 Task: Find connections with filter location Sunshine West with filter topic #Automationwith filter profile language German with filter current company Spencer Stuart with filter school Dr. Ambedkar College, Nagpur with filter industry Armed Forces with filter service category Event Planning with filter keywords title Crane Operator
Action: Mouse moved to (707, 108)
Screenshot: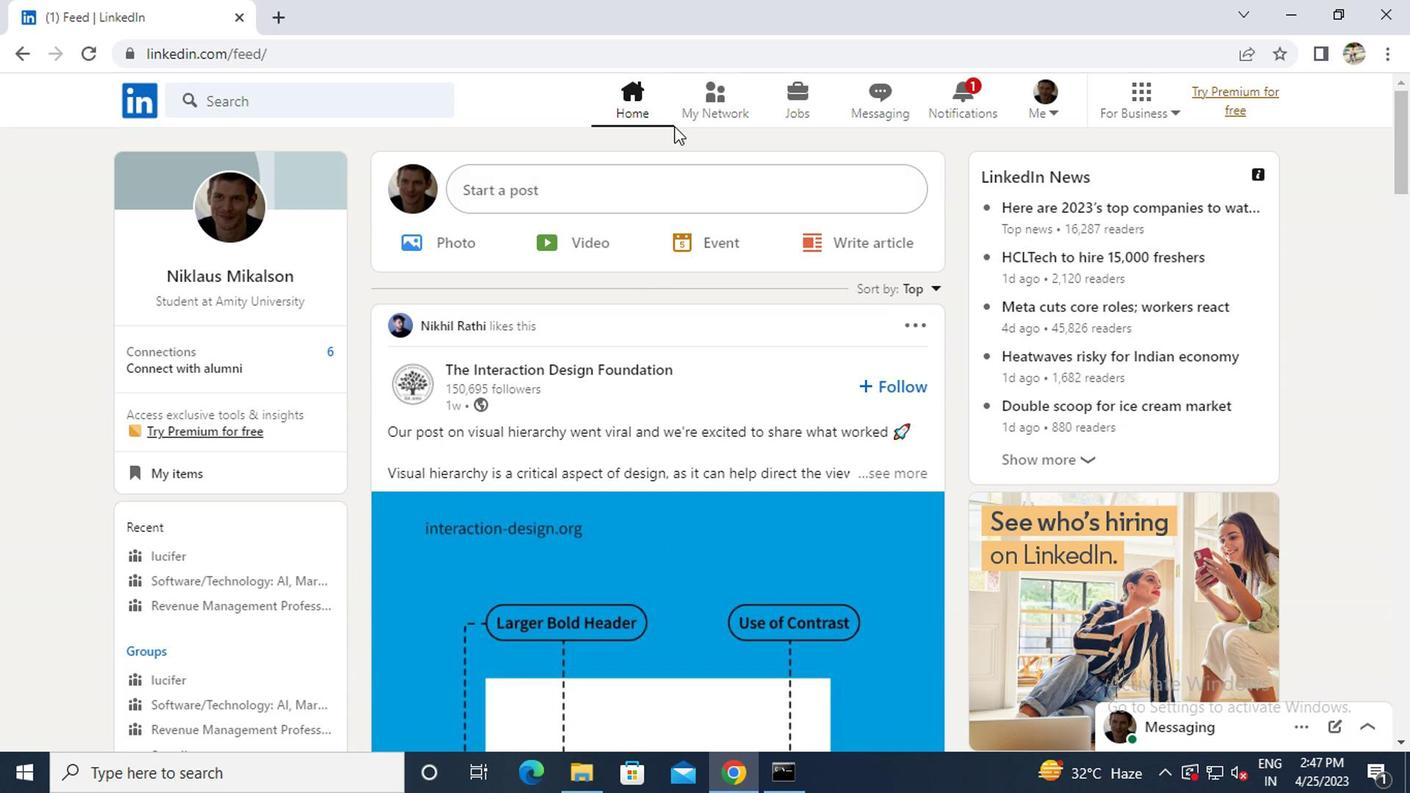 
Action: Mouse pressed left at (707, 108)
Screenshot: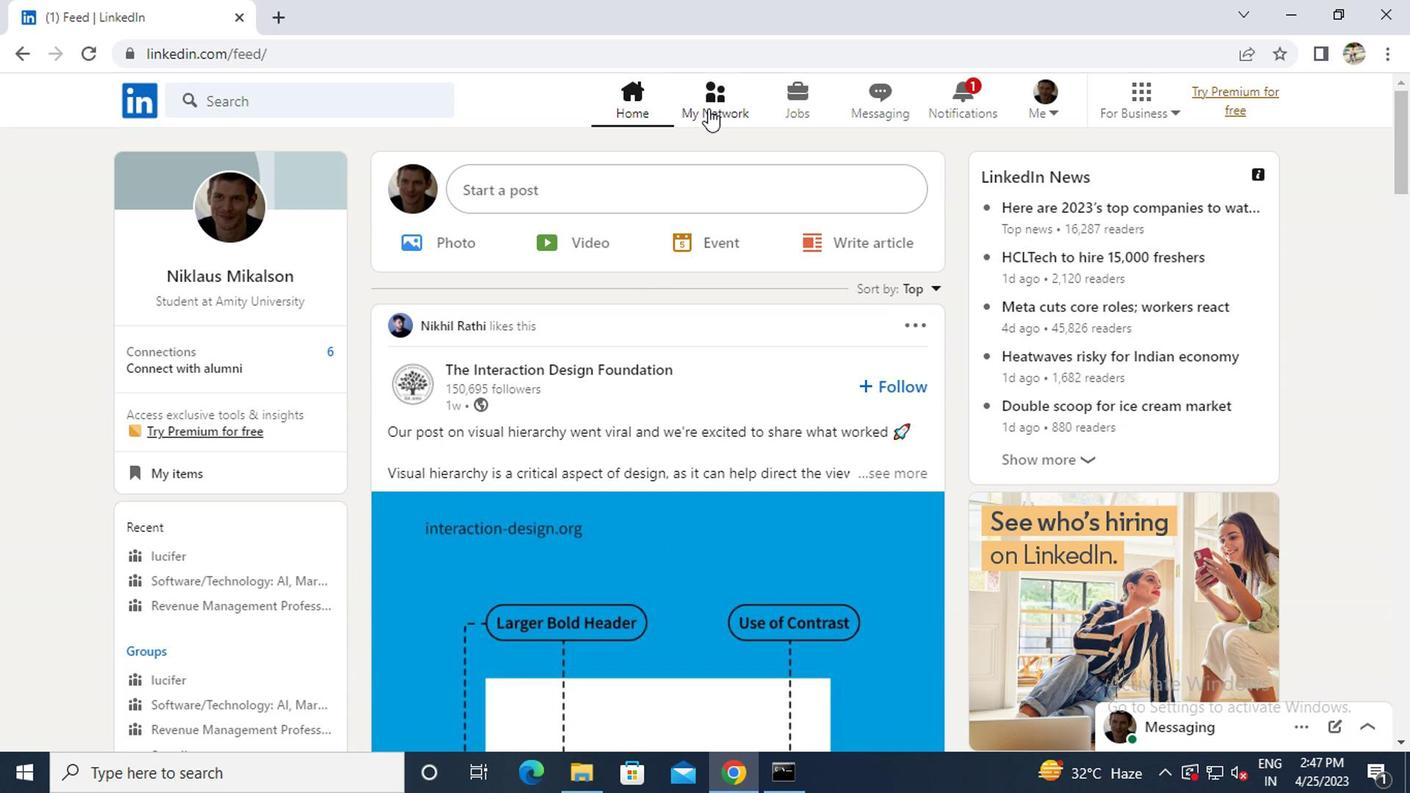 
Action: Mouse moved to (235, 203)
Screenshot: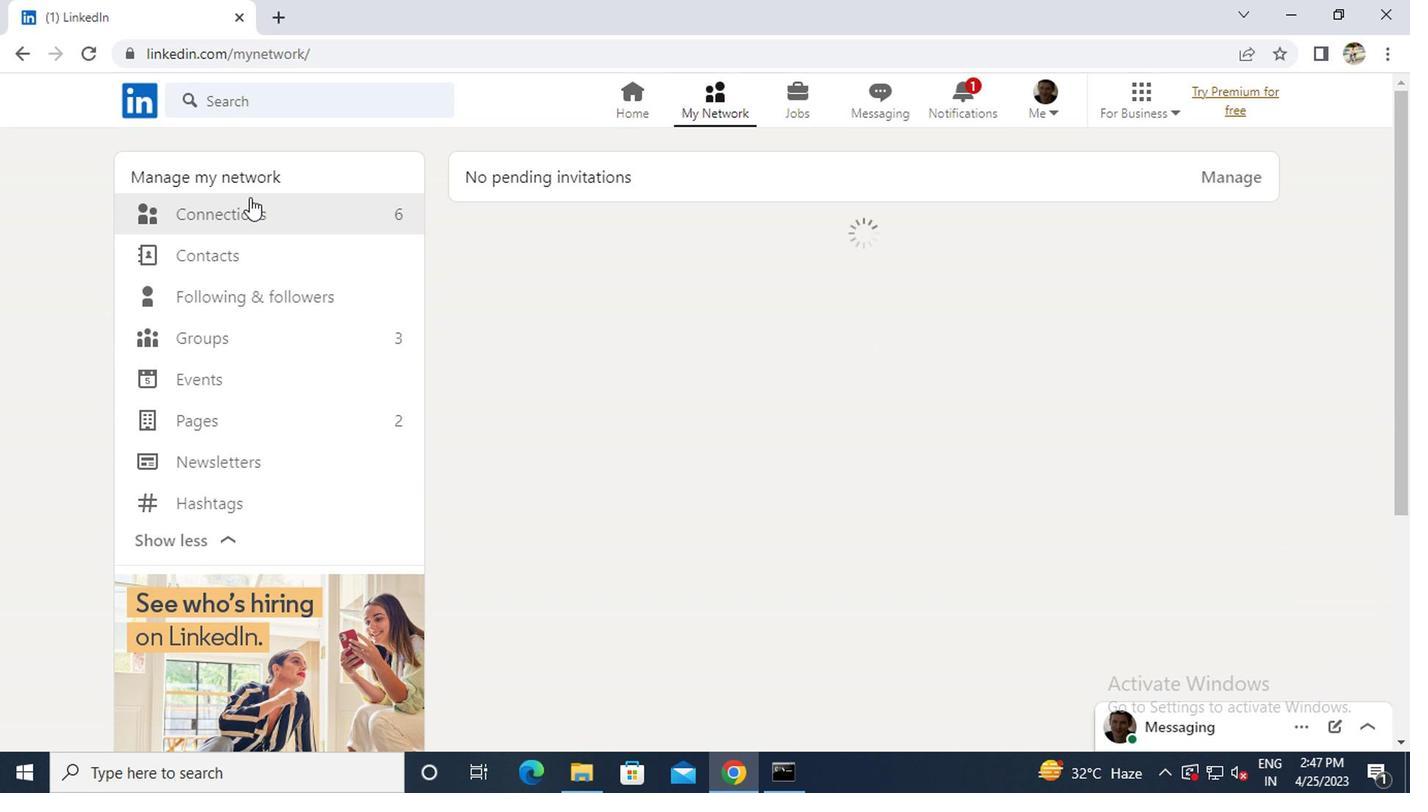 
Action: Mouse pressed left at (235, 203)
Screenshot: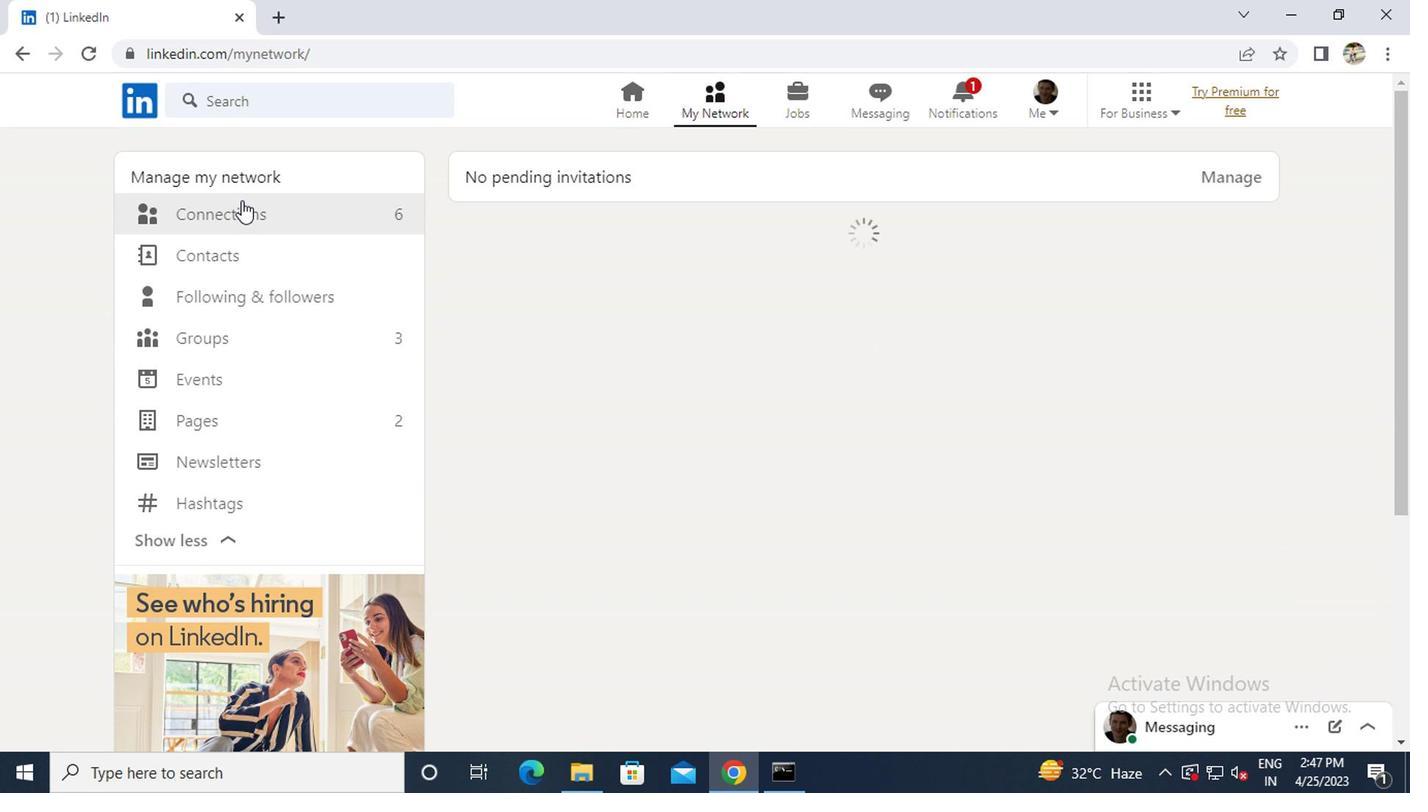 
Action: Mouse moved to (854, 216)
Screenshot: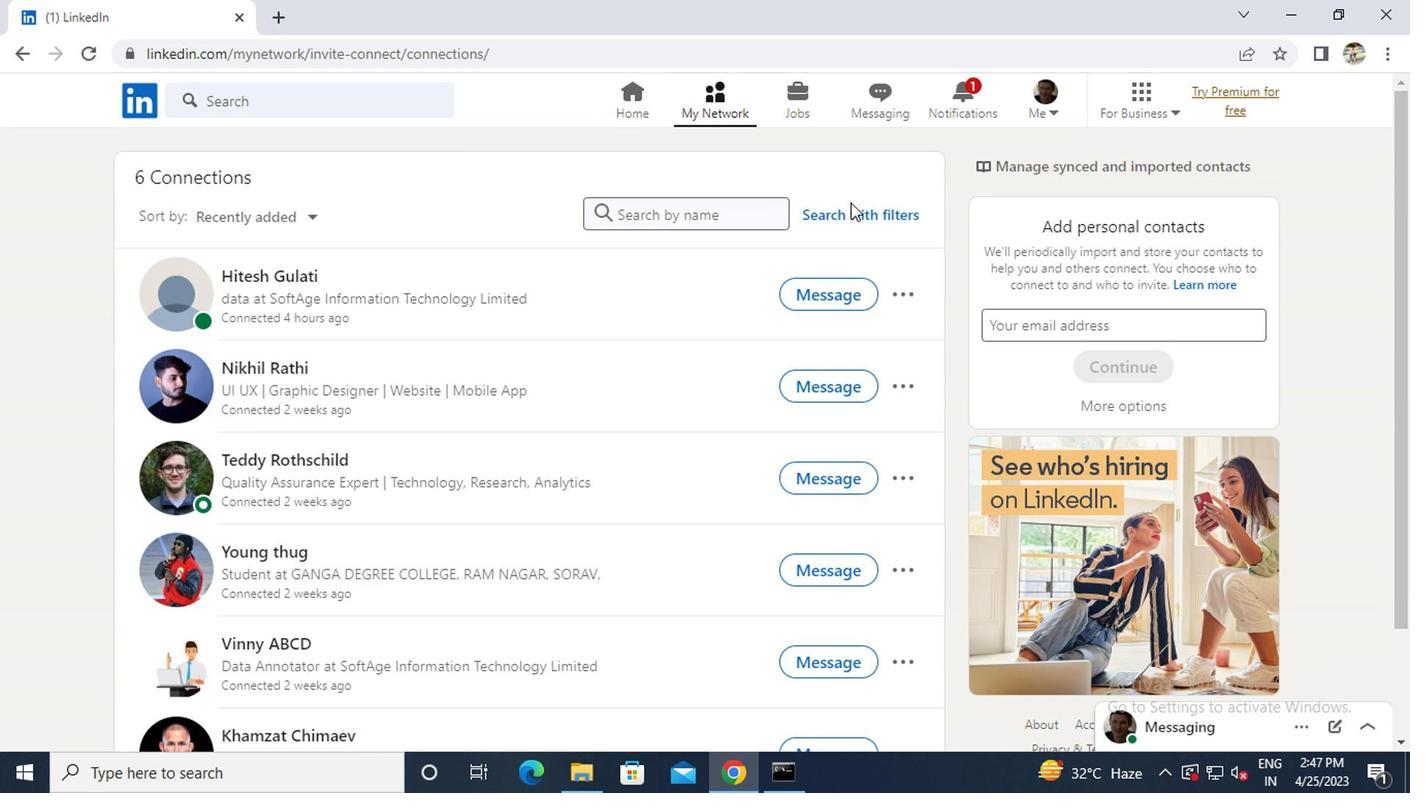 
Action: Mouse pressed left at (854, 216)
Screenshot: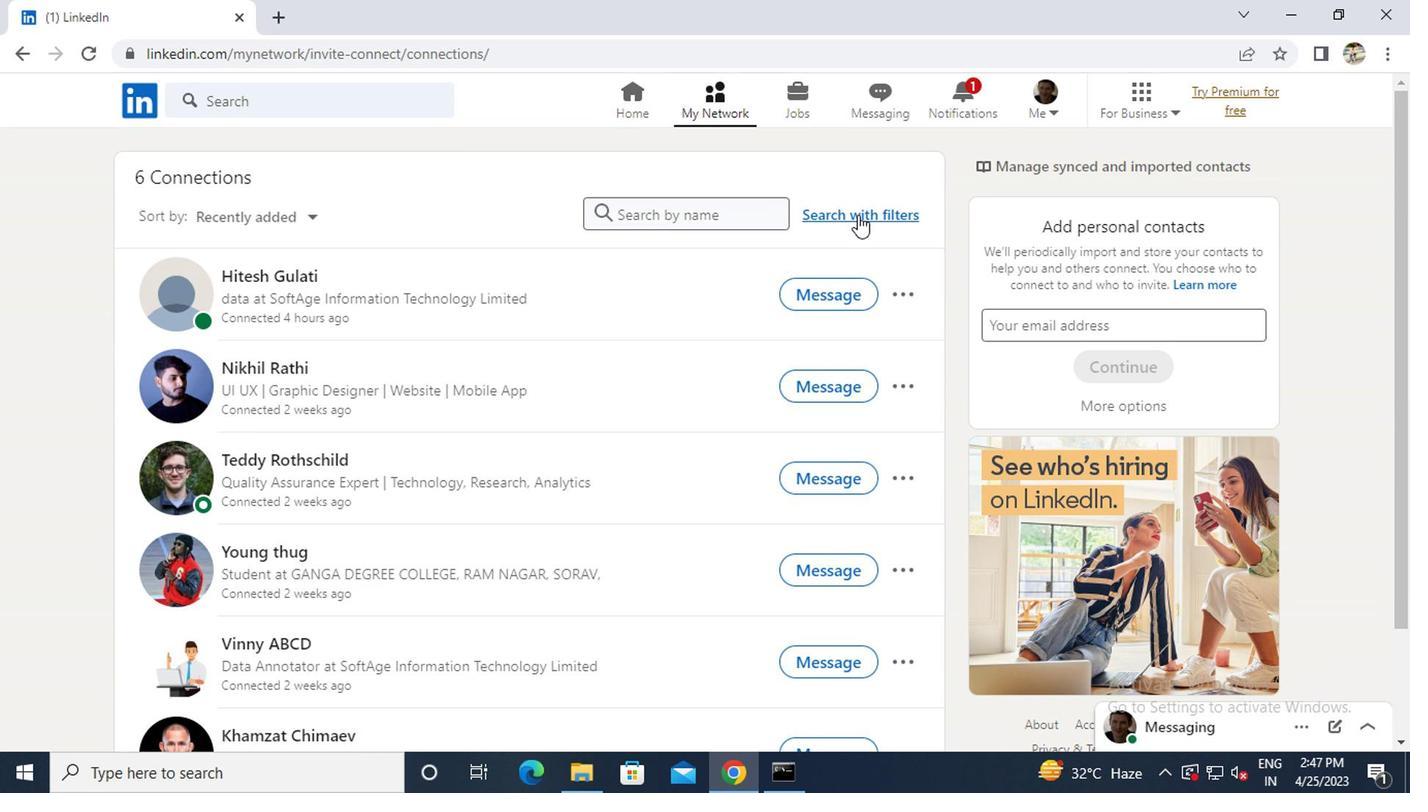 
Action: Mouse moved to (678, 150)
Screenshot: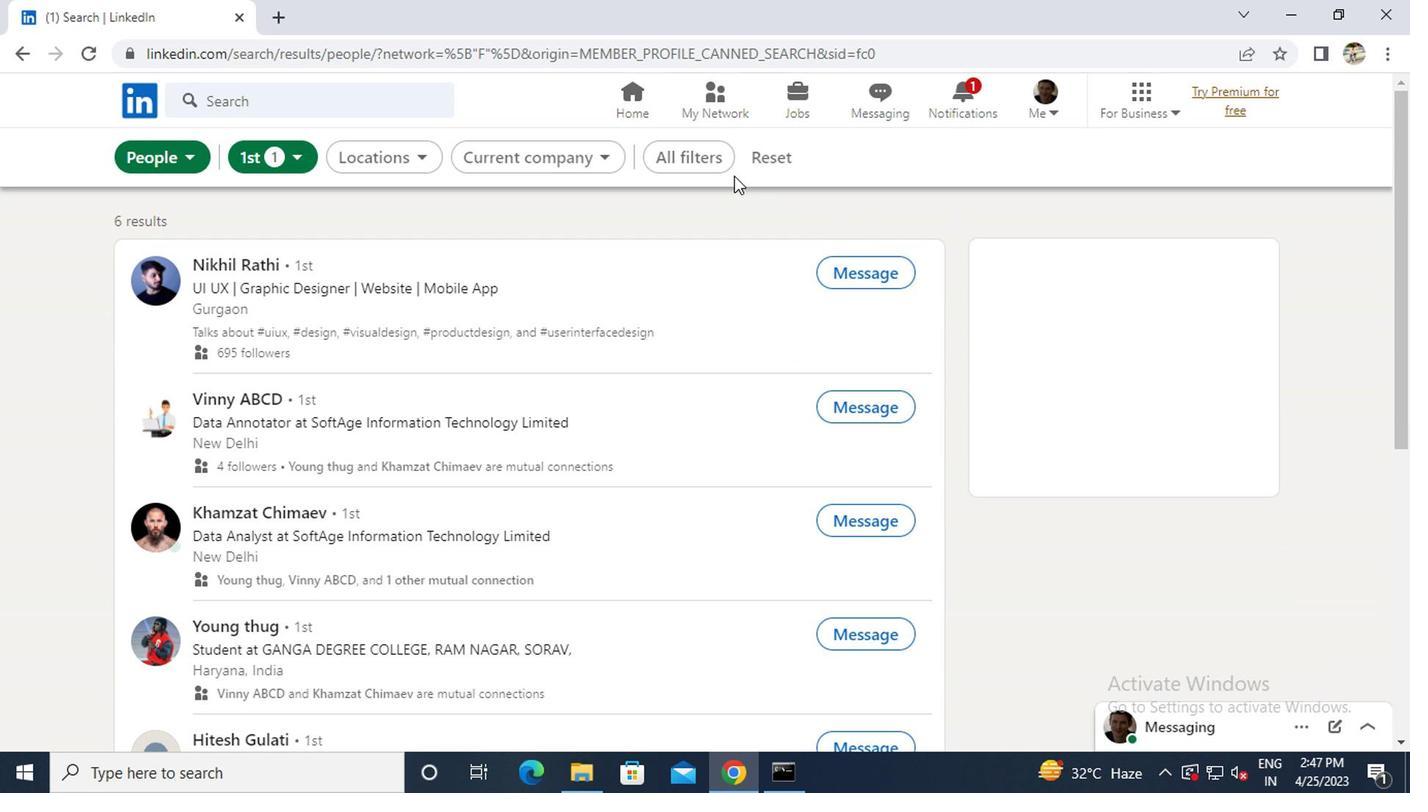 
Action: Mouse pressed left at (678, 150)
Screenshot: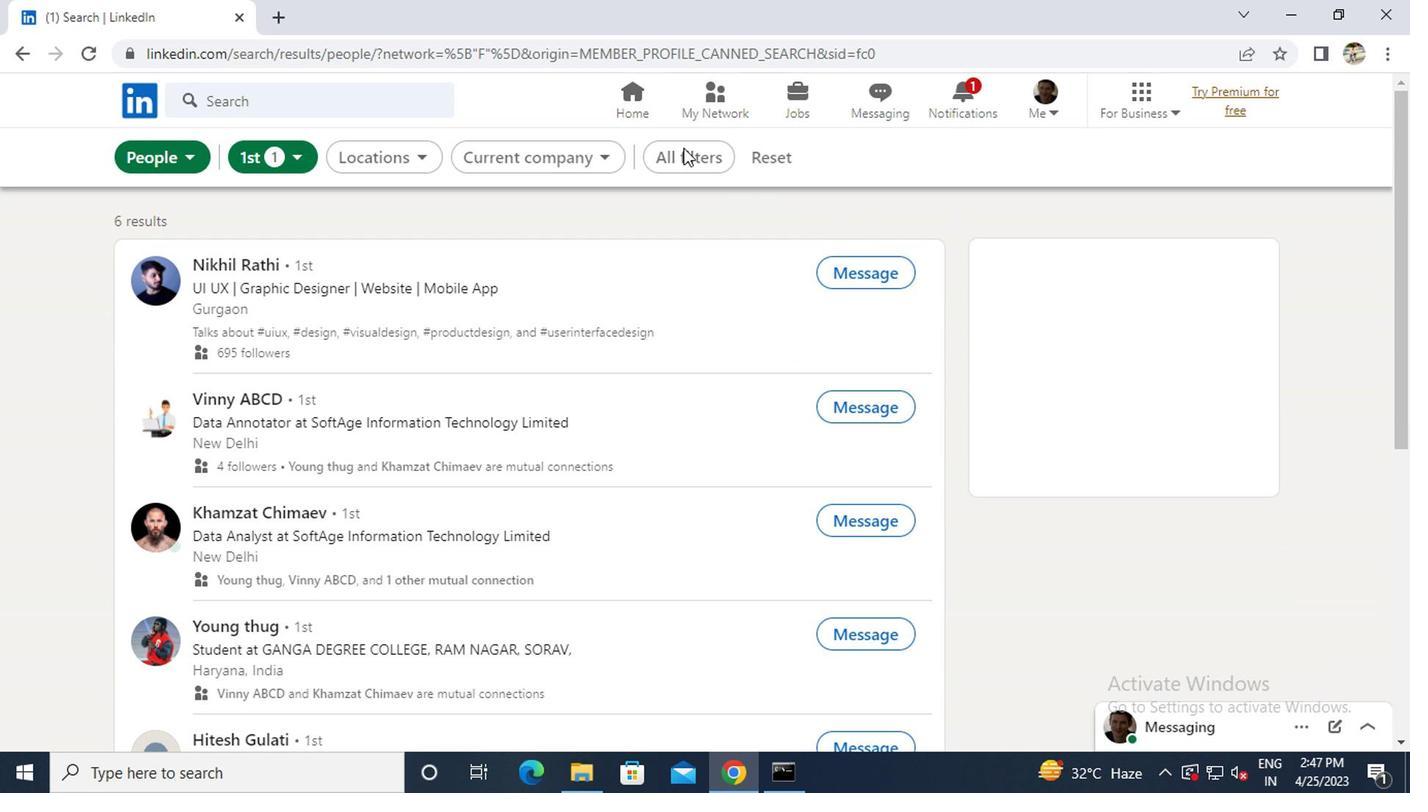 
Action: Mouse moved to (686, 154)
Screenshot: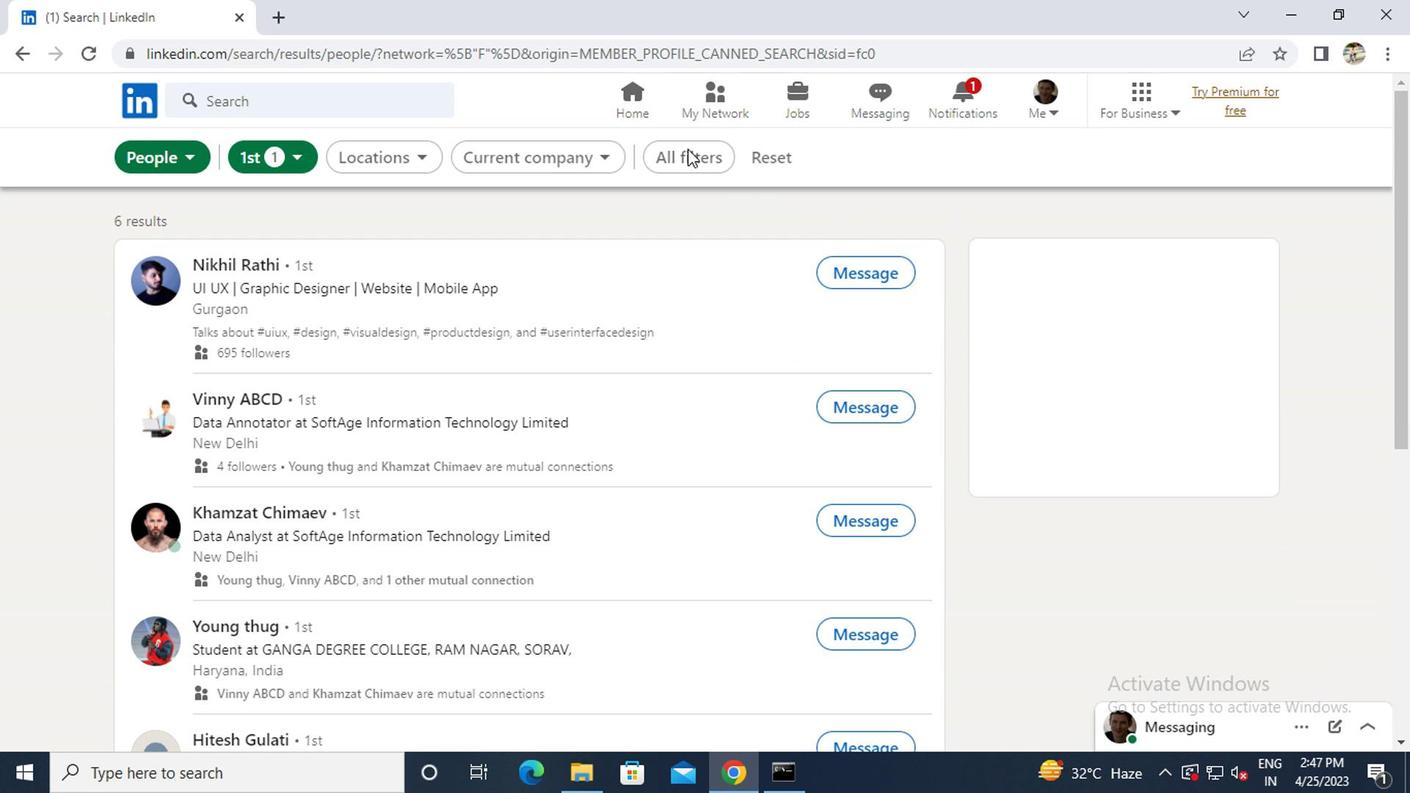 
Action: Mouse pressed left at (686, 154)
Screenshot: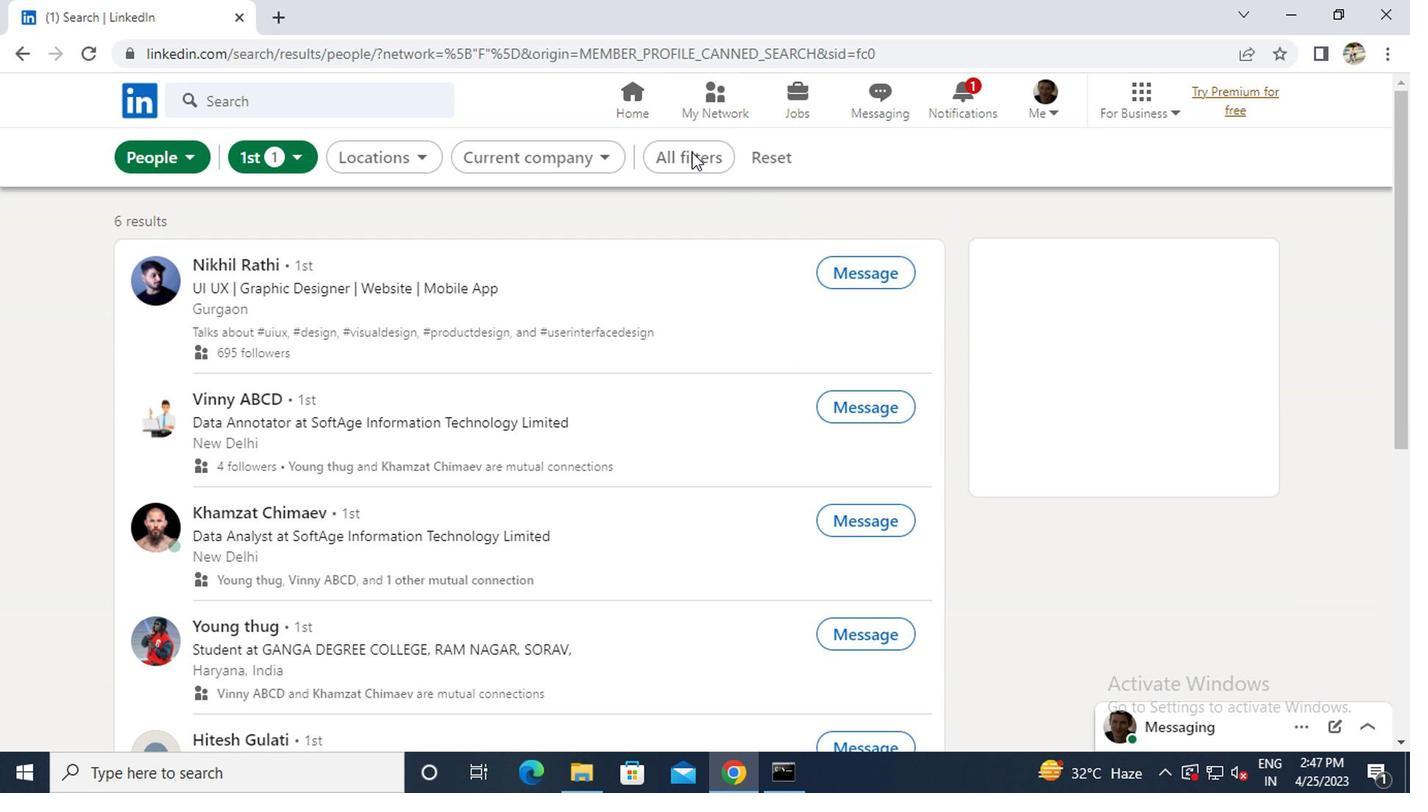 
Action: Mouse moved to (695, 163)
Screenshot: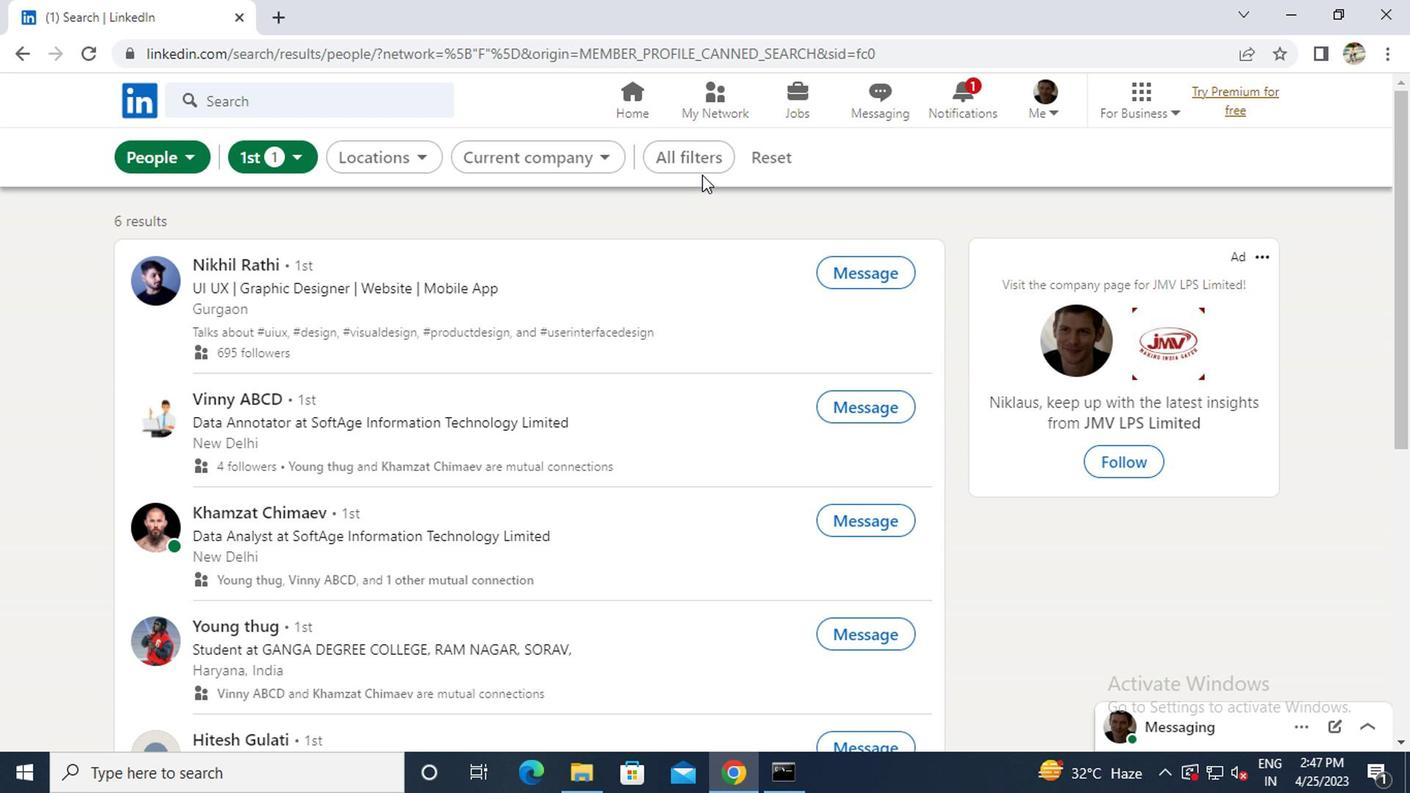 
Action: Mouse pressed left at (695, 163)
Screenshot: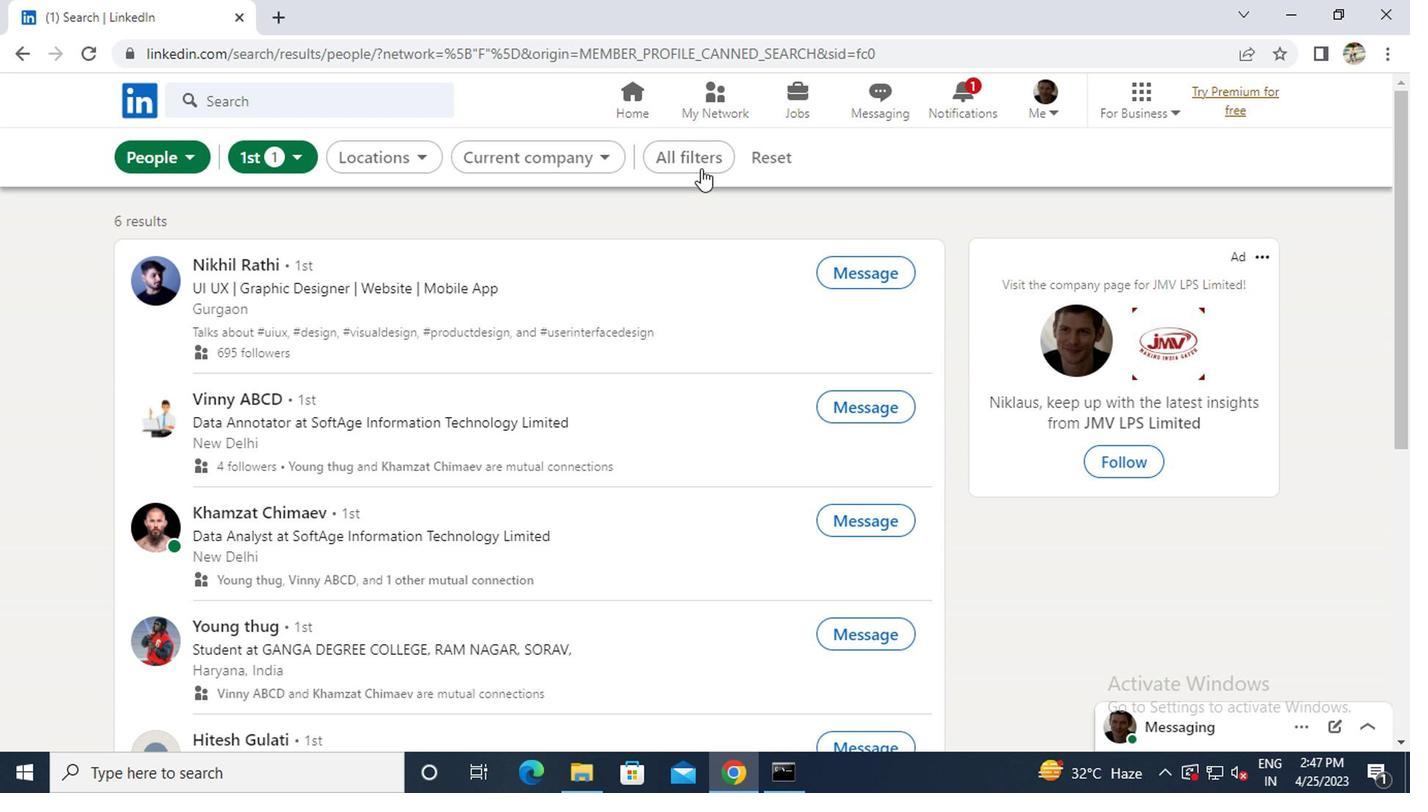 
Action: Mouse moved to (926, 434)
Screenshot: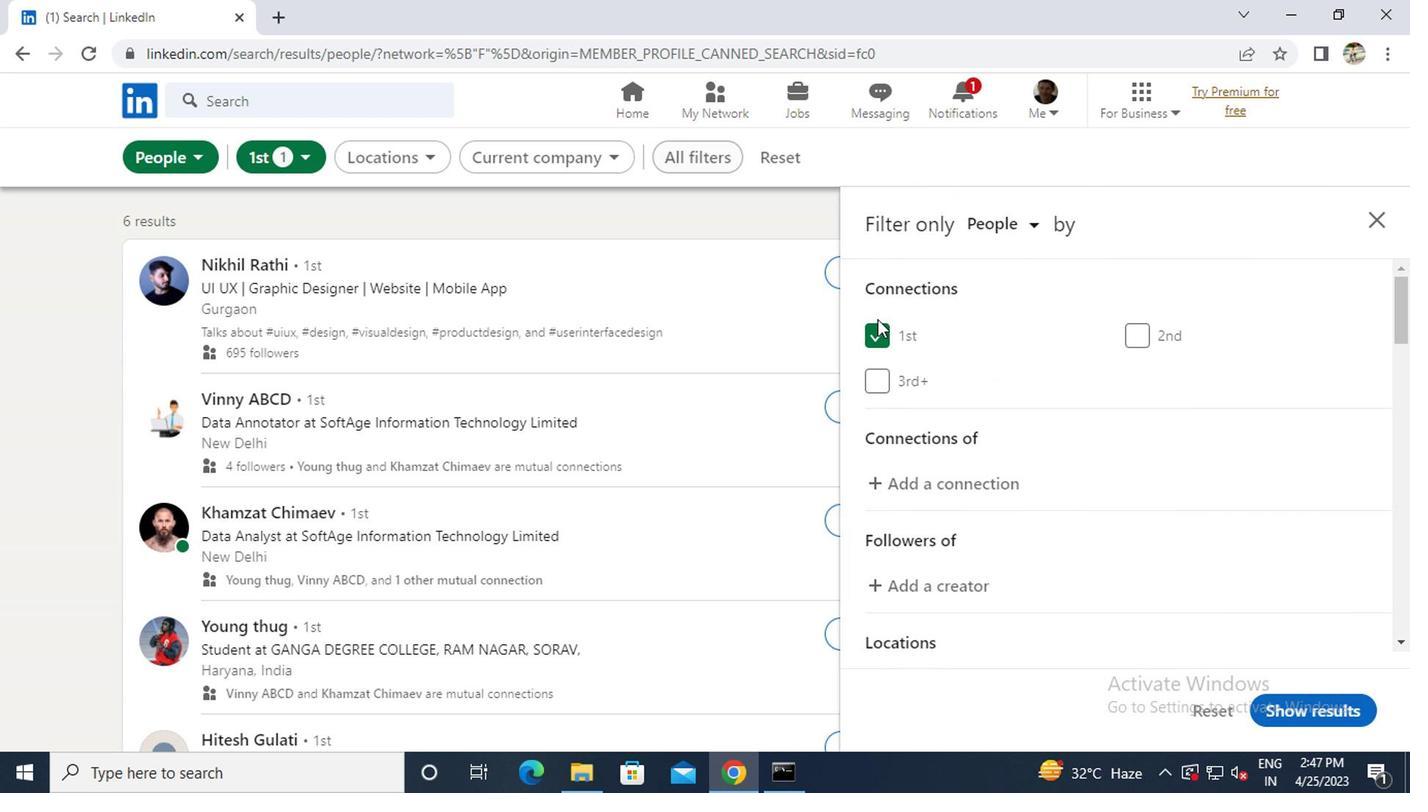 
Action: Mouse scrolled (926, 433) with delta (0, -1)
Screenshot: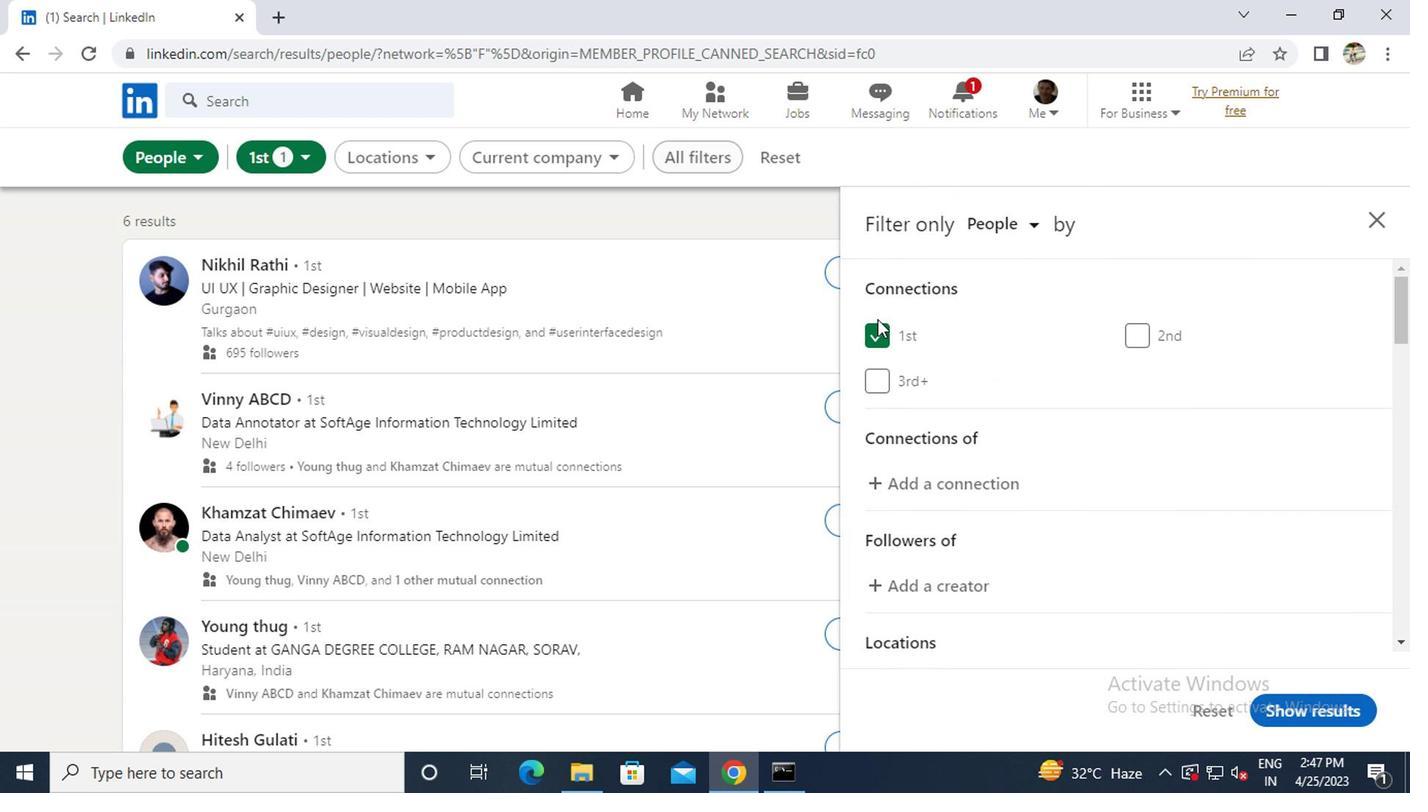 
Action: Mouse scrolled (926, 433) with delta (0, -1)
Screenshot: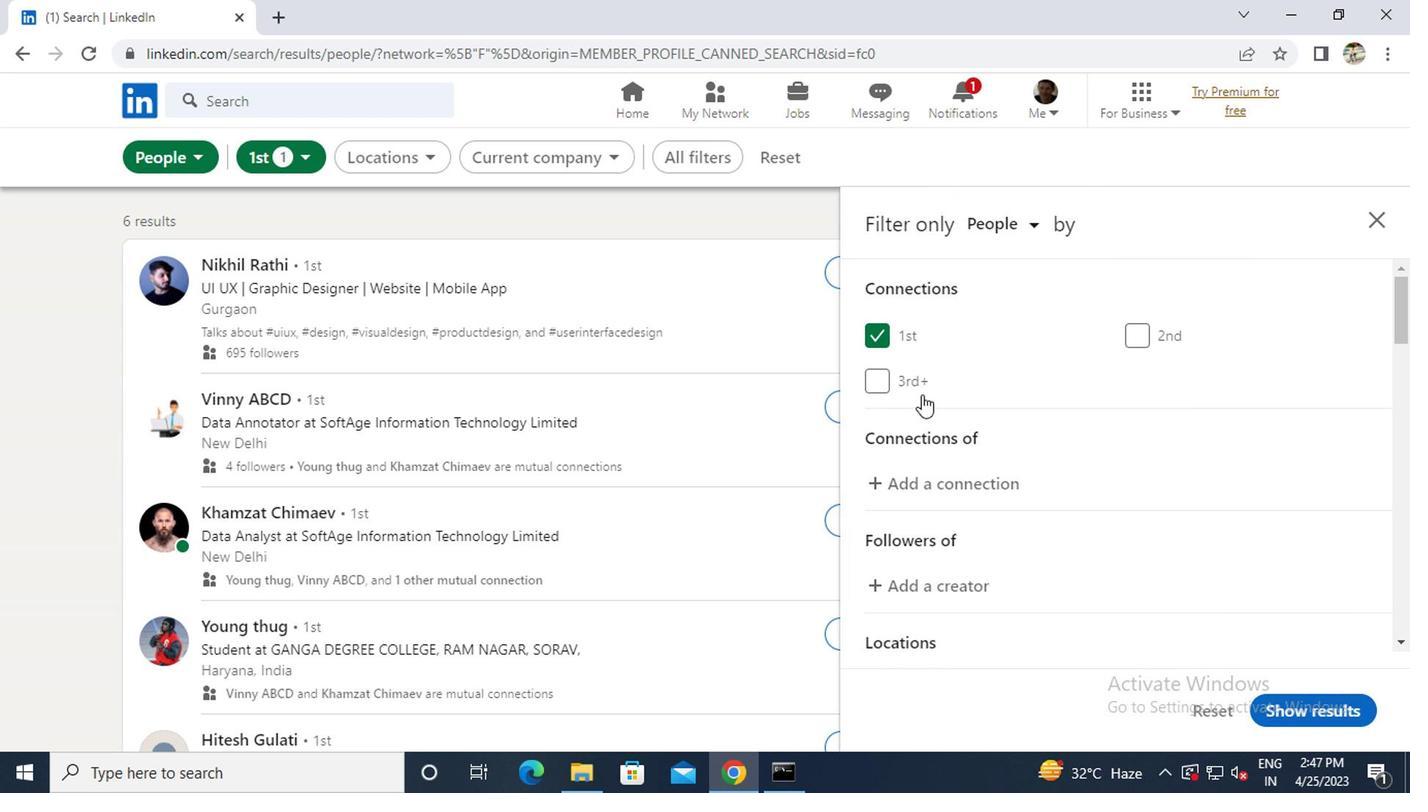 
Action: Mouse moved to (945, 454)
Screenshot: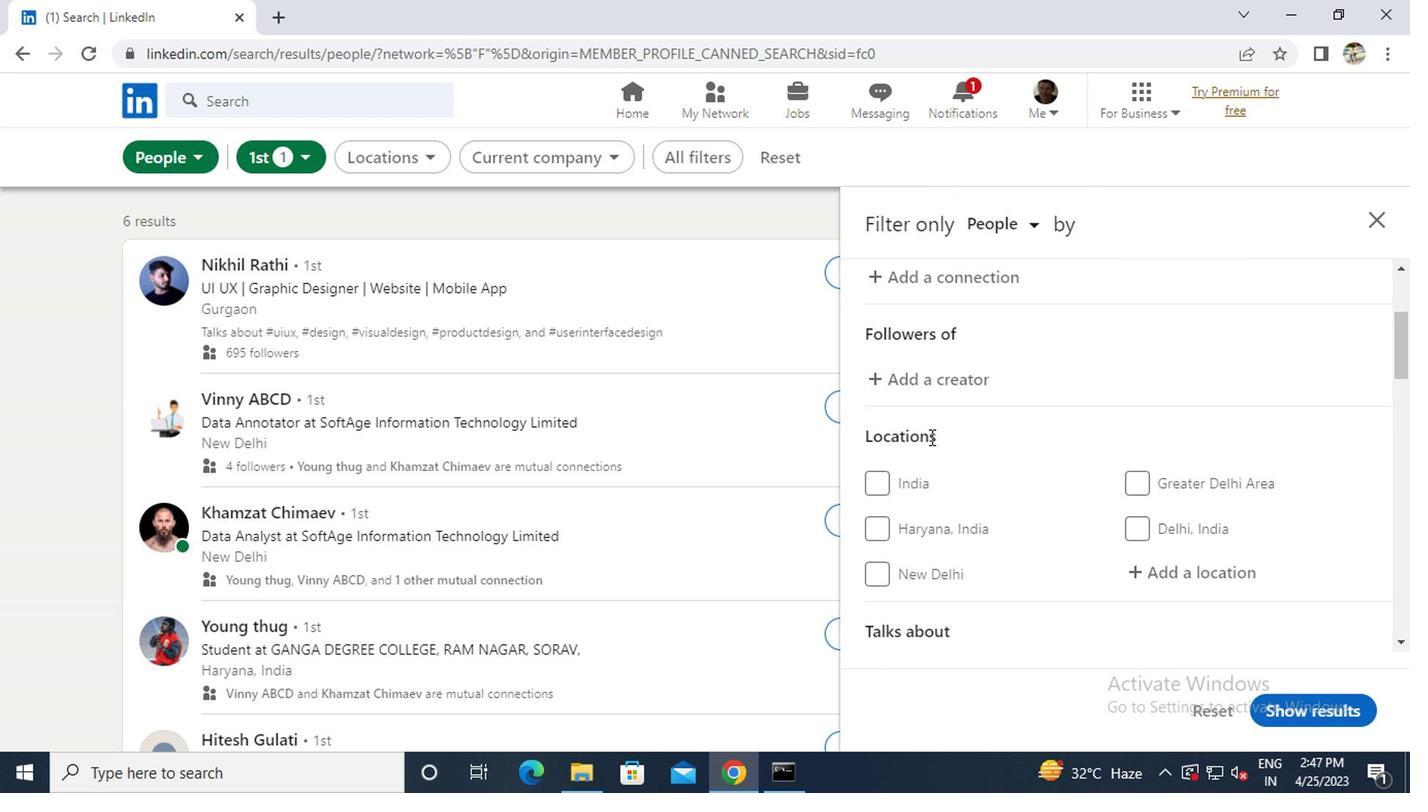 
Action: Mouse scrolled (945, 452) with delta (0, -1)
Screenshot: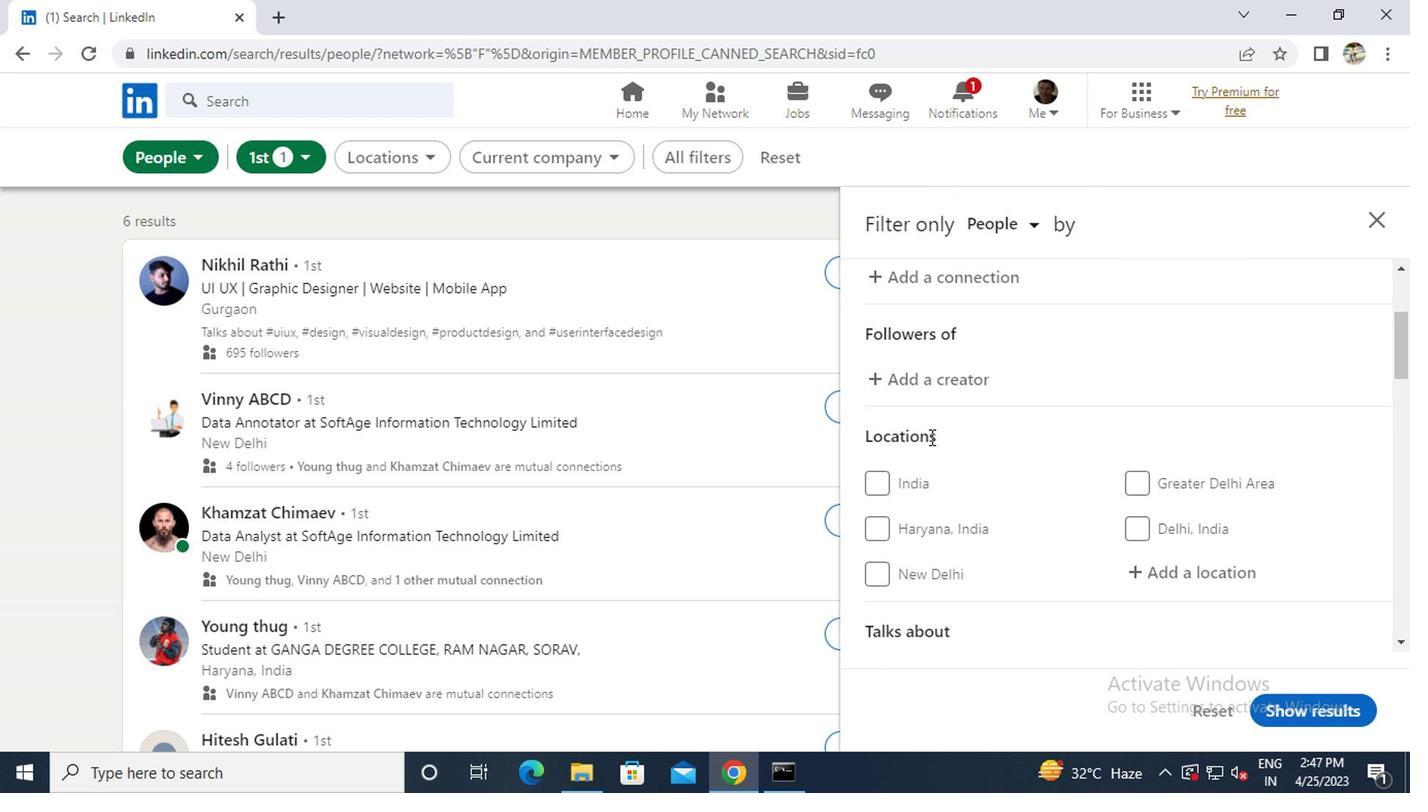 
Action: Mouse moved to (1187, 464)
Screenshot: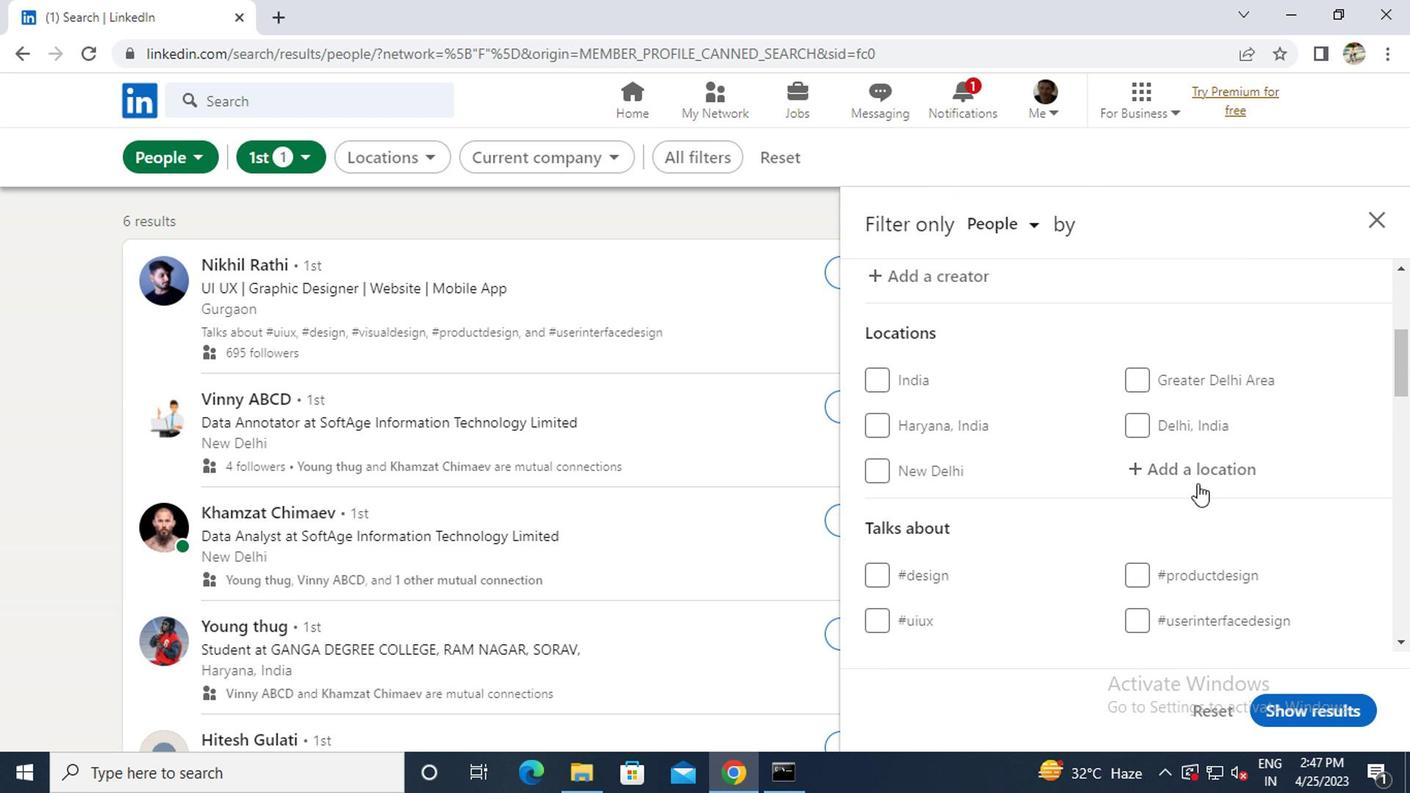 
Action: Mouse pressed left at (1187, 464)
Screenshot: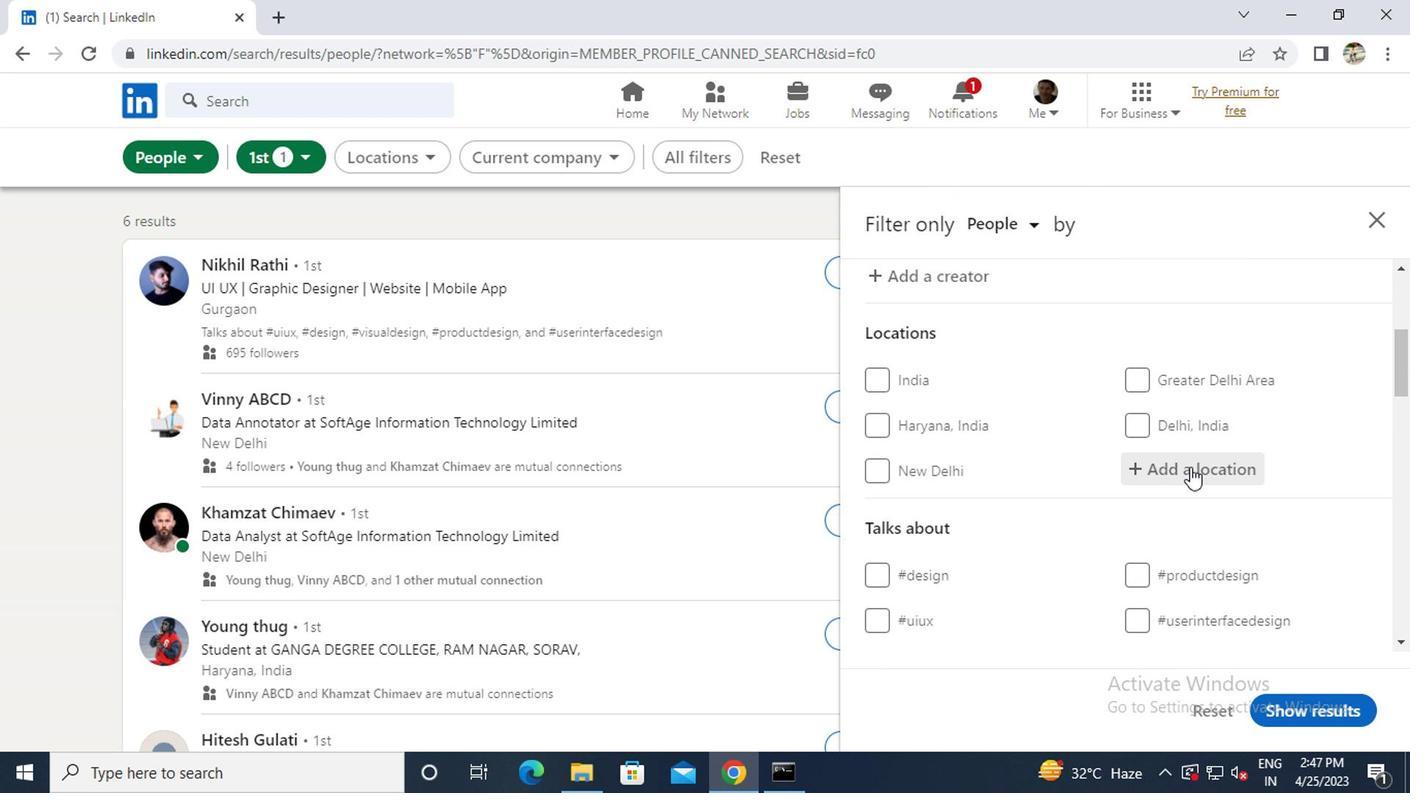 
Action: Key pressed <Key.caps_lock>s<Key.caps_lock>unshine<Key.space><Key.caps_lock>w<Key.caps_lock>est
Screenshot: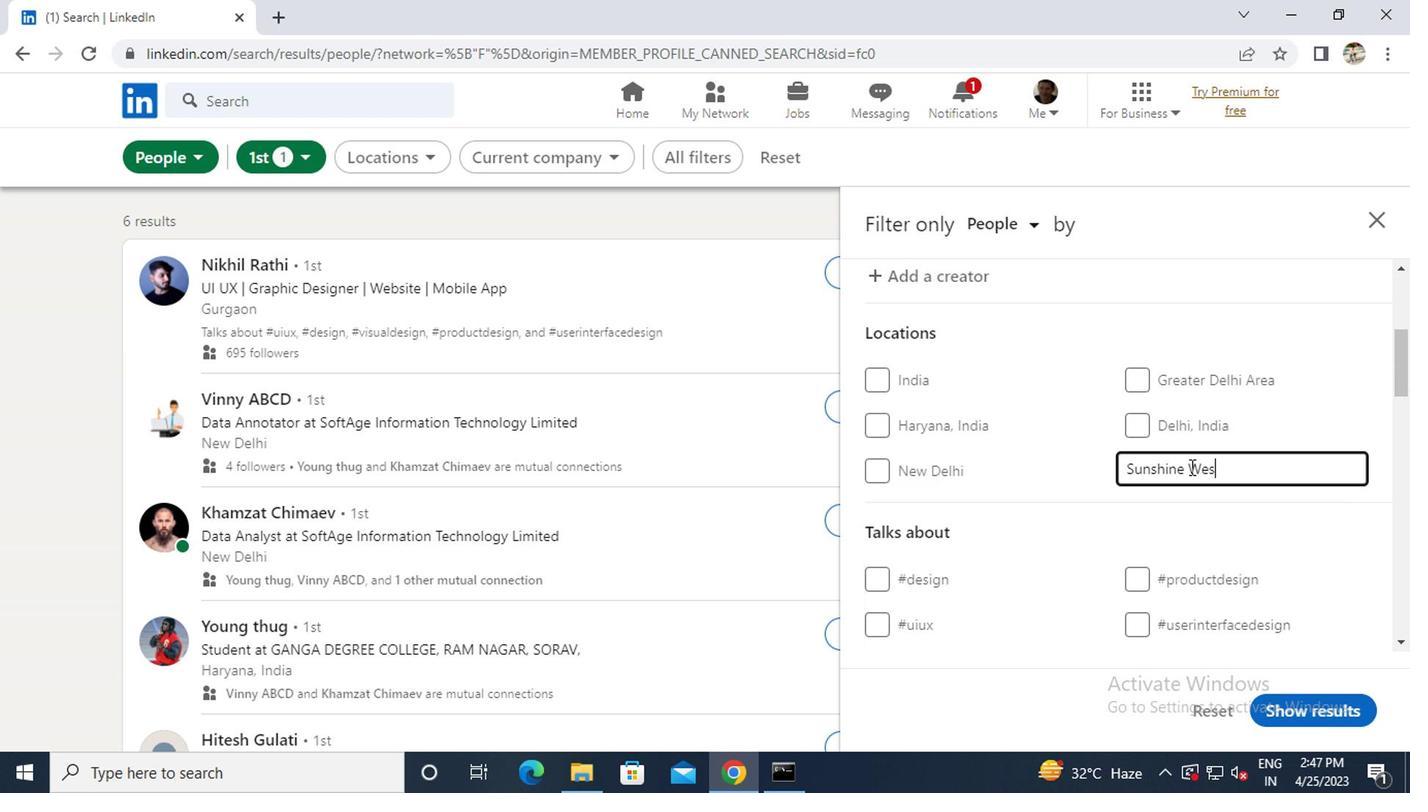 
Action: Mouse scrolled (1187, 462) with delta (0, -1)
Screenshot: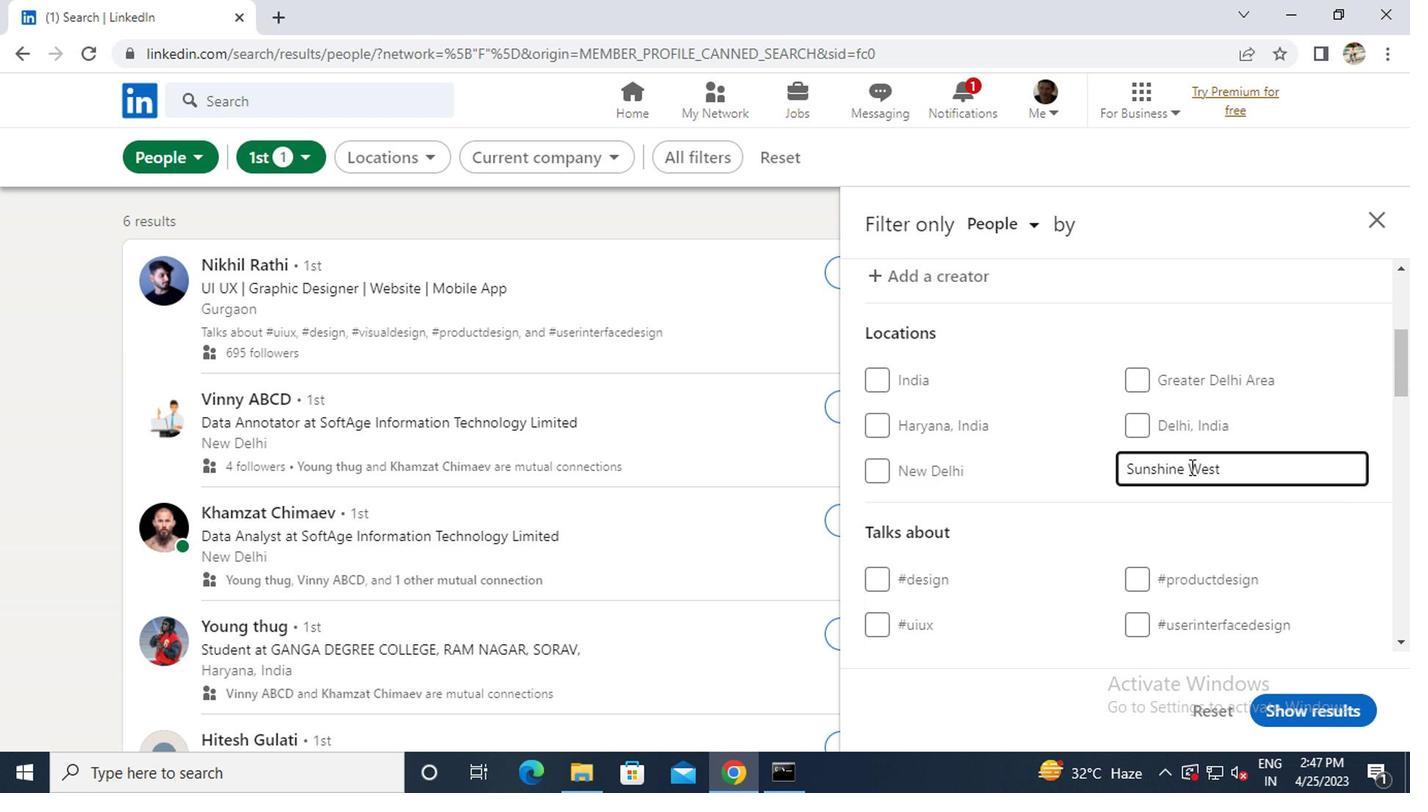 
Action: Mouse scrolled (1187, 462) with delta (0, -1)
Screenshot: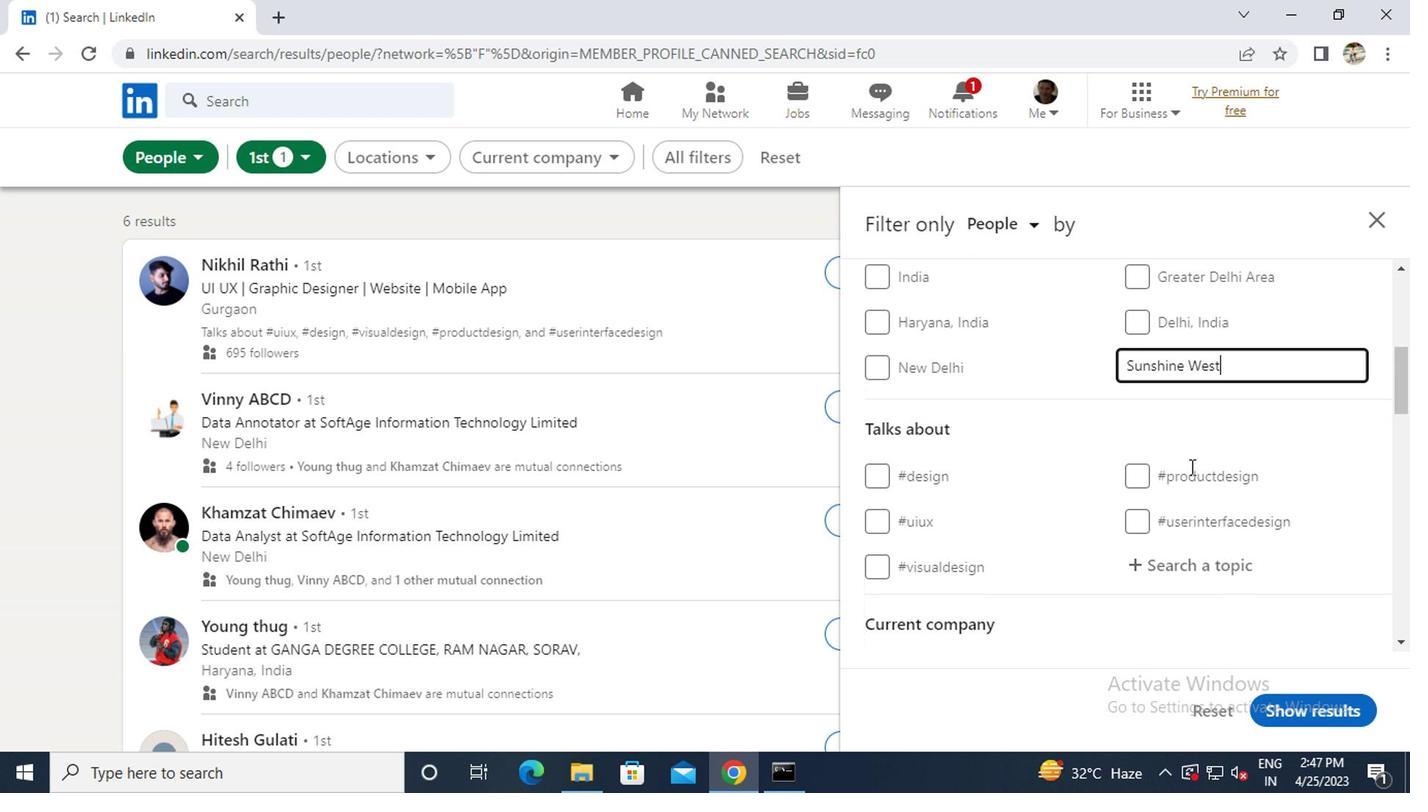 
Action: Mouse scrolled (1187, 462) with delta (0, -1)
Screenshot: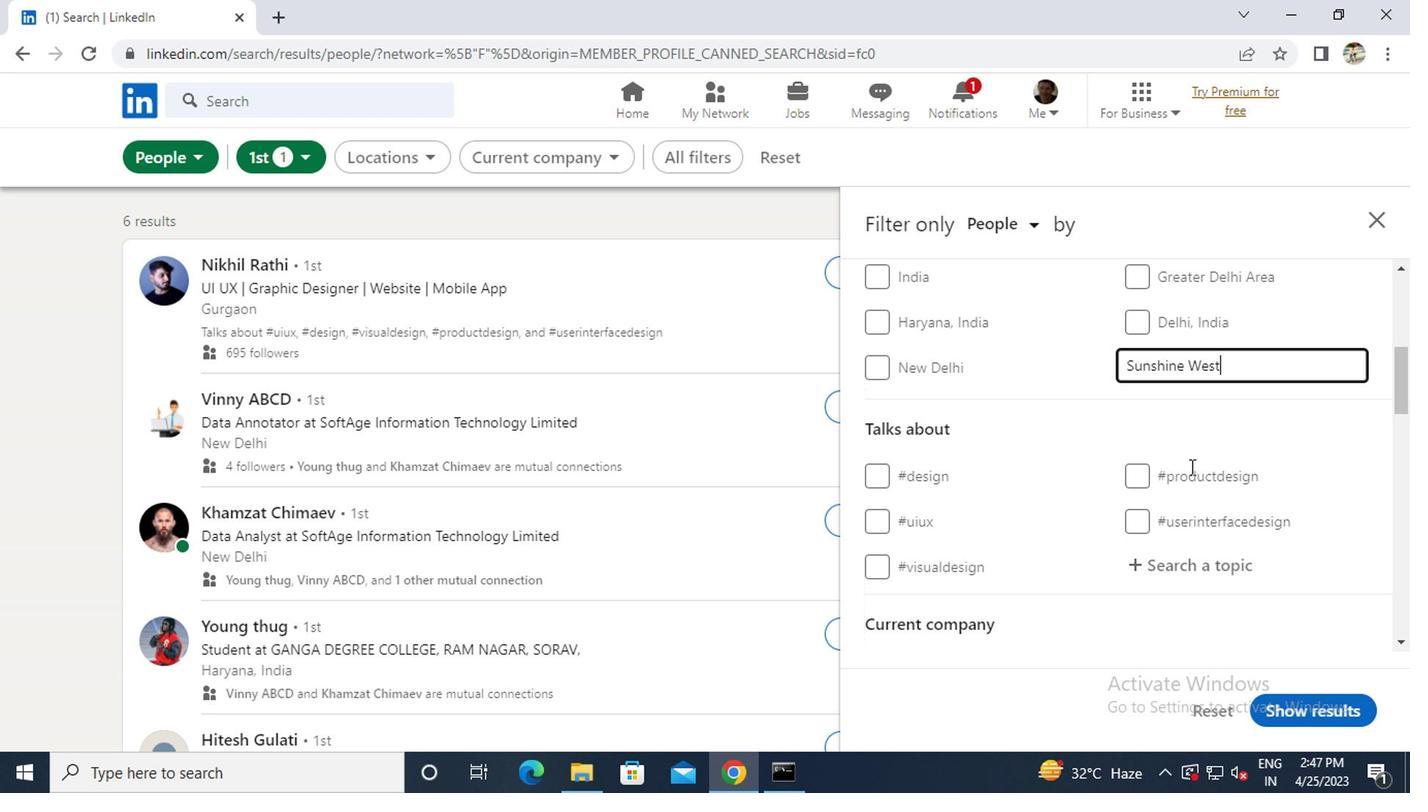 
Action: Mouse moved to (1154, 365)
Screenshot: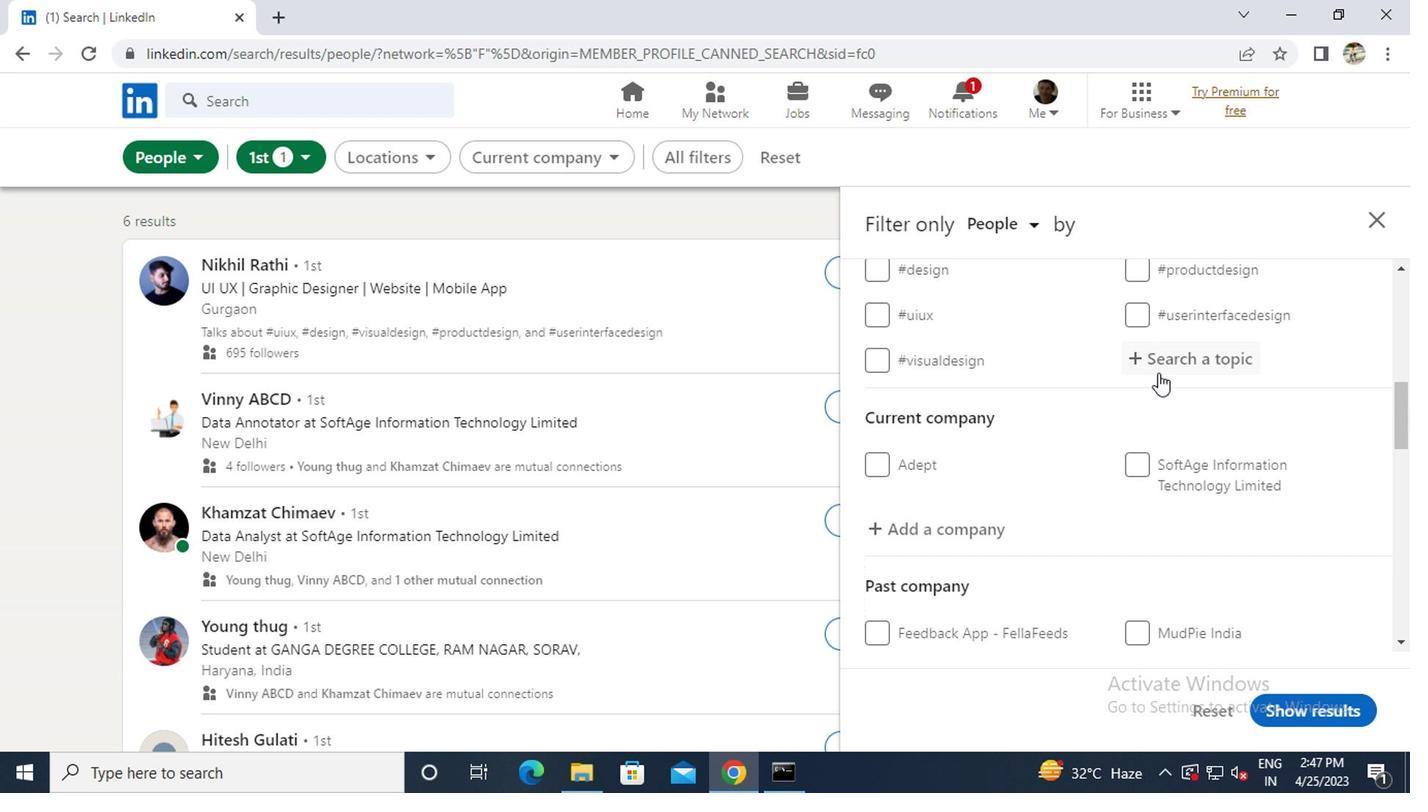 
Action: Mouse pressed left at (1154, 365)
Screenshot: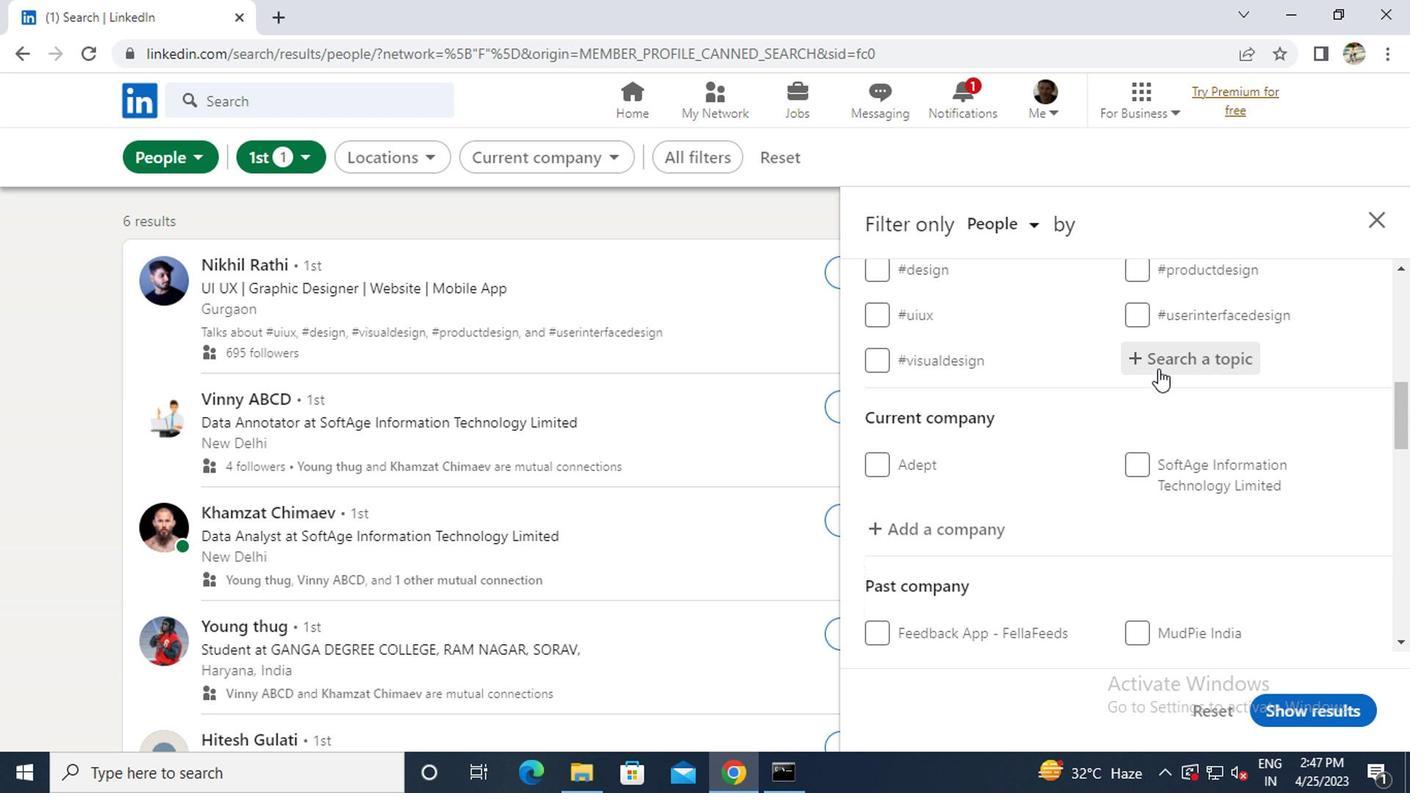 
Action: Key pressed <Key.shift>#<Key.caps_lock>A<Key.caps_lock>UTOMATION
Screenshot: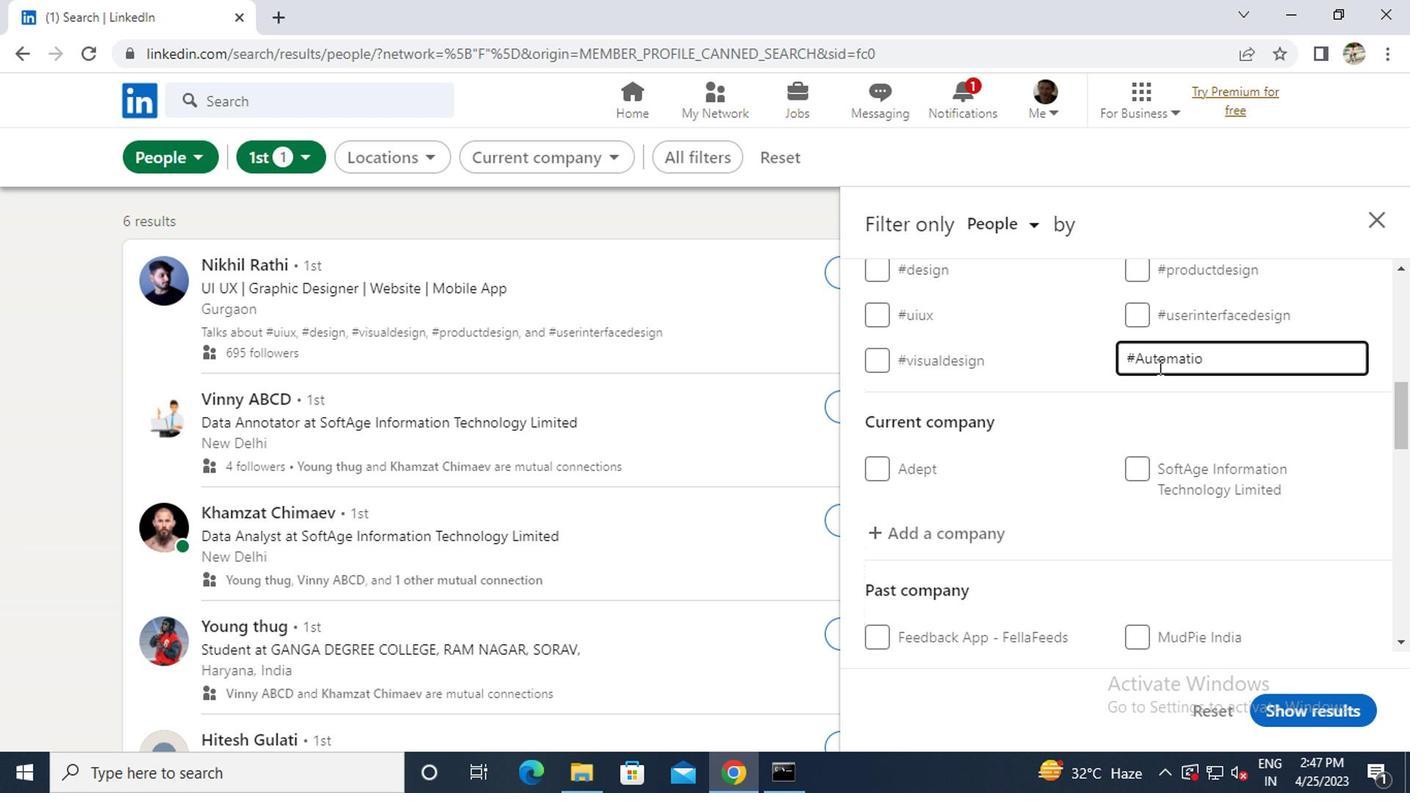 
Action: Mouse moved to (922, 528)
Screenshot: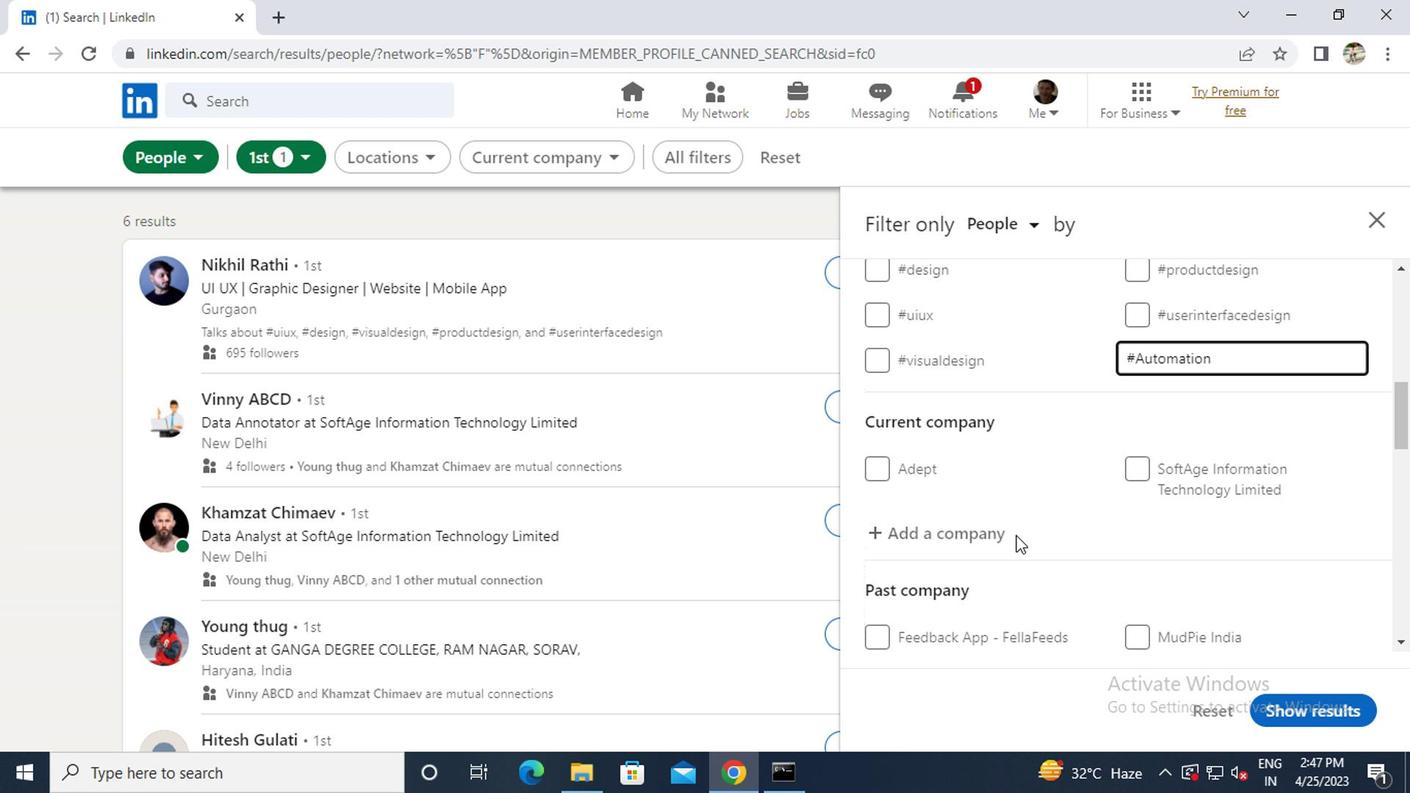
Action: Mouse pressed left at (922, 528)
Screenshot: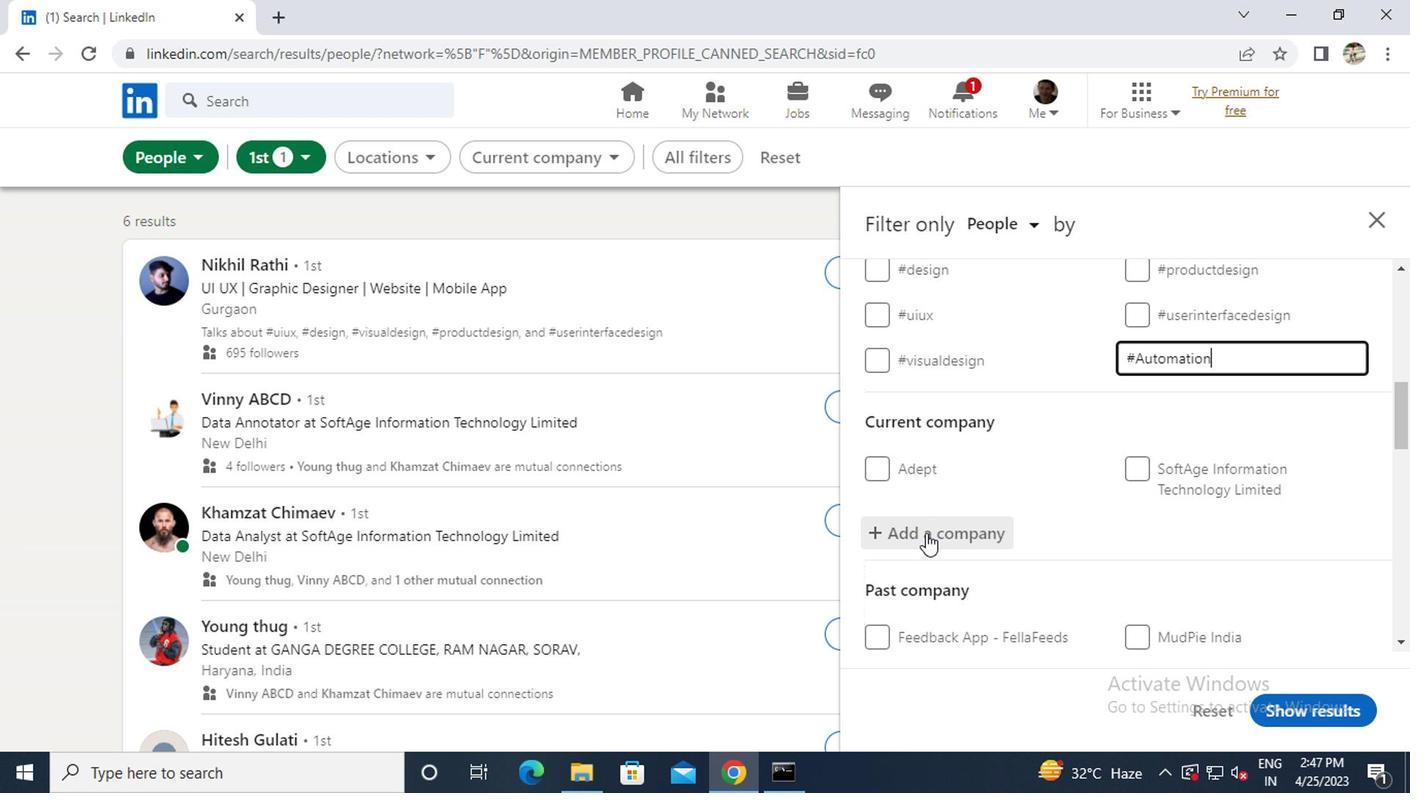 
Action: Key pressed <Key.space><Key.caps_lock>S<Key.caps_lock>PENCER<Key.space><Key.caps_lock>S<Key.caps_lock>TUART
Screenshot: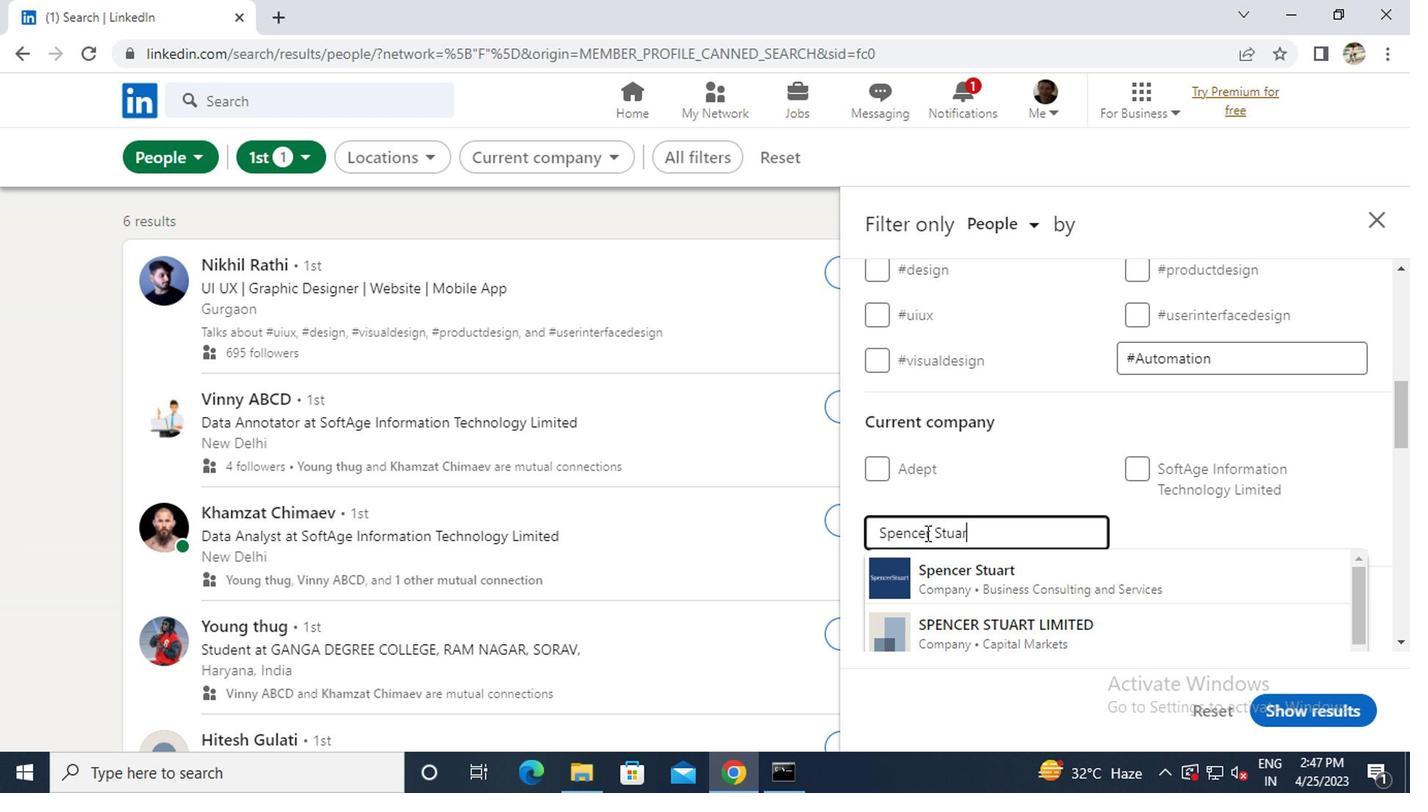 
Action: Mouse moved to (939, 569)
Screenshot: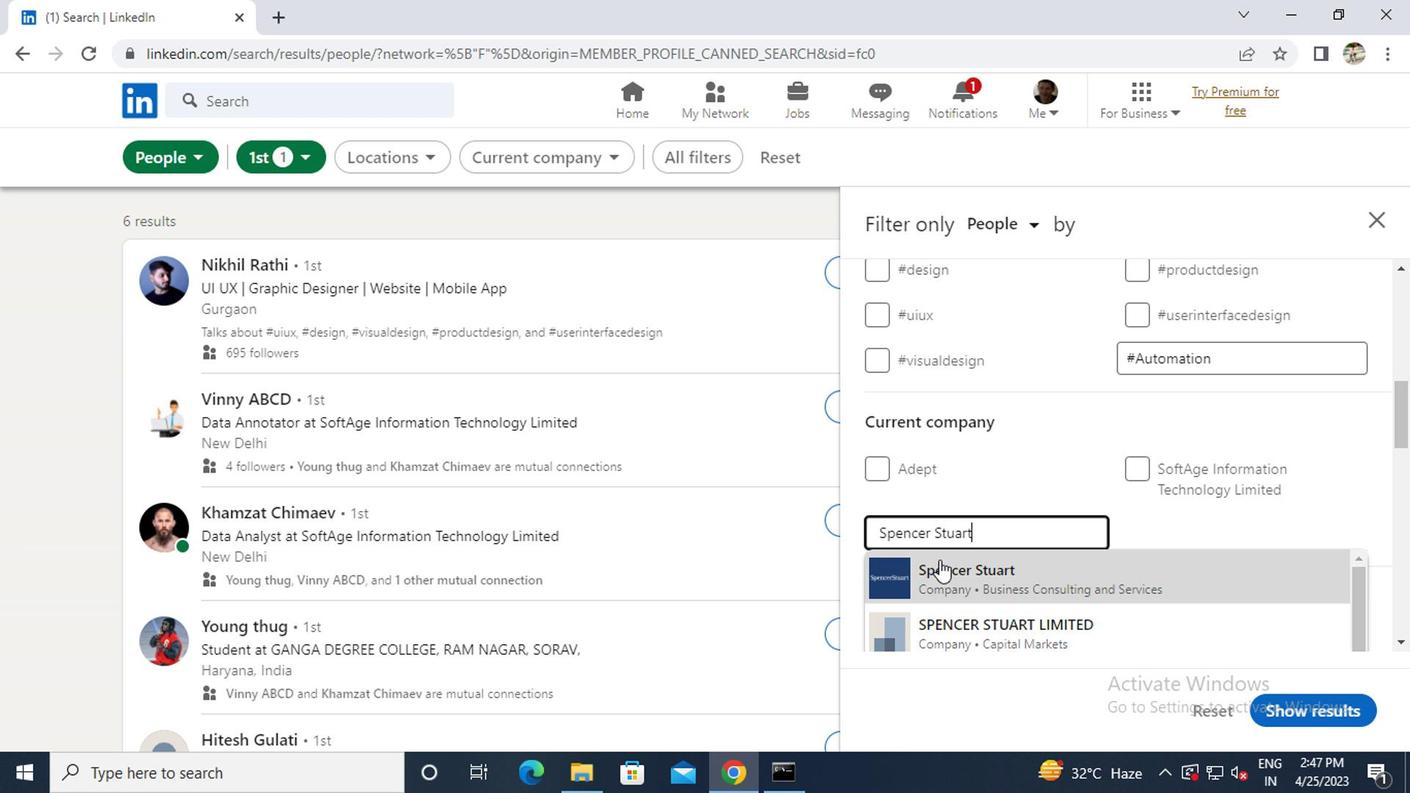 
Action: Mouse pressed left at (939, 569)
Screenshot: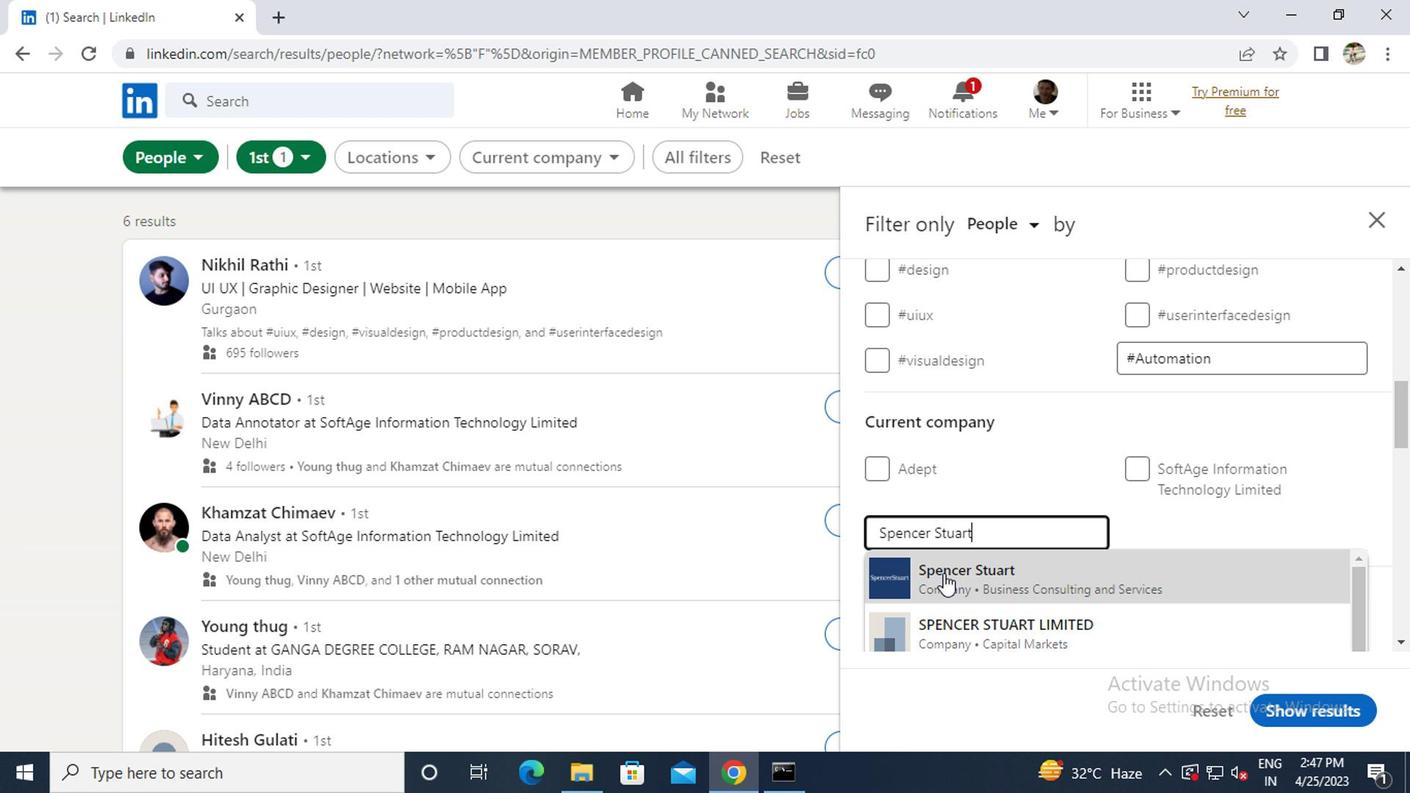 
Action: Mouse scrolled (939, 568) with delta (0, 0)
Screenshot: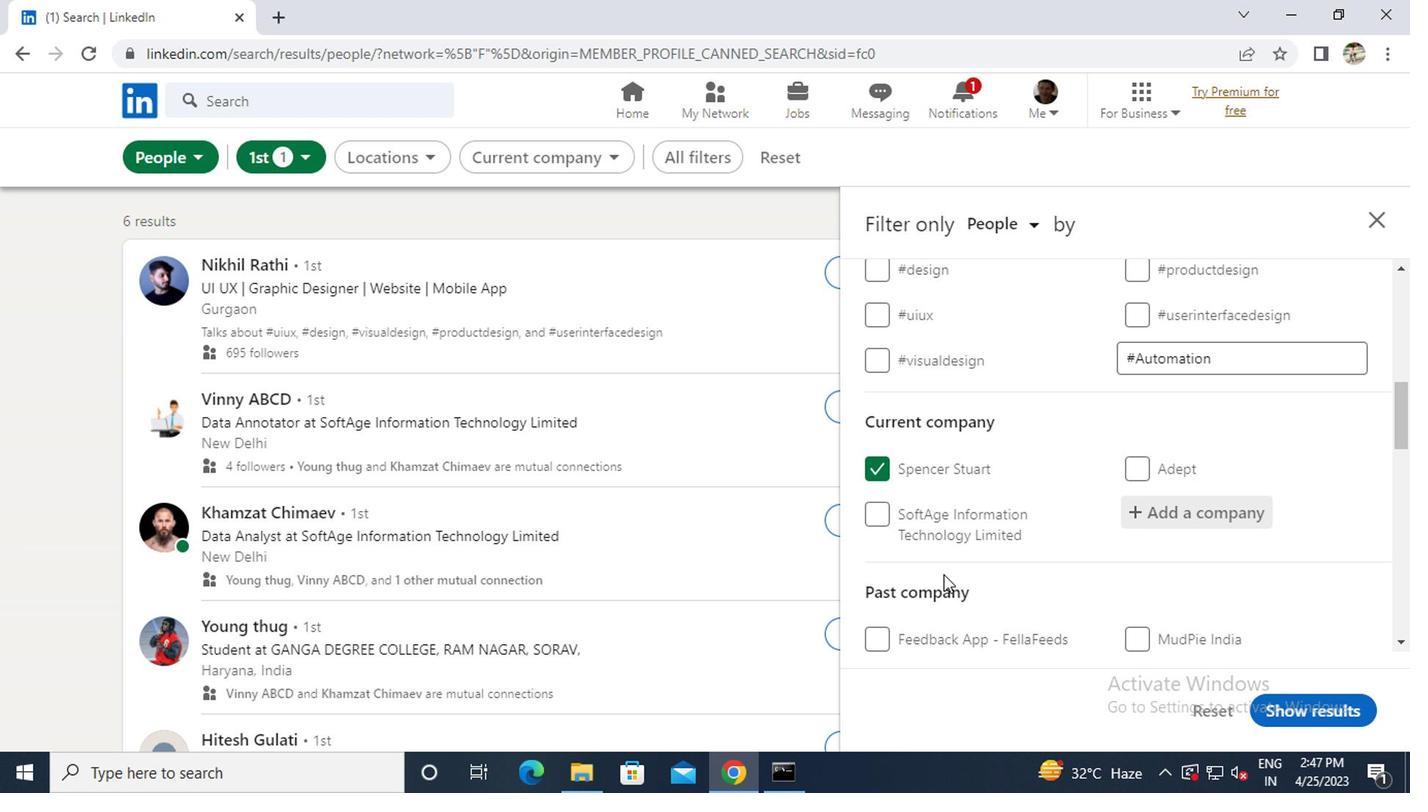 
Action: Mouse scrolled (939, 568) with delta (0, 0)
Screenshot: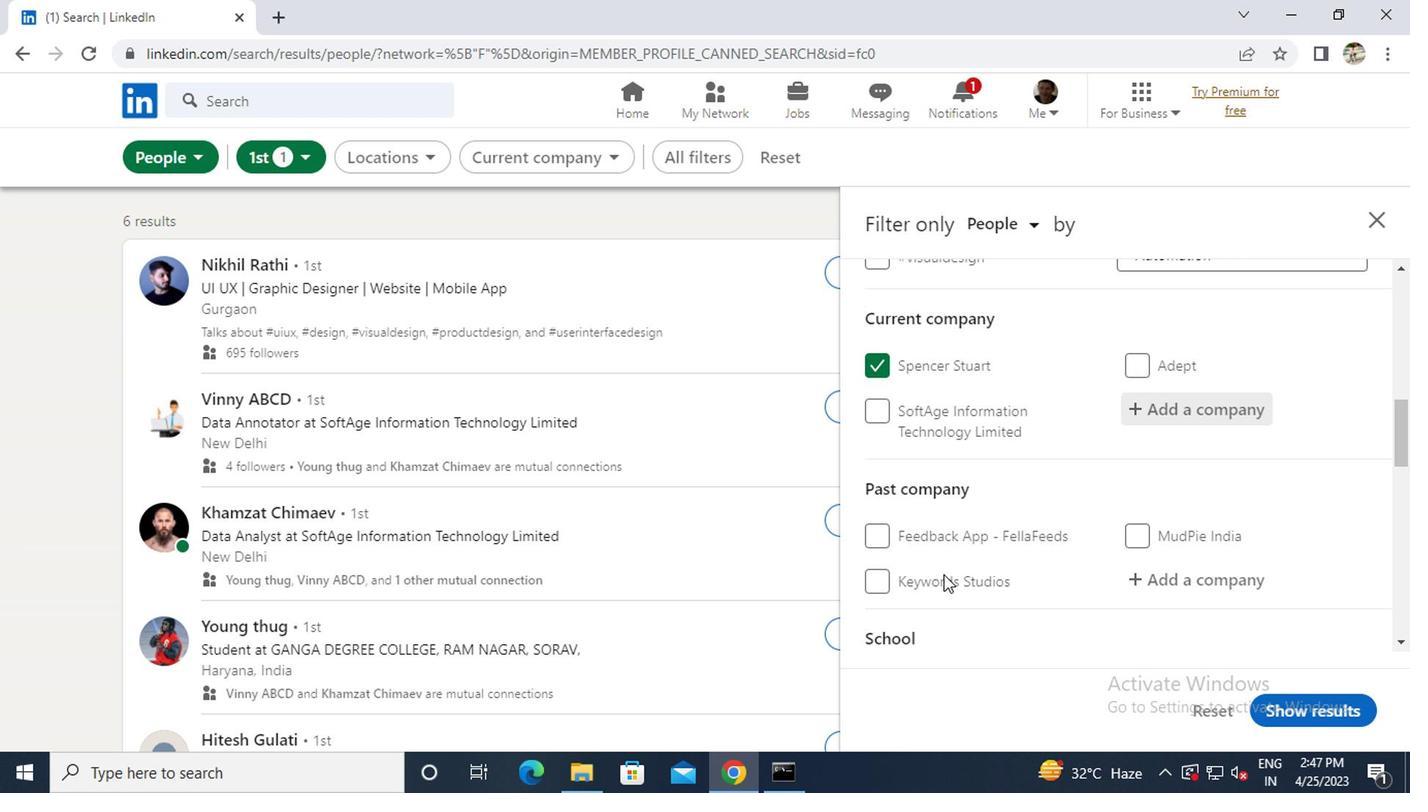 
Action: Mouse scrolled (939, 568) with delta (0, 0)
Screenshot: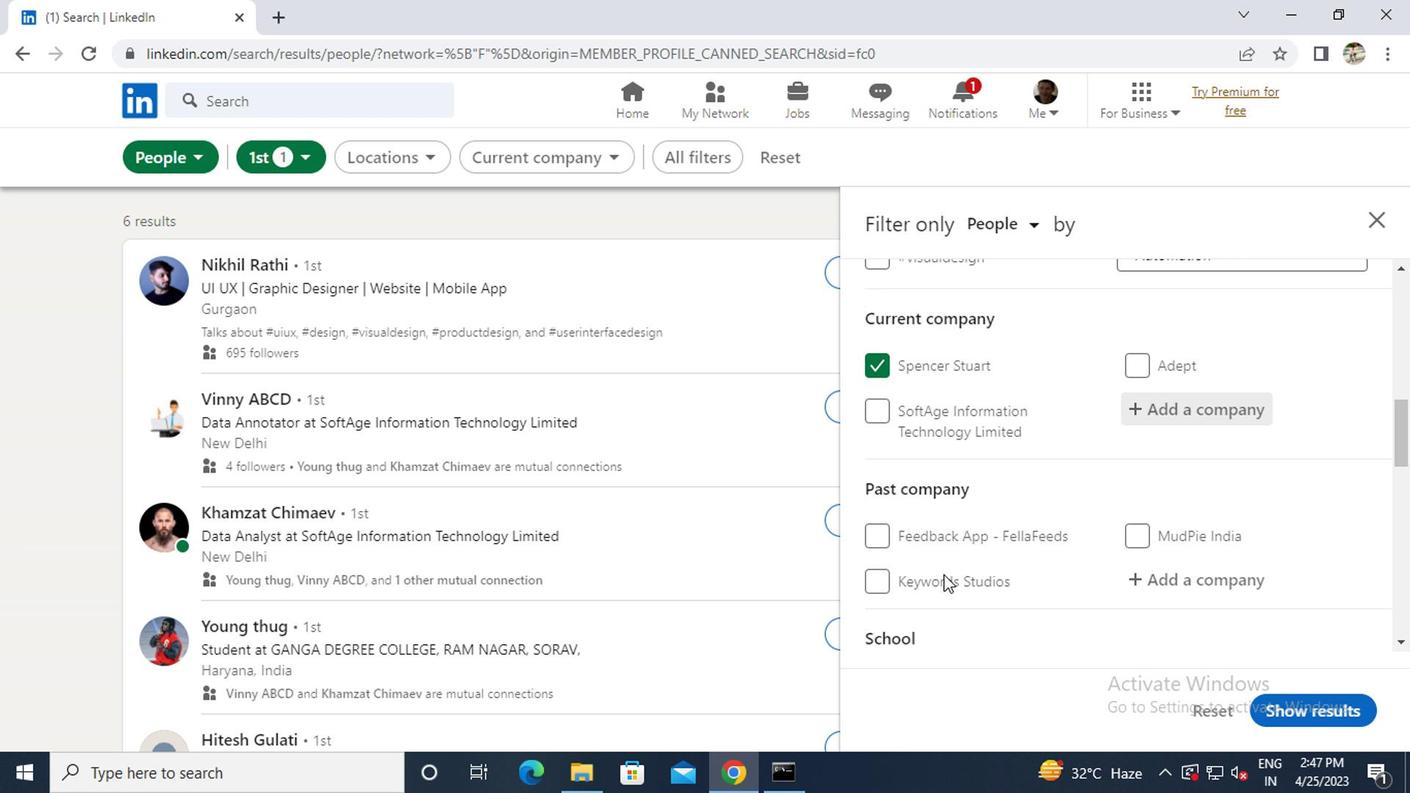 
Action: Mouse moved to (941, 584)
Screenshot: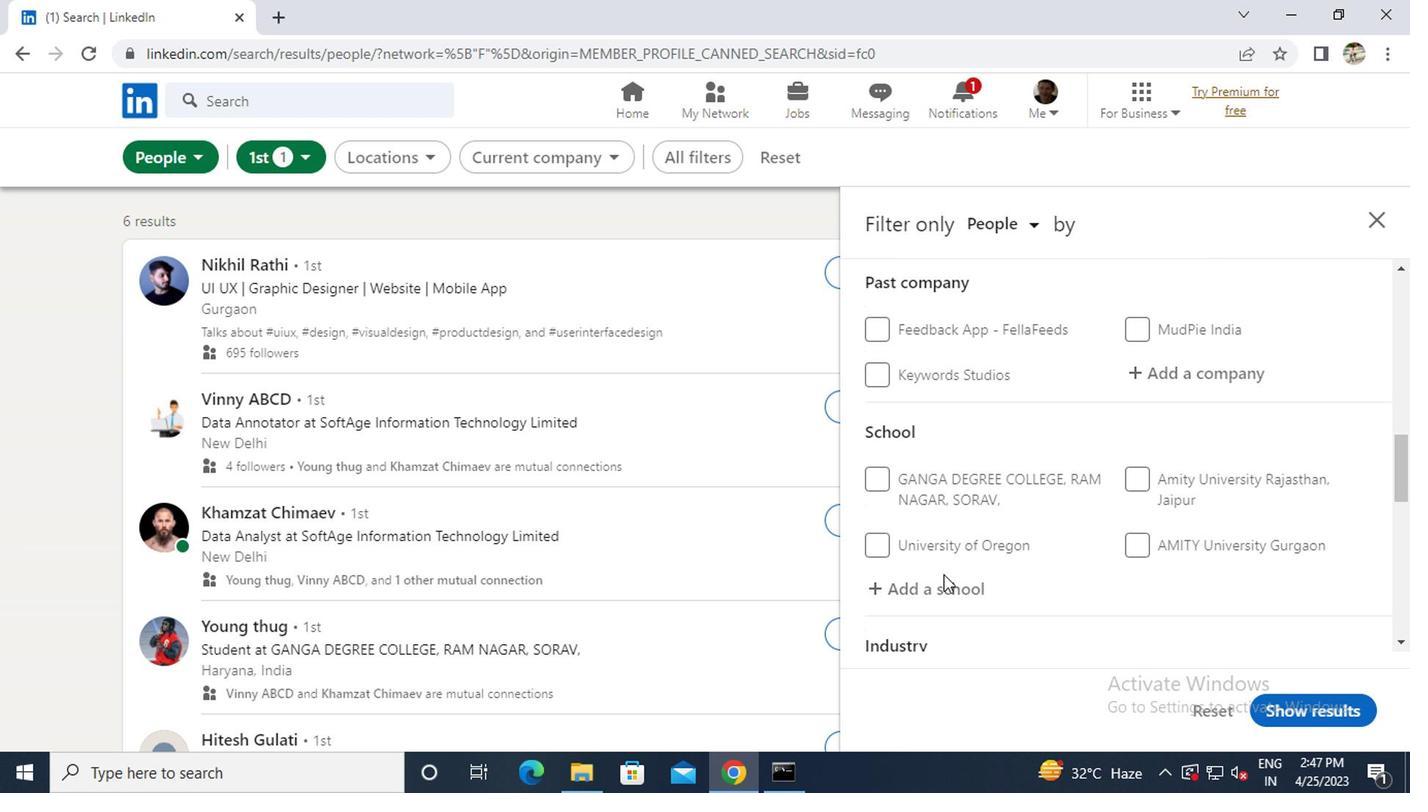 
Action: Mouse pressed left at (941, 584)
Screenshot: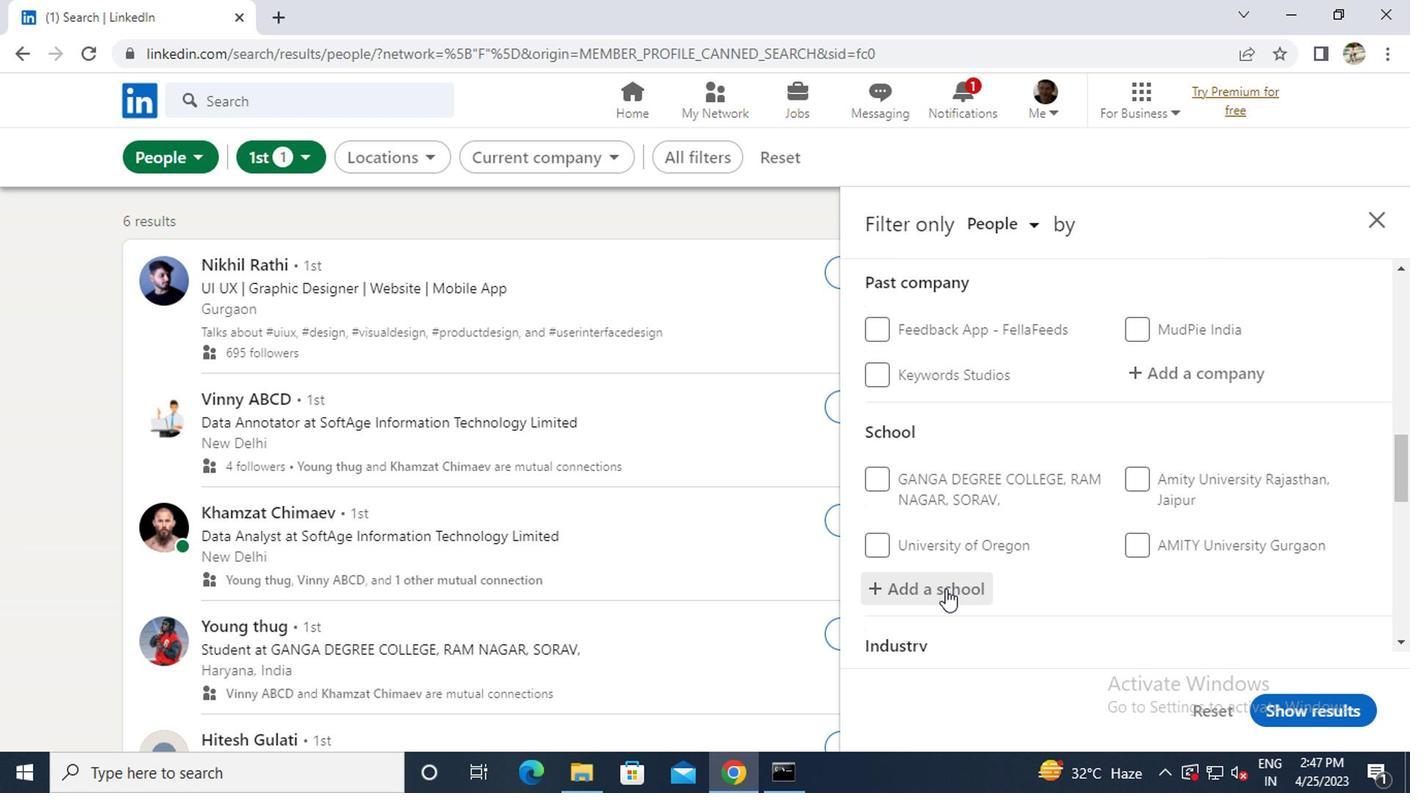 
Action: Key pressed <Key.caps_lock>D<Key.caps_lock>R.<Key.space><Key.caps_lock>A<Key.caps_lock>MBEDKAR<Key.space><Key.caps_lock>C<Key.caps_lock>OLLEGE,<Key.space><Key.caps_lock>N<Key.caps_lock>AGPUR
Screenshot: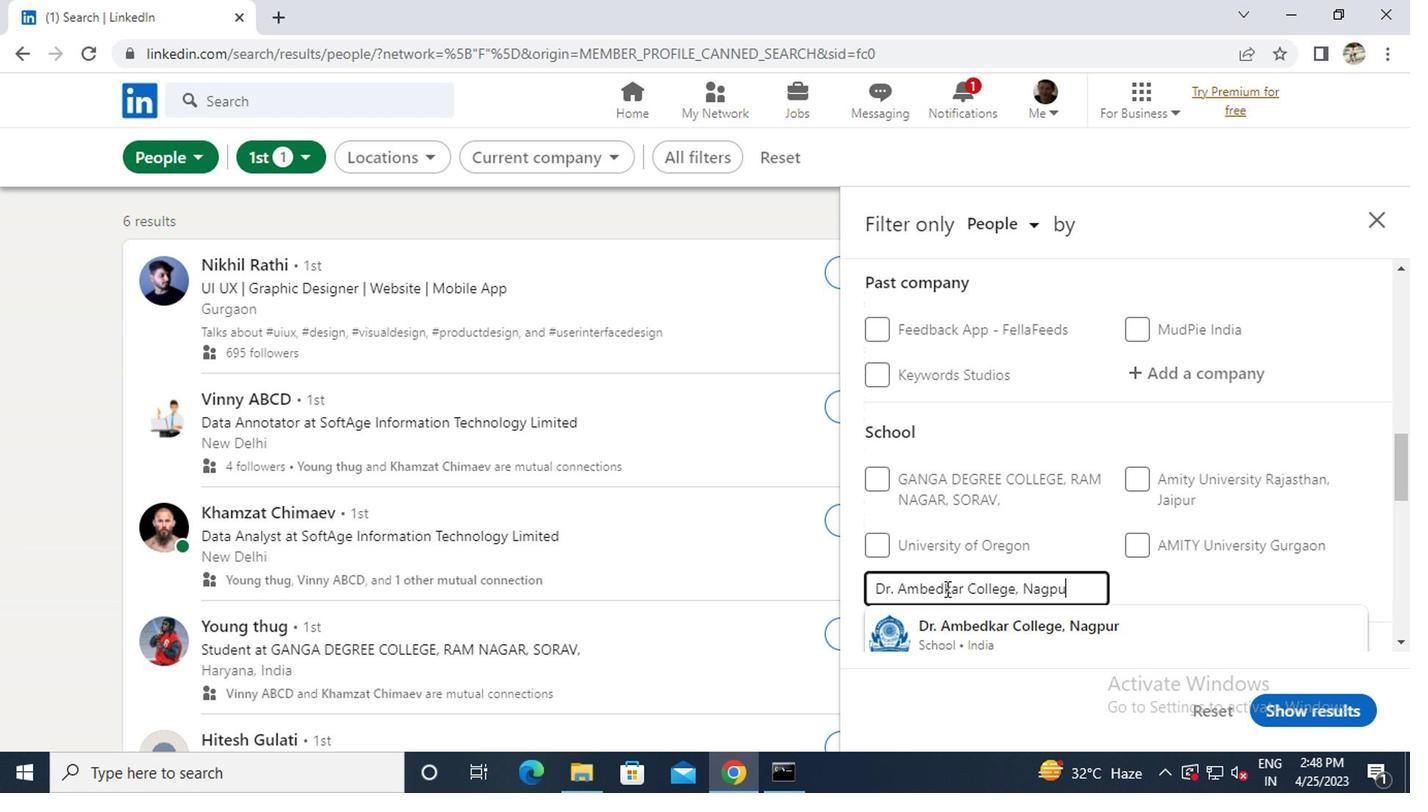 
Action: Mouse moved to (961, 622)
Screenshot: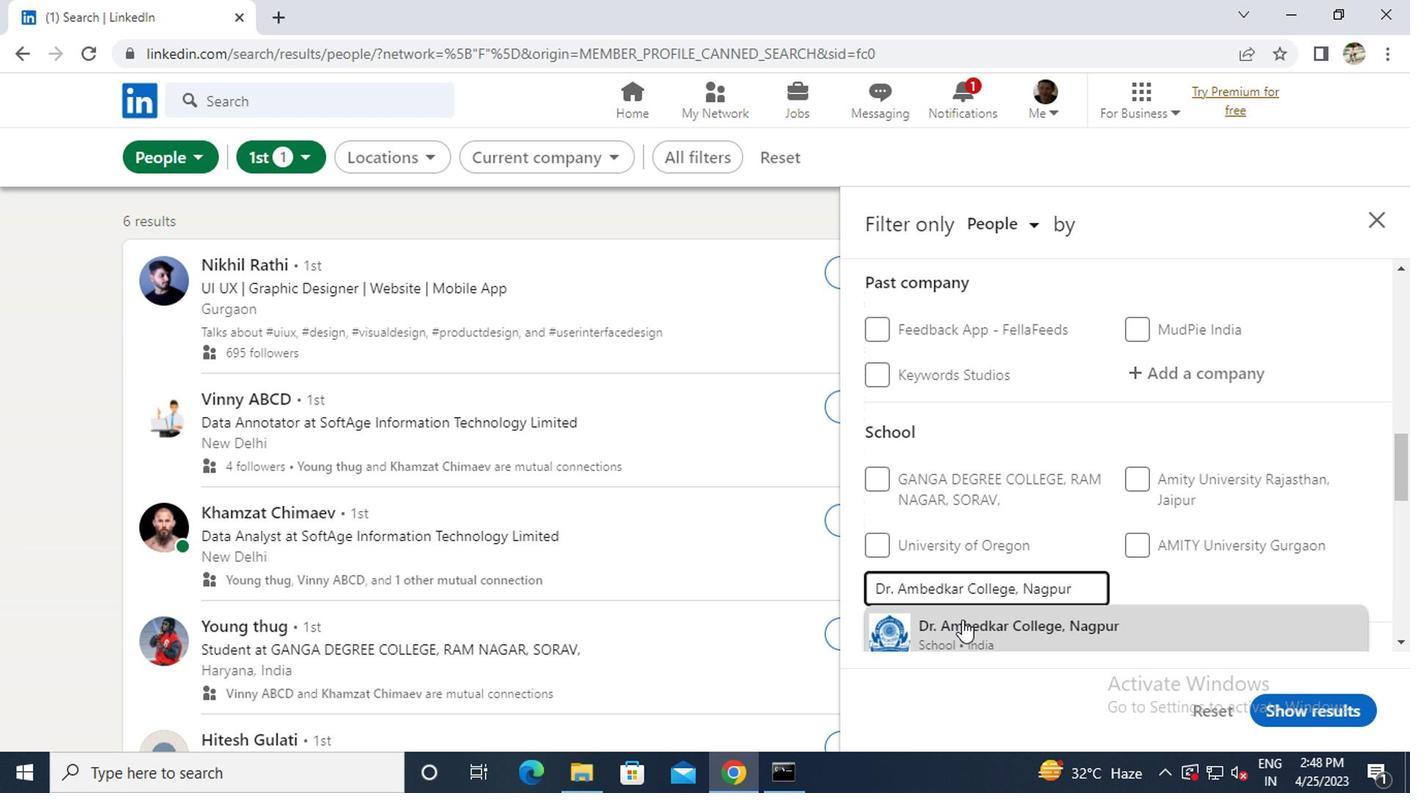 
Action: Mouse pressed left at (961, 622)
Screenshot: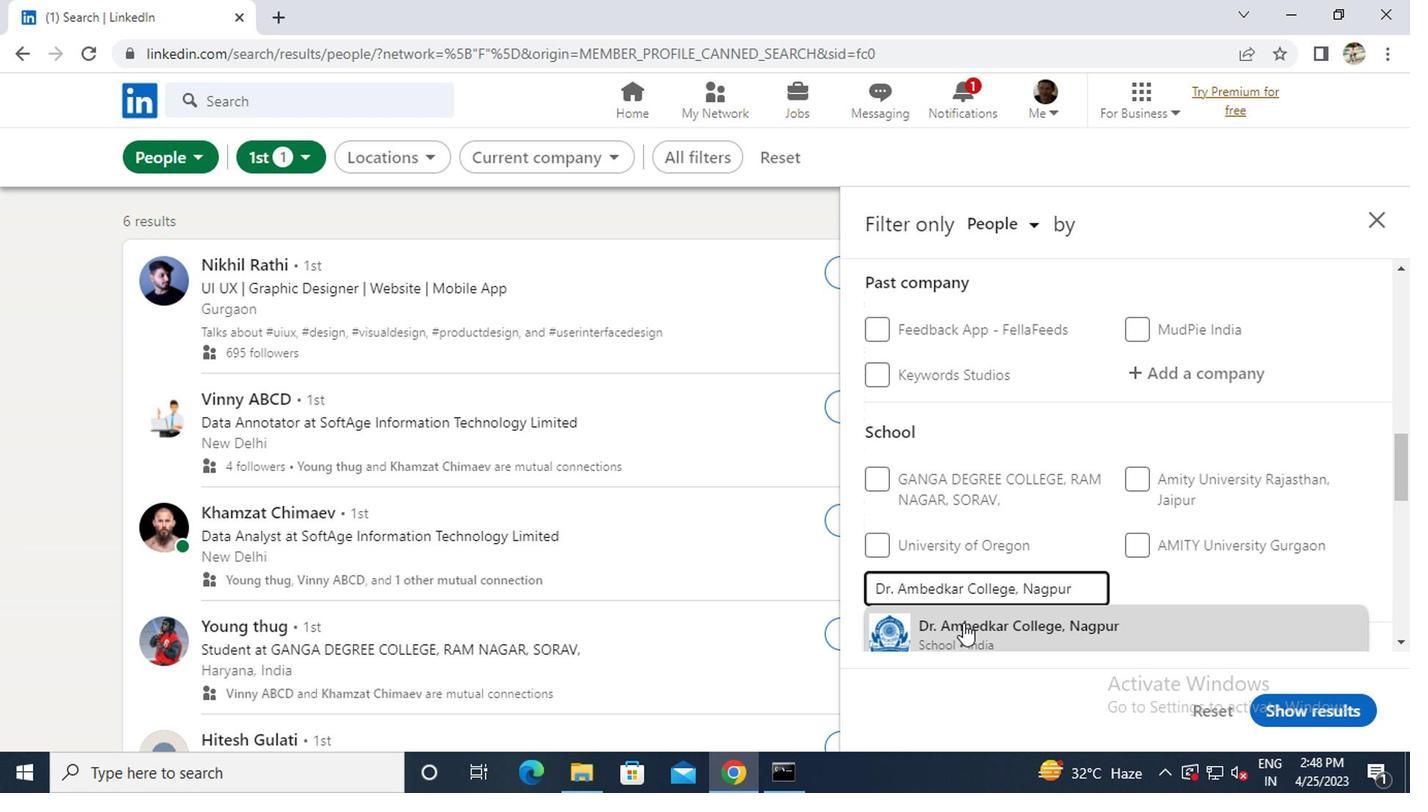 
Action: Mouse scrolled (961, 621) with delta (0, 0)
Screenshot: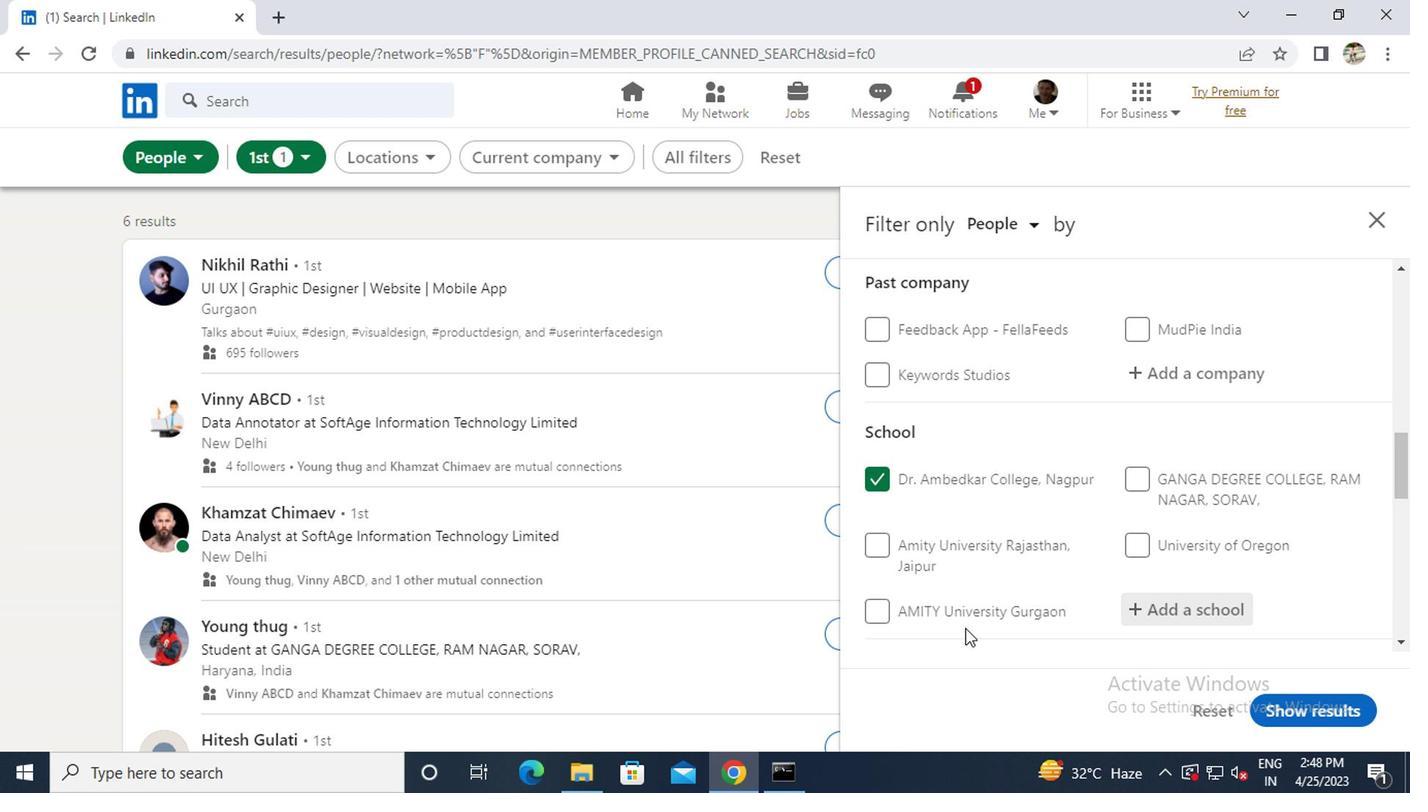
Action: Mouse scrolled (961, 621) with delta (0, 0)
Screenshot: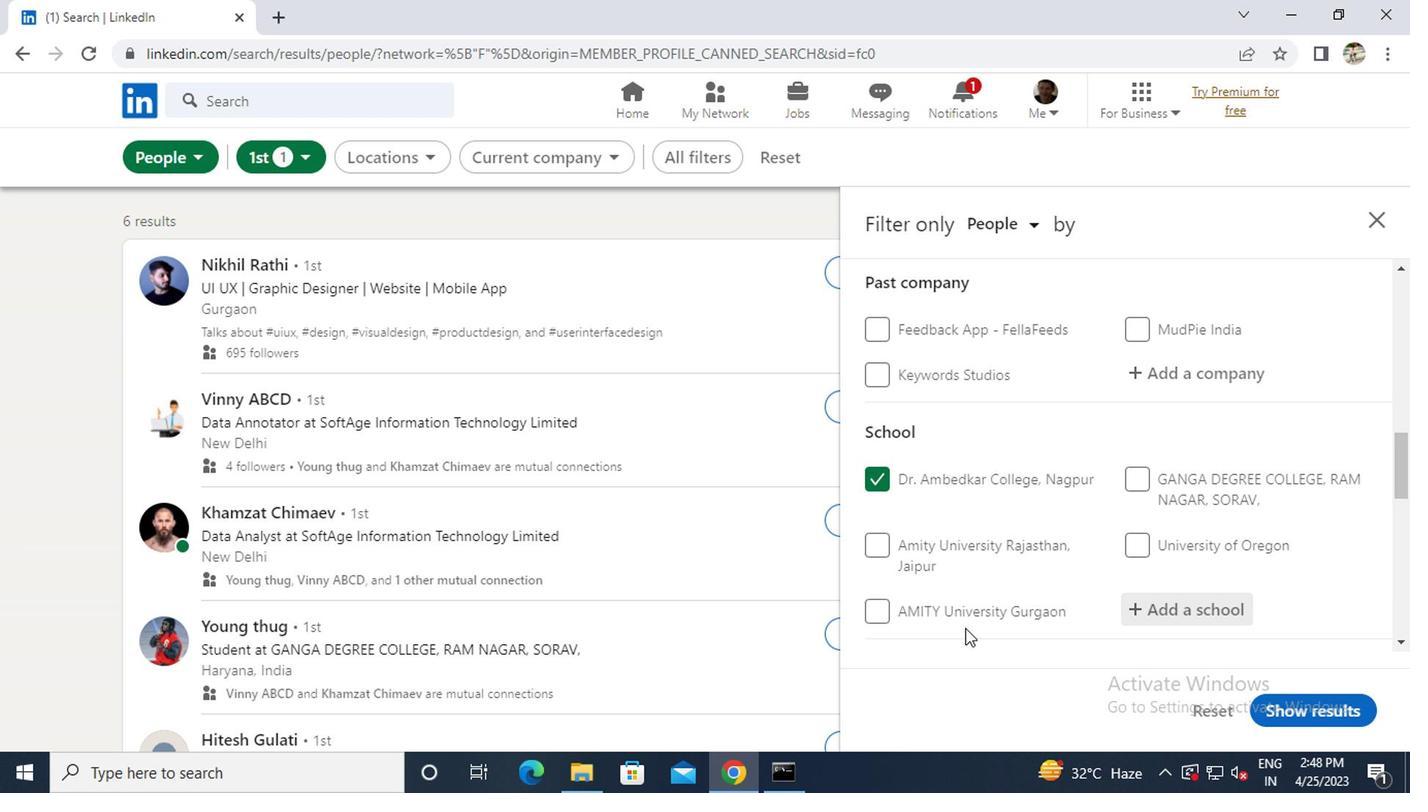 
Action: Mouse scrolled (961, 621) with delta (0, 0)
Screenshot: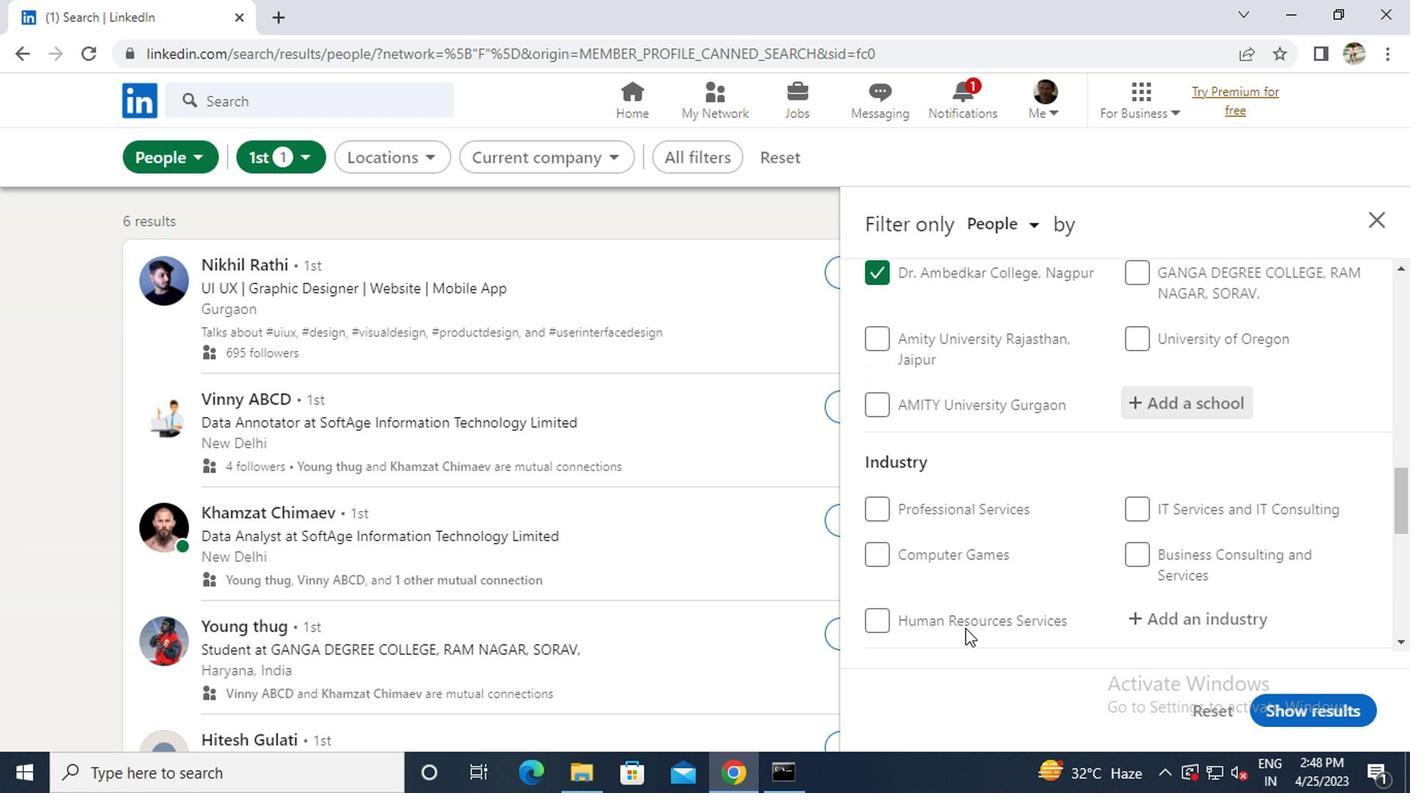 
Action: Mouse moved to (1149, 515)
Screenshot: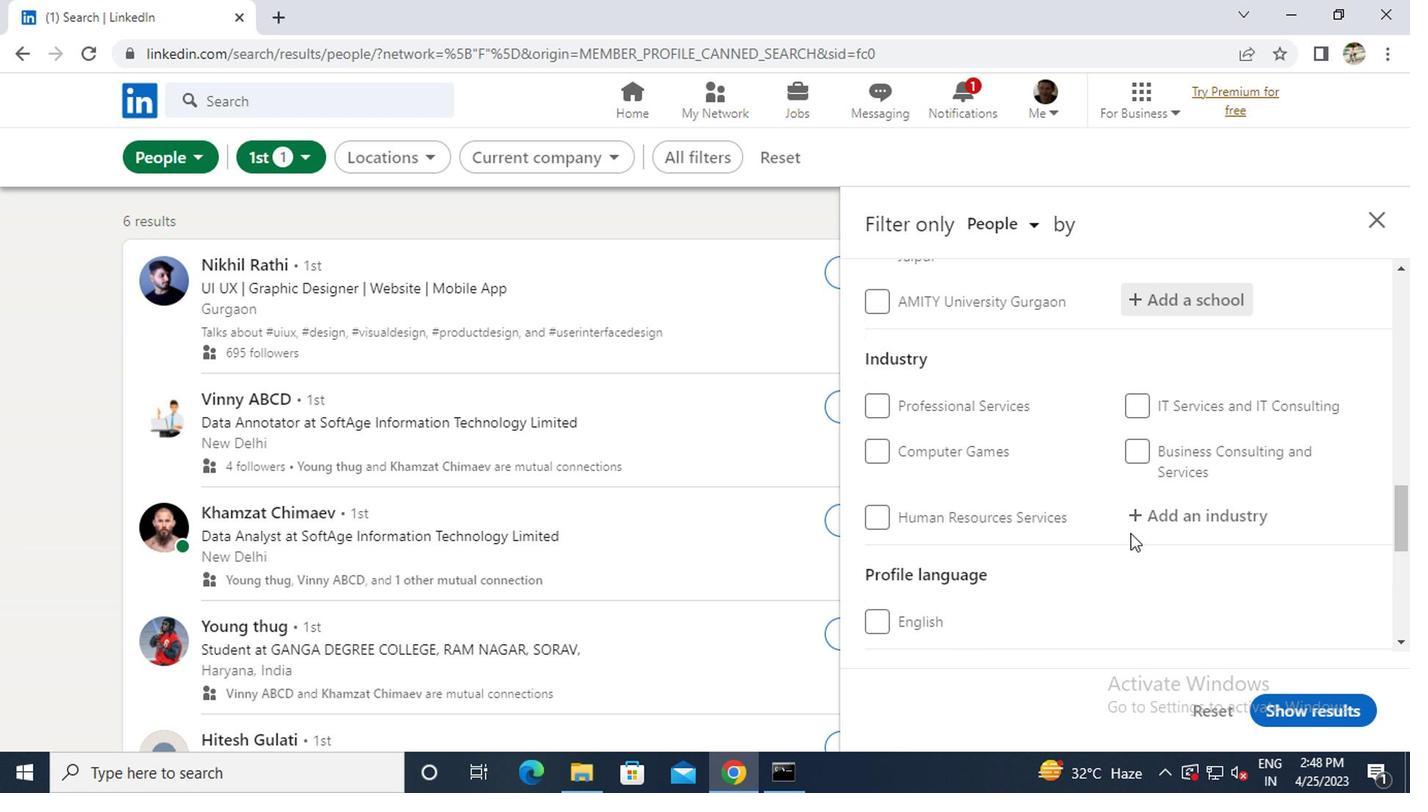 
Action: Mouse pressed left at (1149, 515)
Screenshot: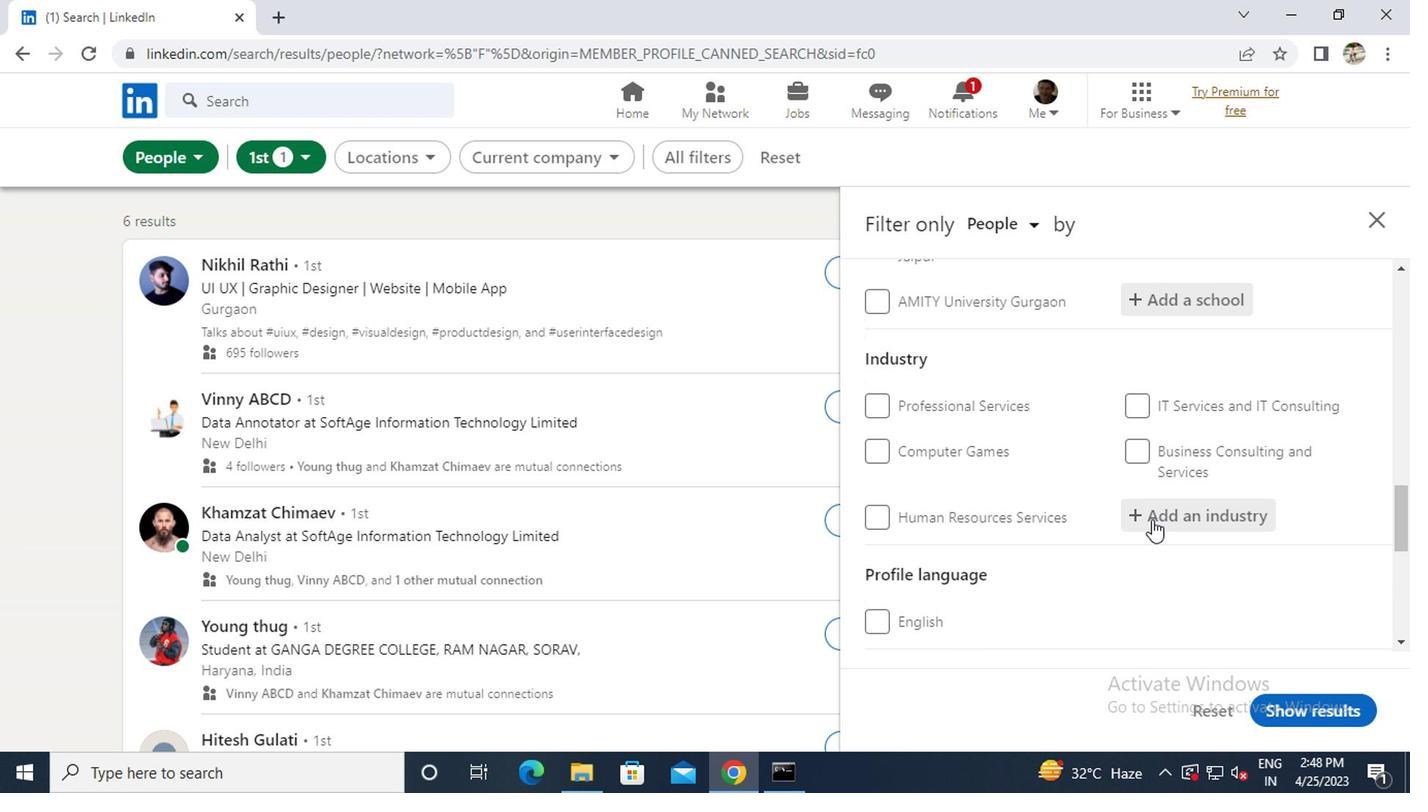 
Action: Key pressed <Key.caps_lock>A<Key.caps_lock>RMED<Key.space><Key.caps_lock>F<Key.caps_lock>ORCES
Screenshot: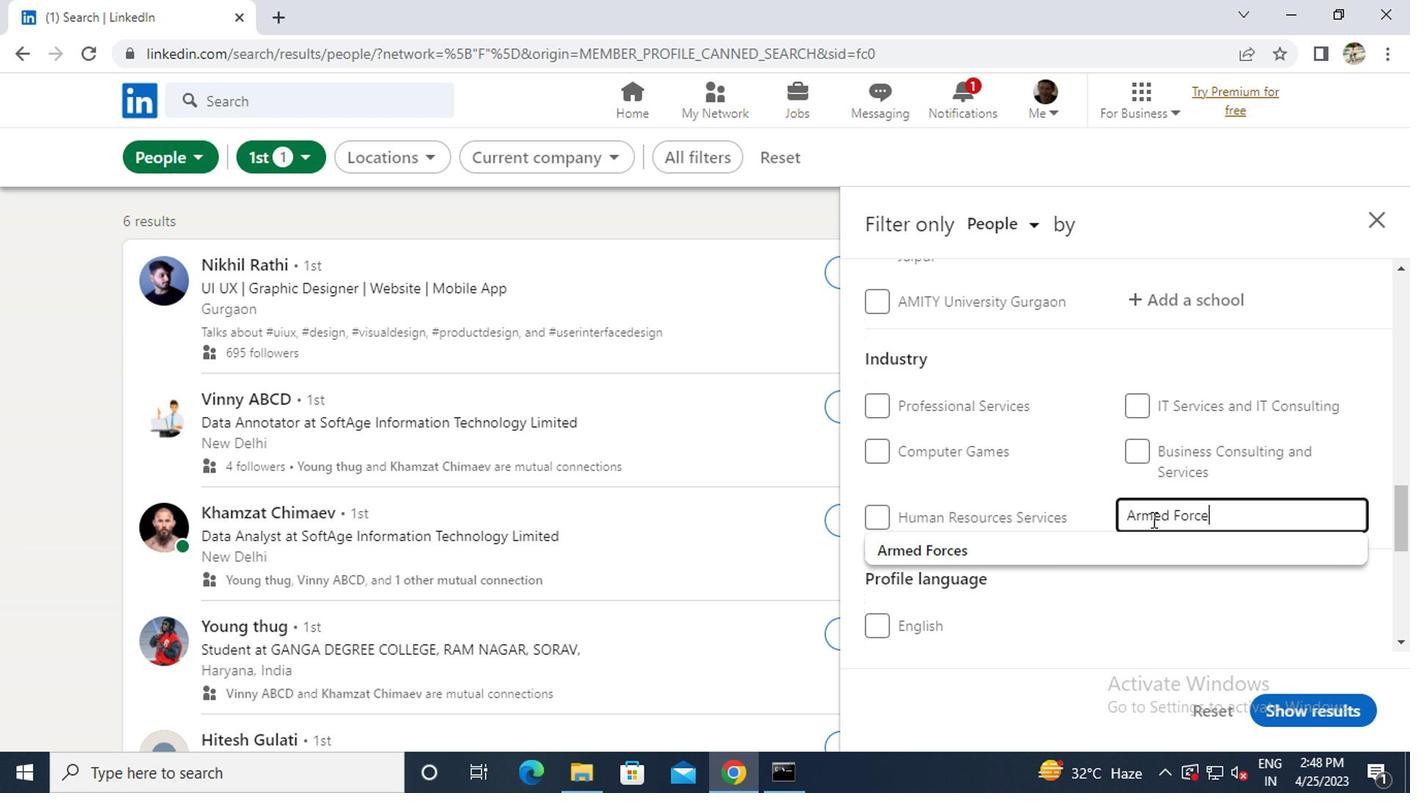 
Action: Mouse moved to (1092, 544)
Screenshot: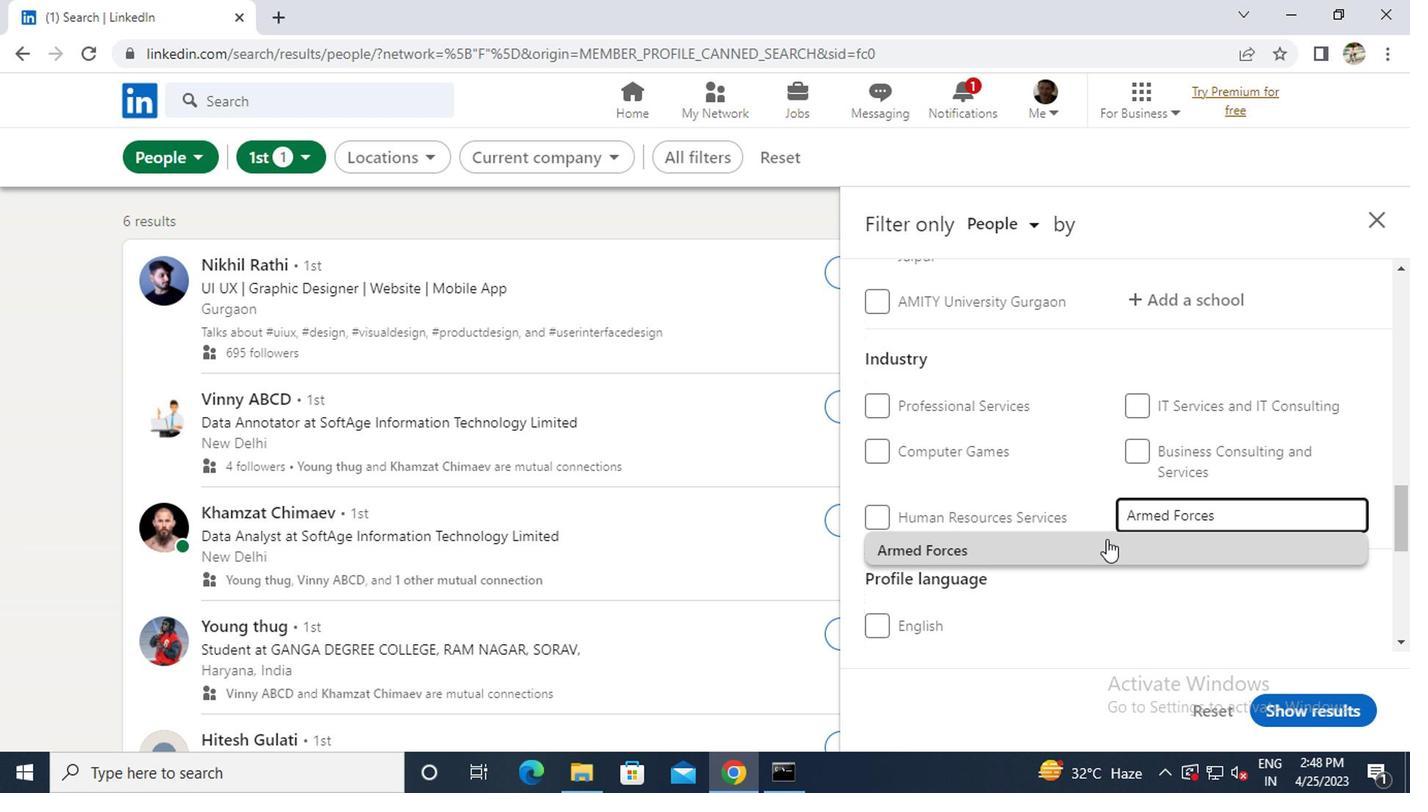 
Action: Mouse pressed left at (1092, 544)
Screenshot: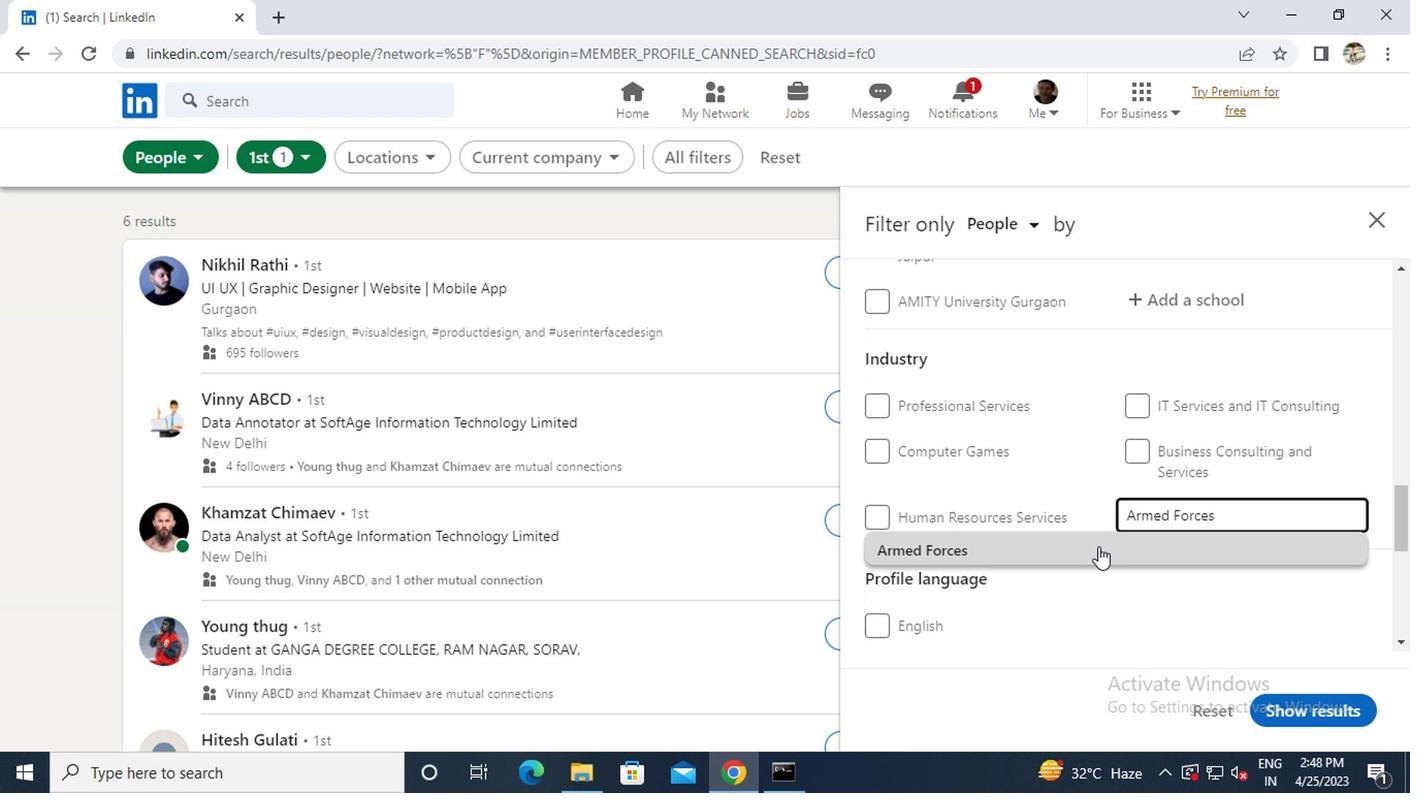 
Action: Mouse scrolled (1092, 542) with delta (0, -1)
Screenshot: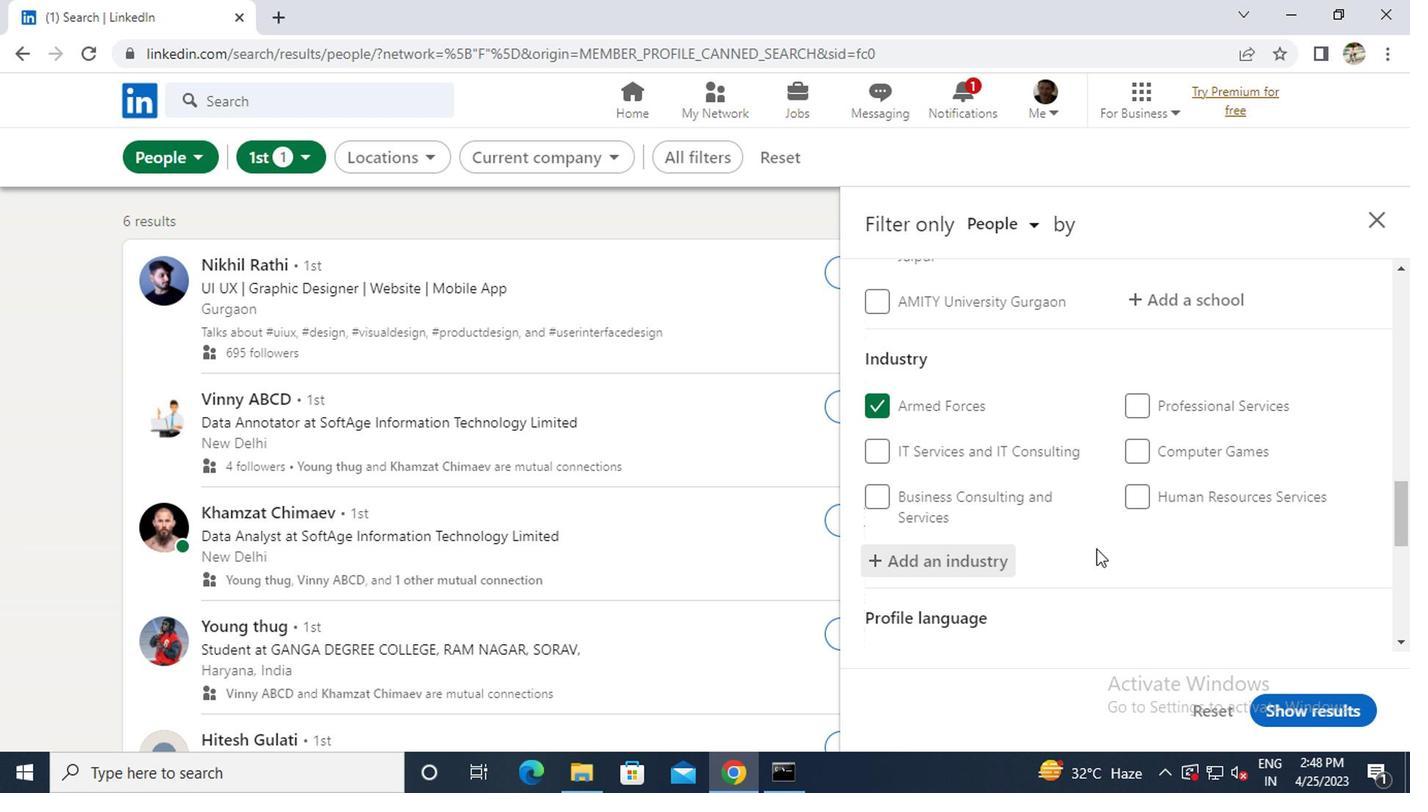 
Action: Mouse scrolled (1092, 542) with delta (0, -1)
Screenshot: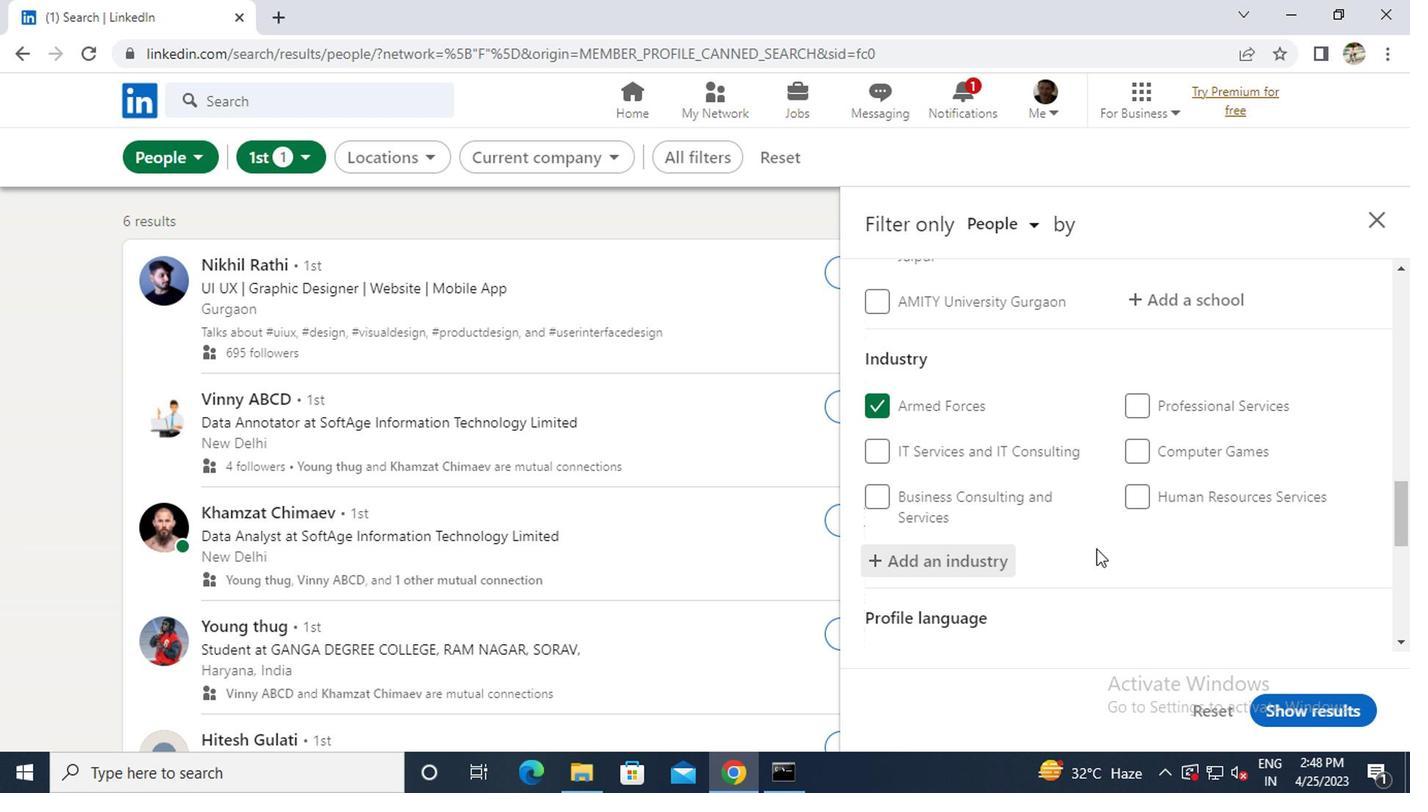 
Action: Mouse scrolled (1092, 542) with delta (0, -1)
Screenshot: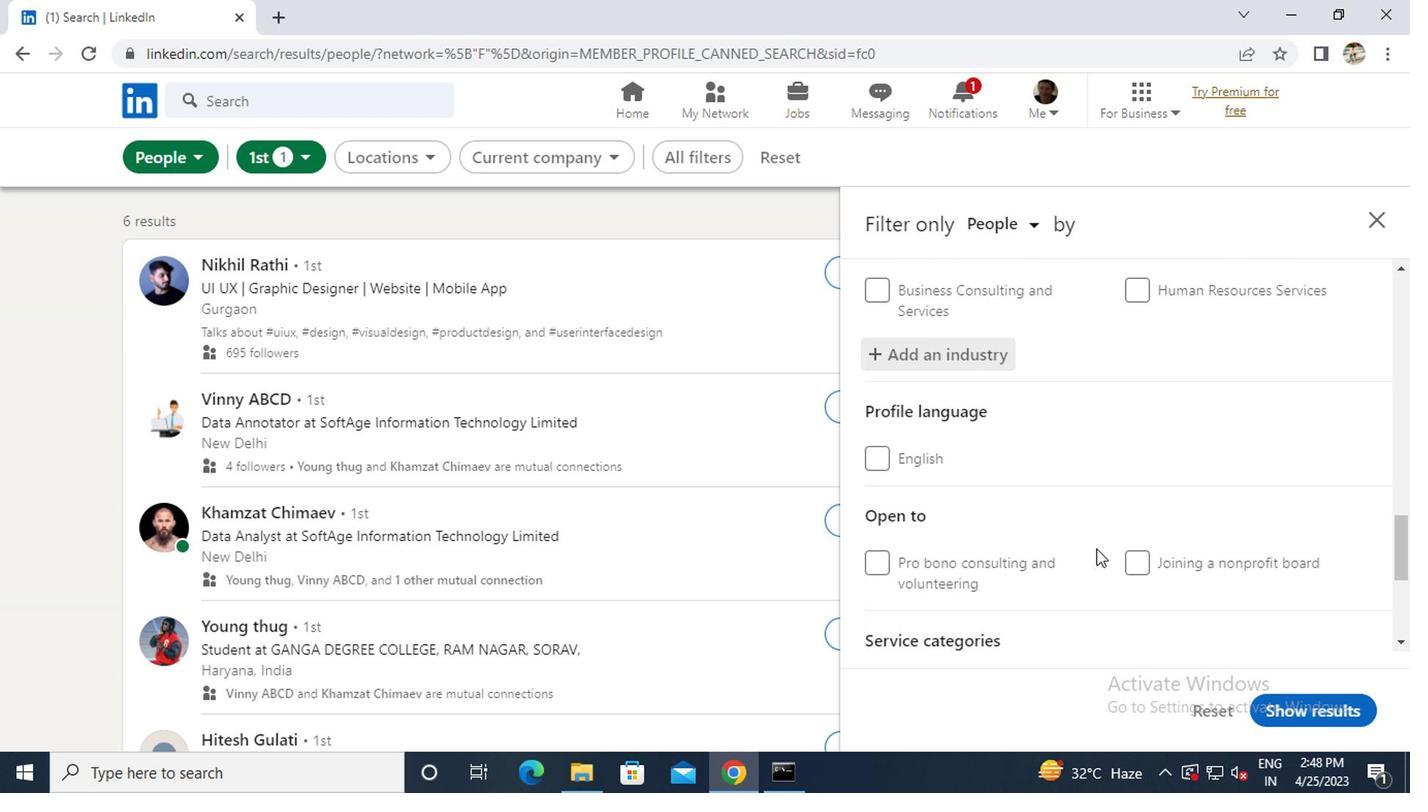 
Action: Mouse moved to (977, 576)
Screenshot: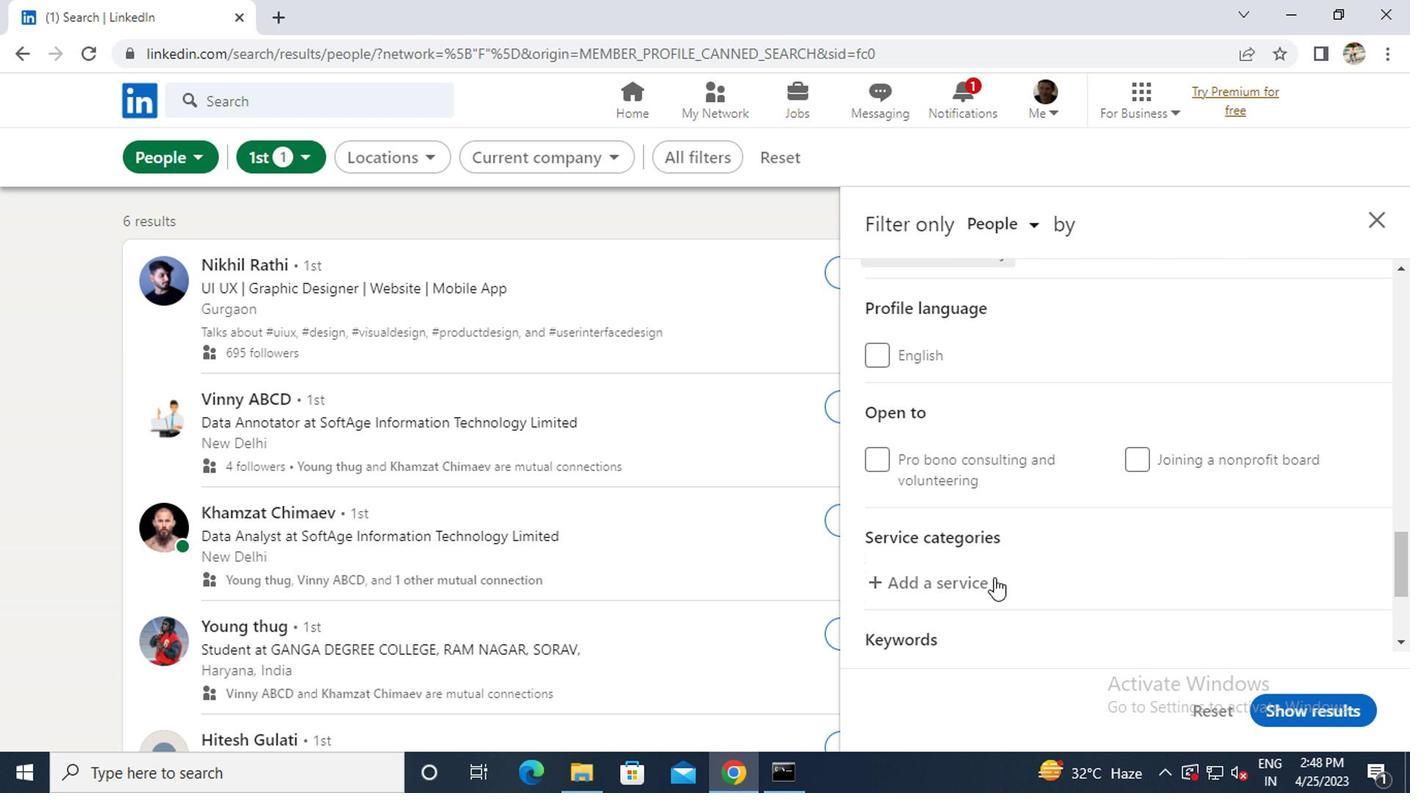 
Action: Mouse pressed left at (977, 576)
Screenshot: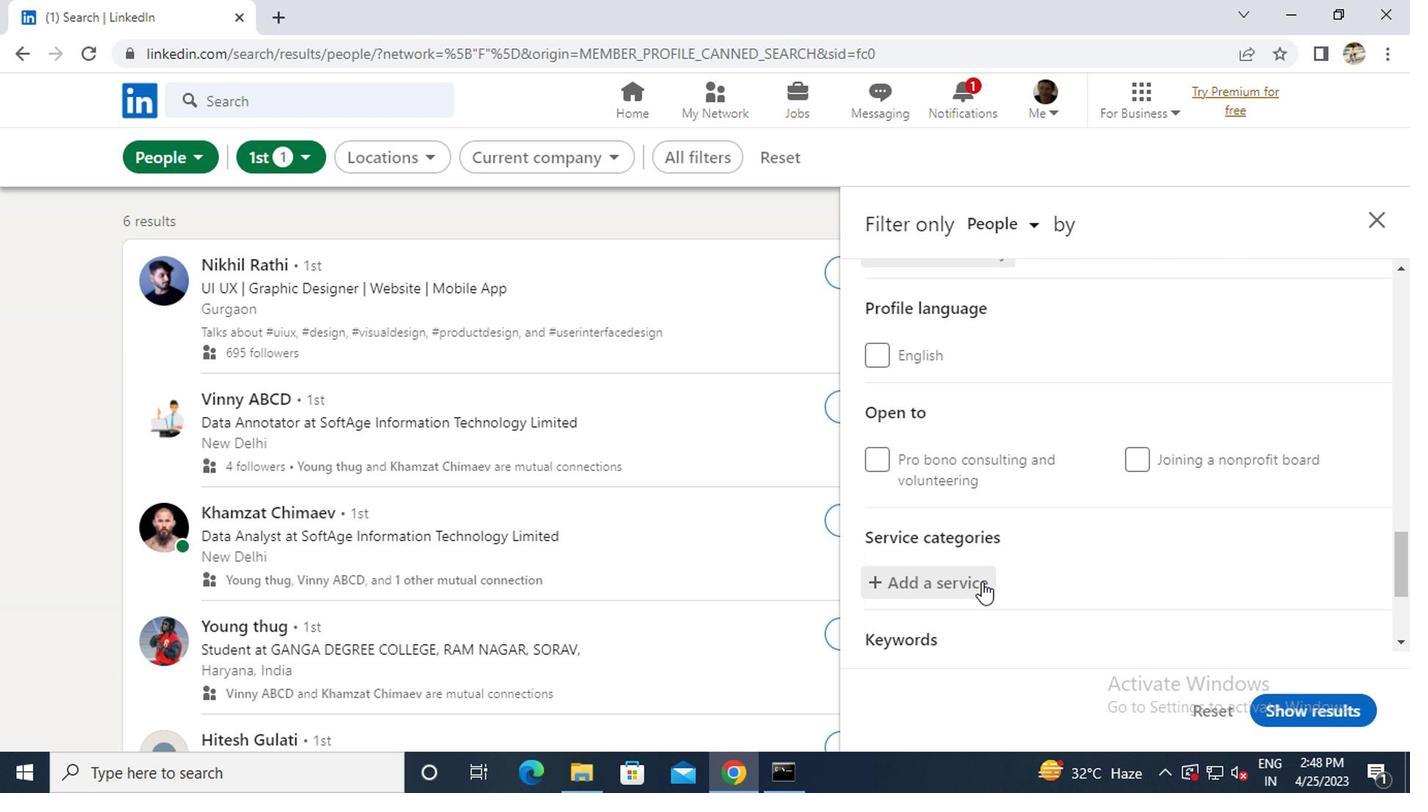 
Action: Key pressed <Key.caps_lock>E<Key.caps_lock>VENT<Key.space><Key.caps_lock>P<Key.caps_lock>LANNING
Screenshot: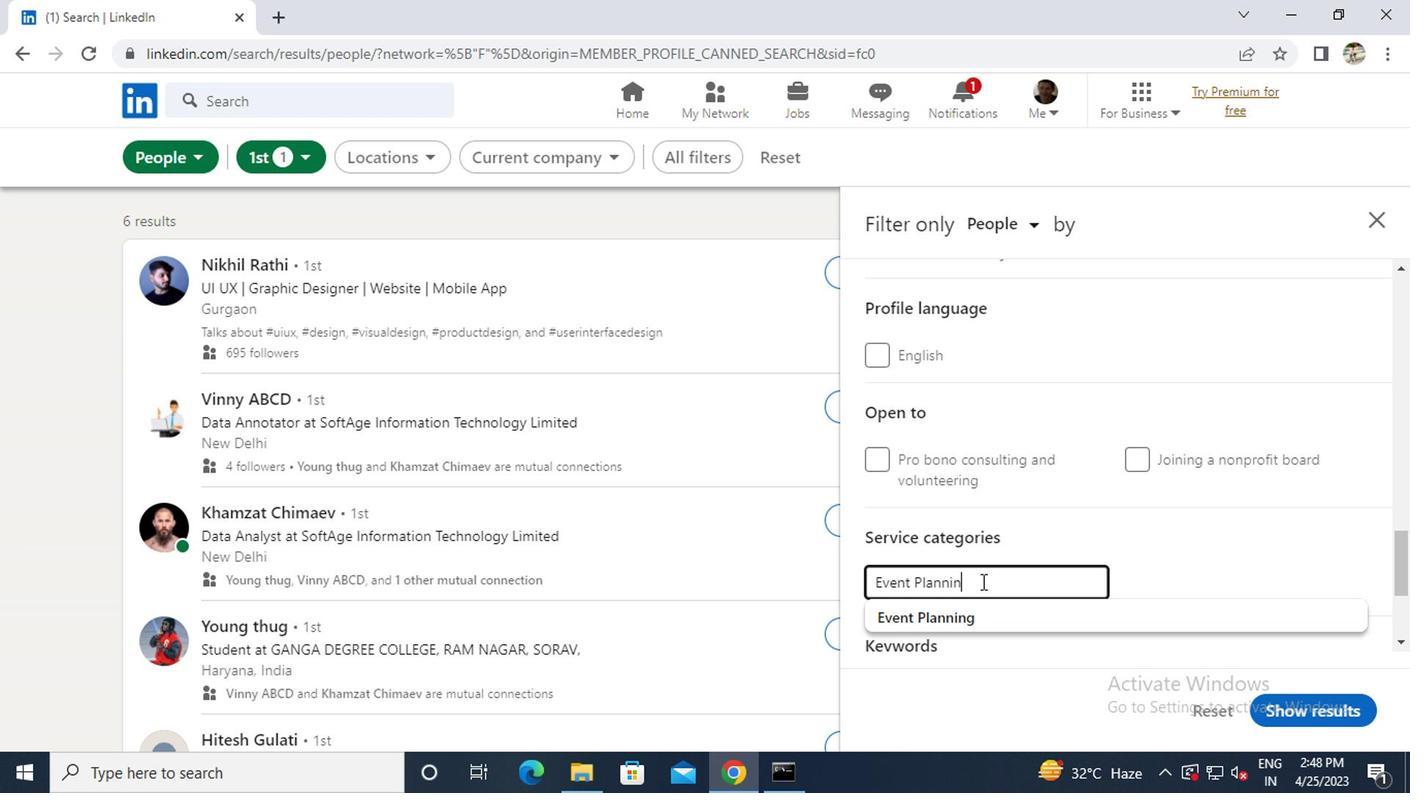 
Action: Mouse moved to (967, 613)
Screenshot: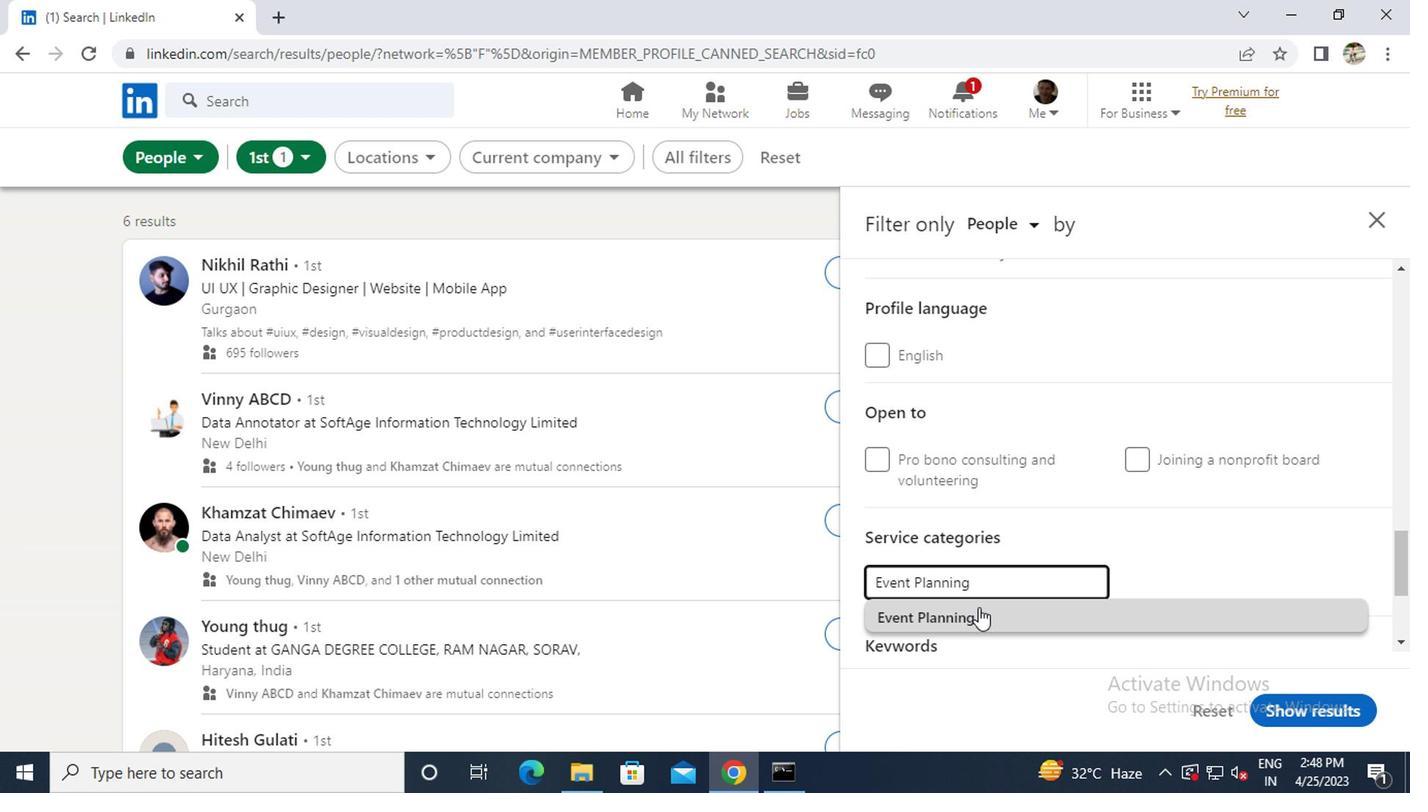 
Action: Mouse pressed left at (967, 613)
Screenshot: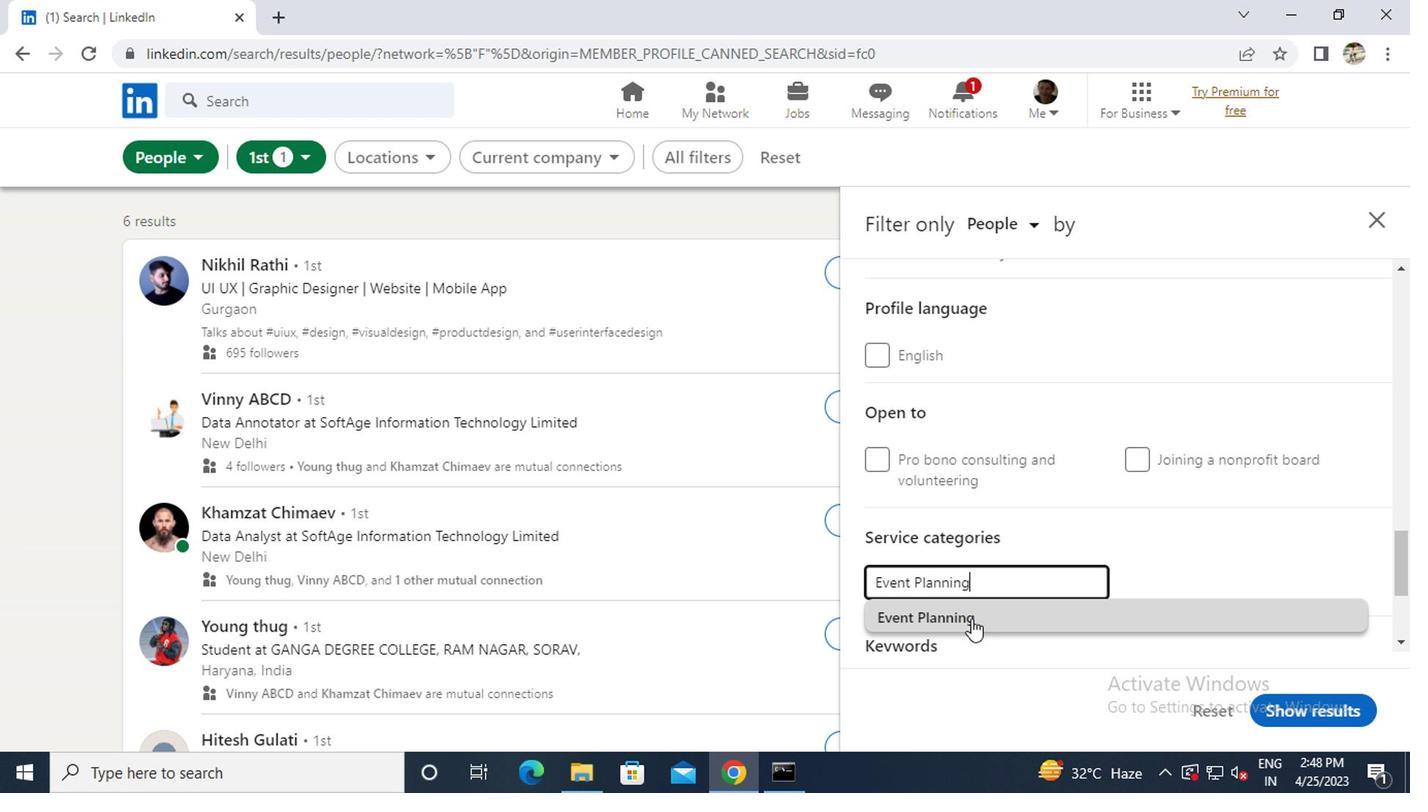 
Action: Mouse scrolled (967, 612) with delta (0, -1)
Screenshot: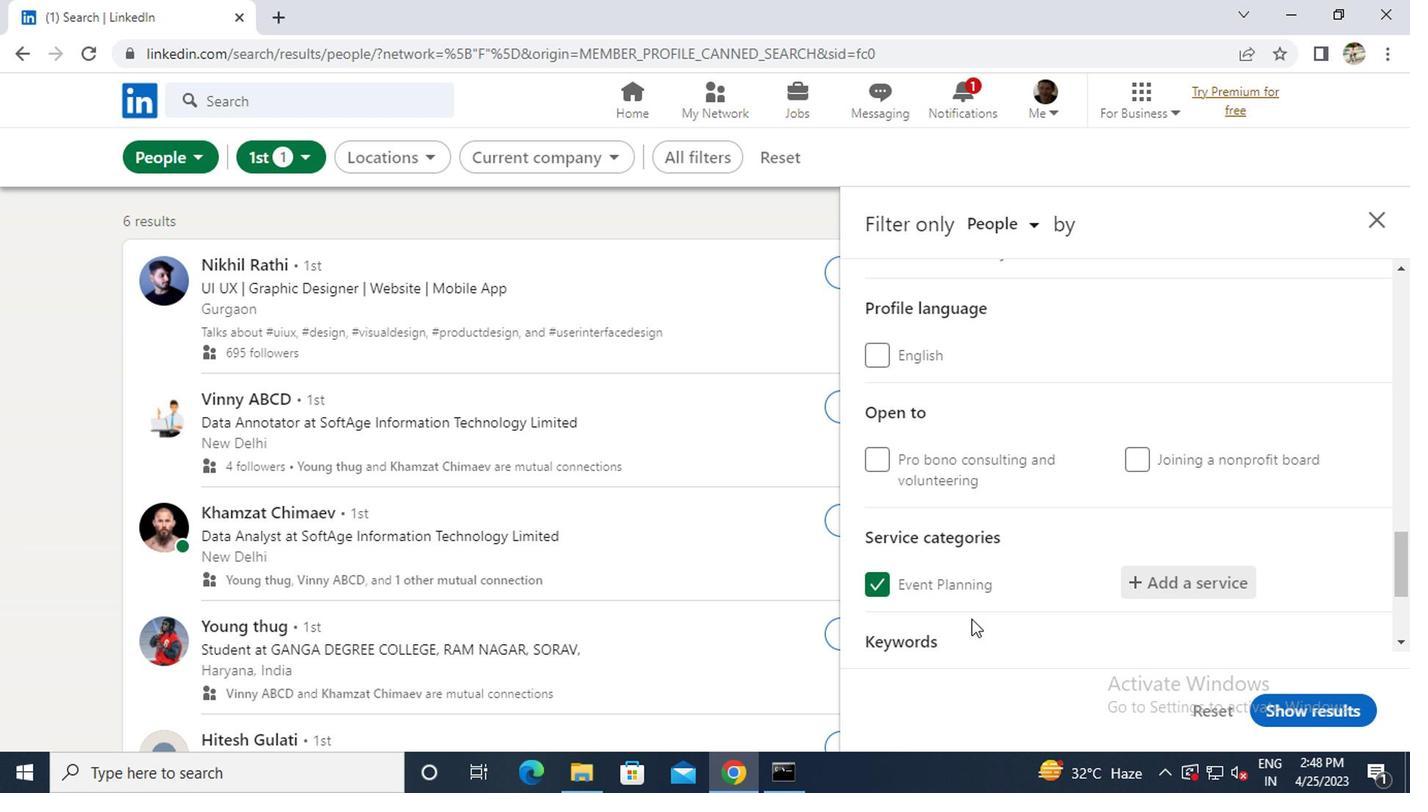 
Action: Mouse scrolled (967, 612) with delta (0, -1)
Screenshot: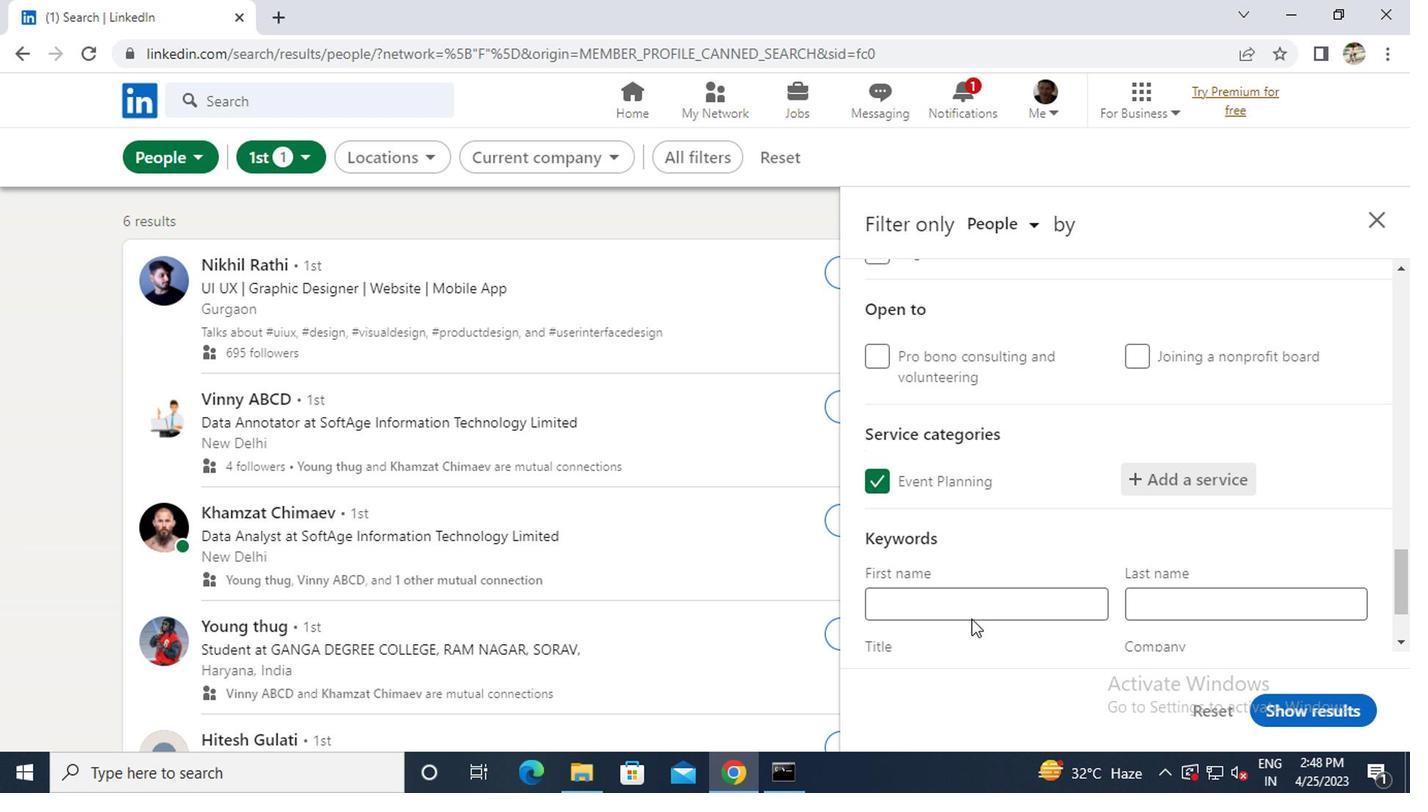 
Action: Mouse moved to (965, 574)
Screenshot: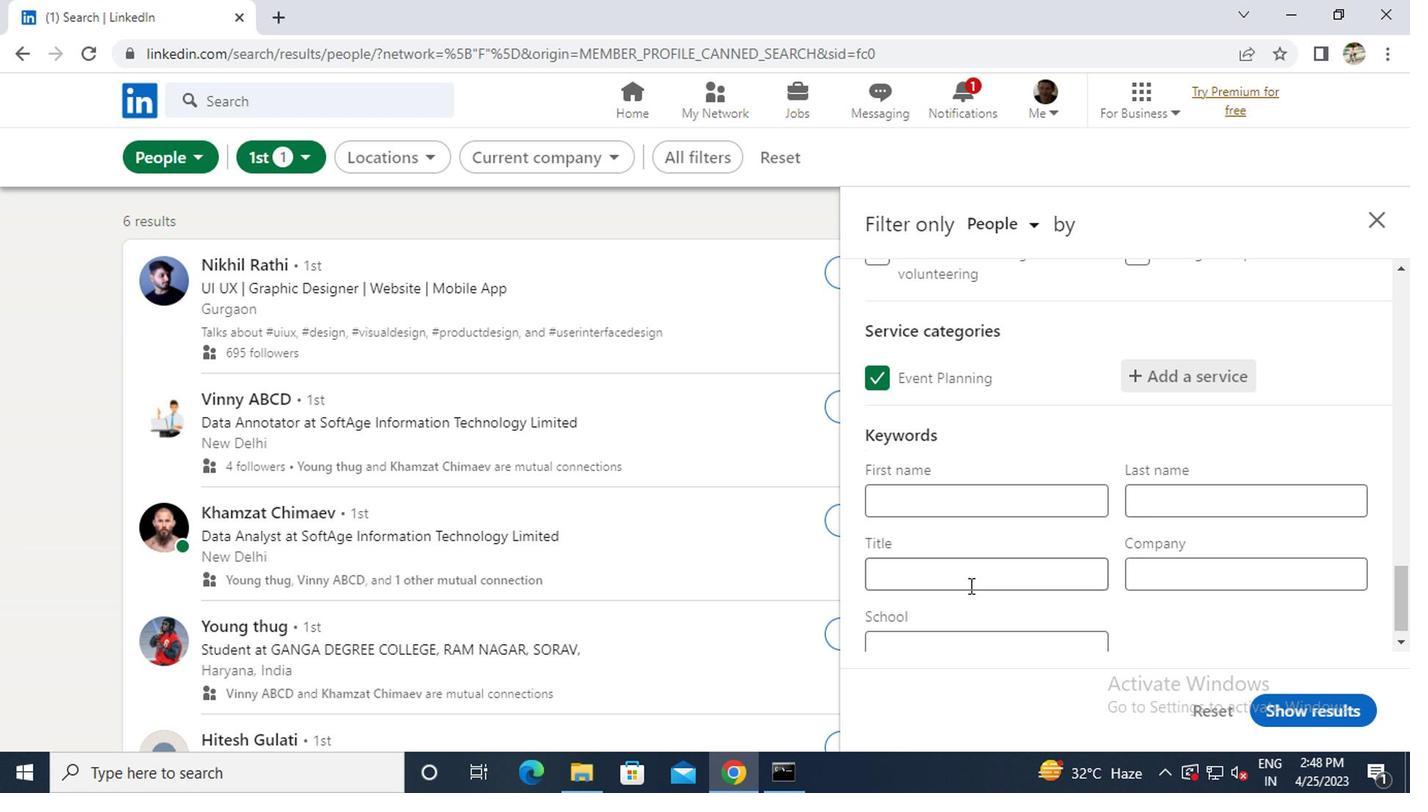 
Action: Mouse pressed left at (965, 574)
Screenshot: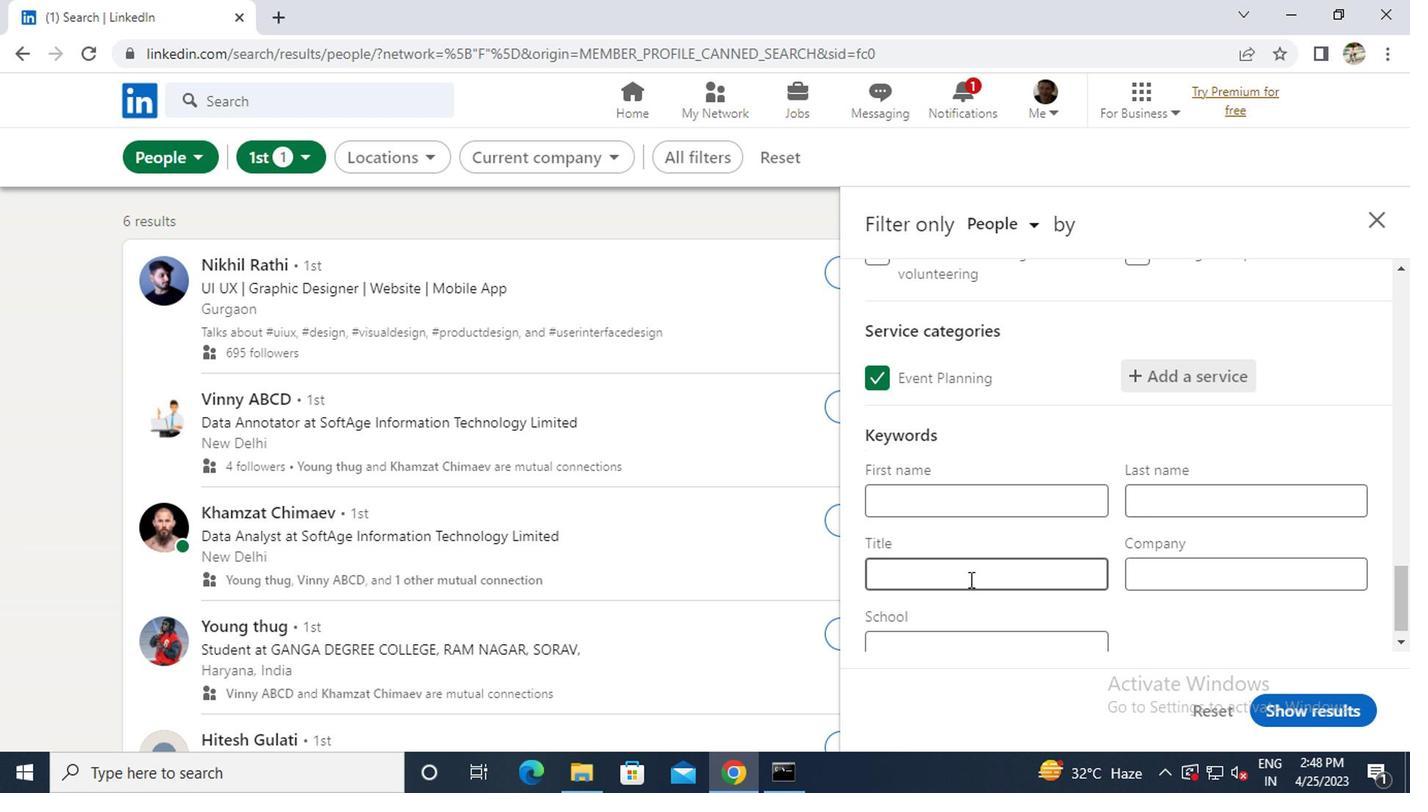 
Action: Key pressed <Key.caps_lock>C<Key.caps_lock>RANE<Key.space><Key.caps_lock>O<Key.caps_lock>PERTATION
Screenshot: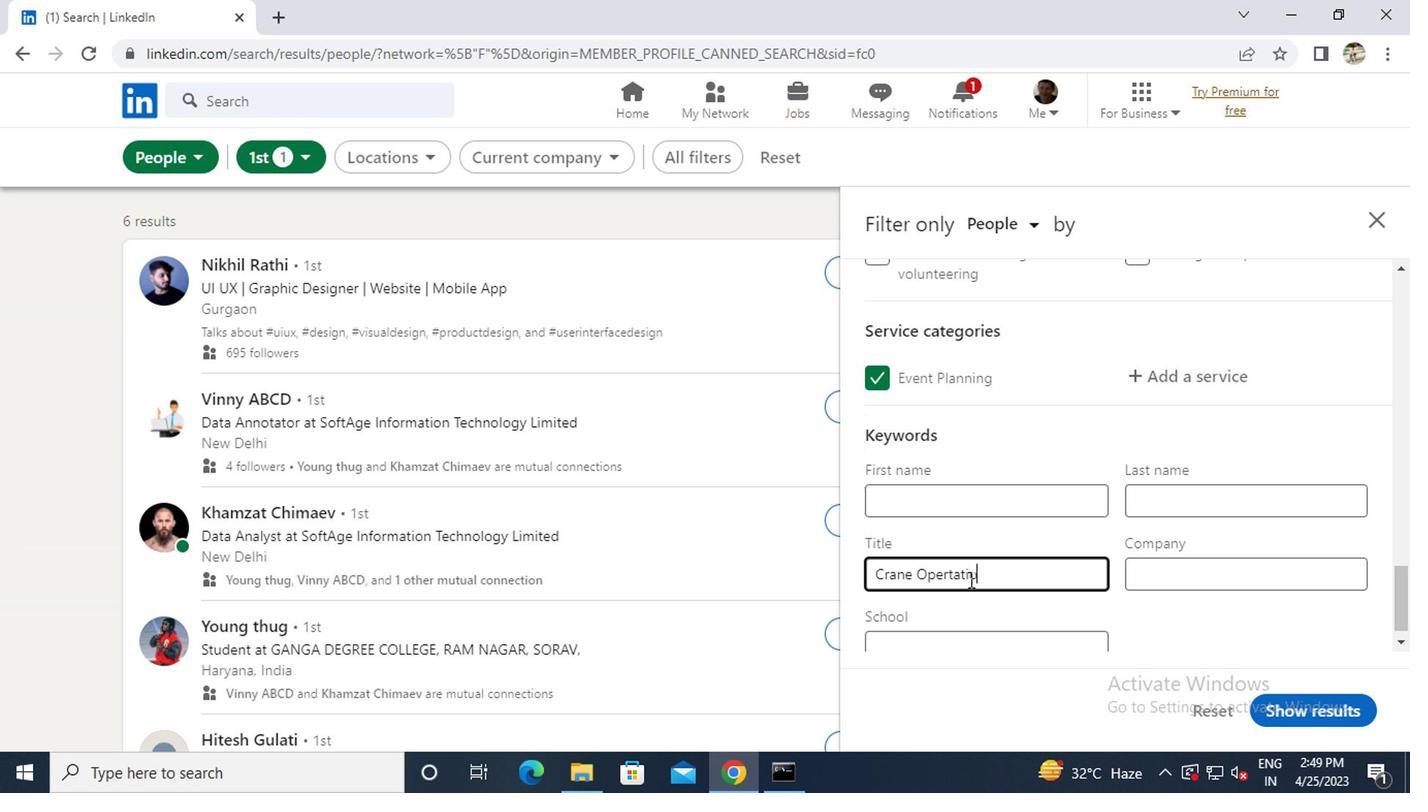 
Action: Mouse moved to (1263, 696)
Screenshot: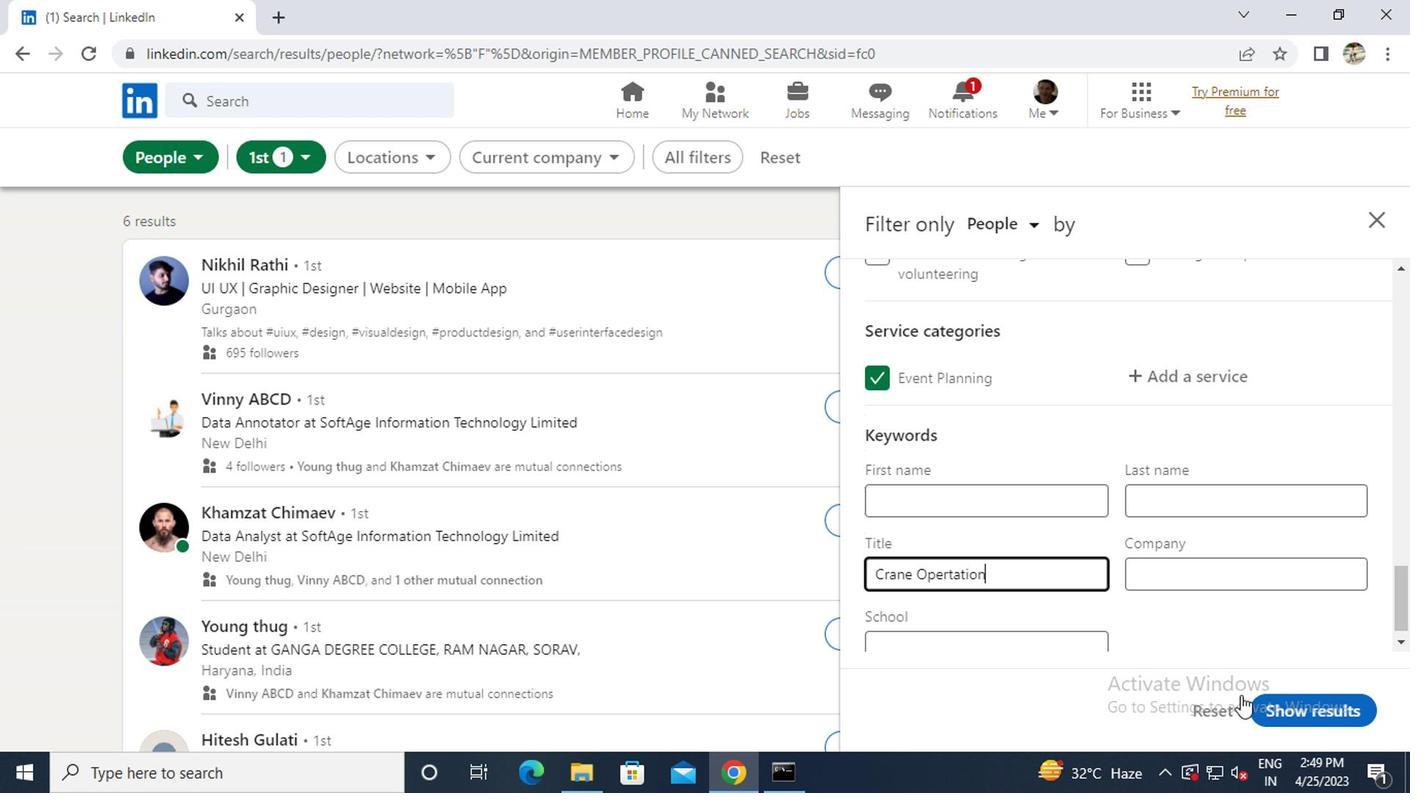 
Action: Mouse pressed left at (1263, 696)
Screenshot: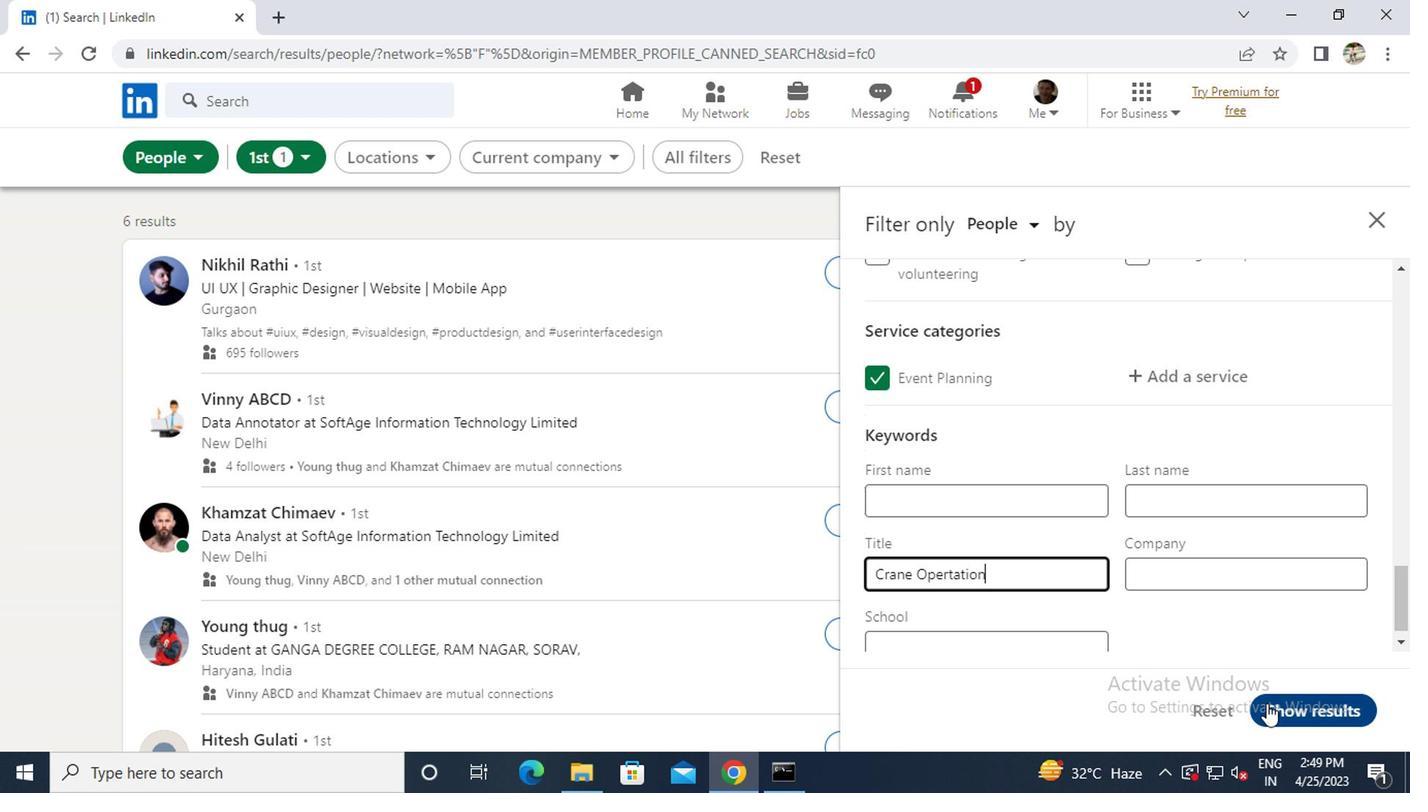 
